 Task: Find connections with filter location Papenburg with filter topic #Thoughtswith filter profile language Potuguese with filter current company Soho House & Co with filter school Gulbarga University, Gulbarga with filter industry Retail Appliances, Electrical, and Electronic Equipment with filter service category Real Estate with filter keywords title Taper
Action: Mouse moved to (568, 105)
Screenshot: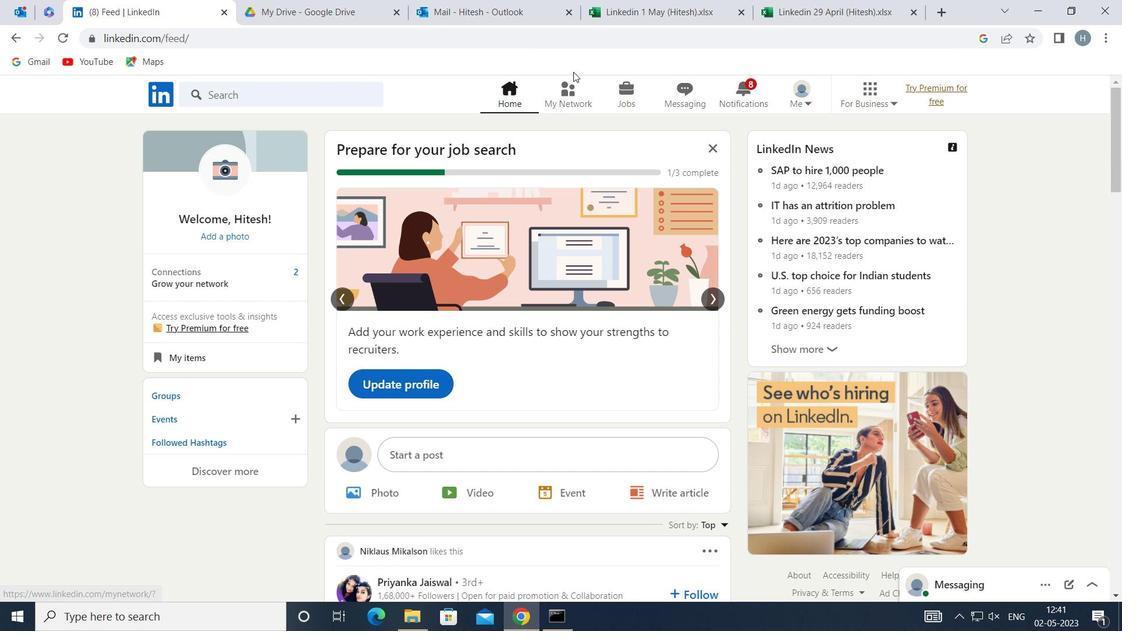 
Action: Mouse pressed left at (568, 105)
Screenshot: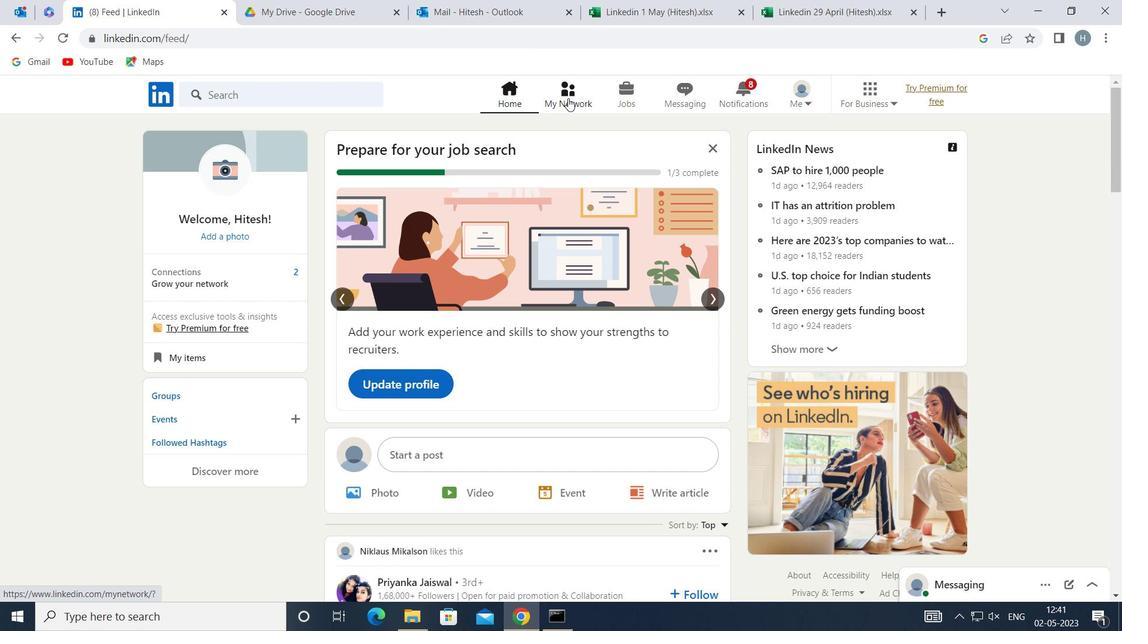 
Action: Mouse moved to (331, 174)
Screenshot: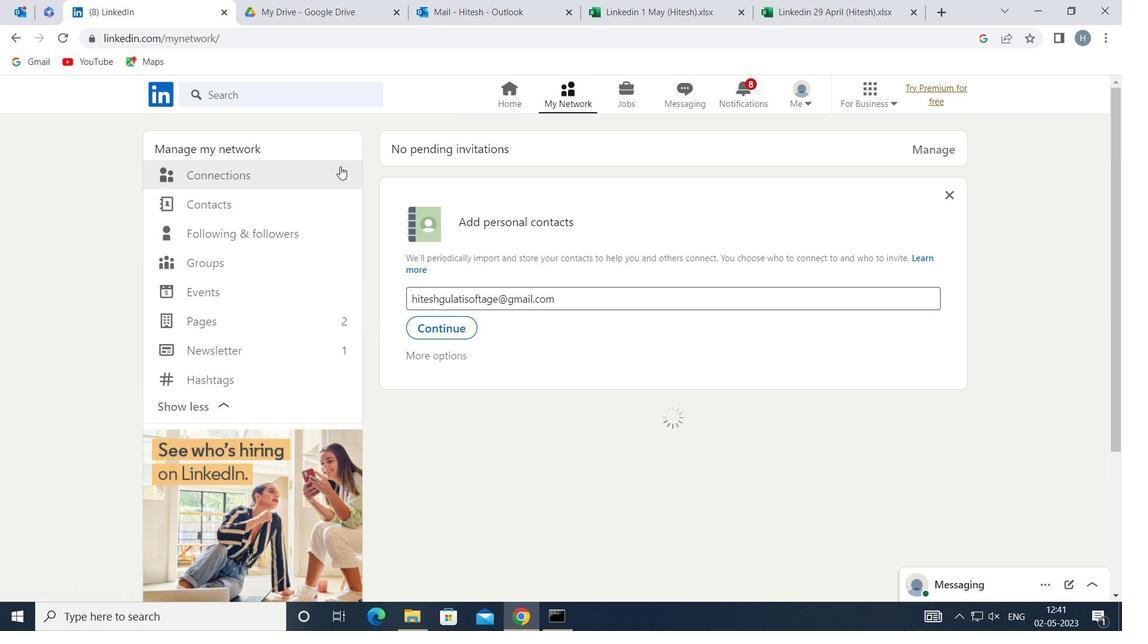
Action: Mouse pressed left at (331, 174)
Screenshot: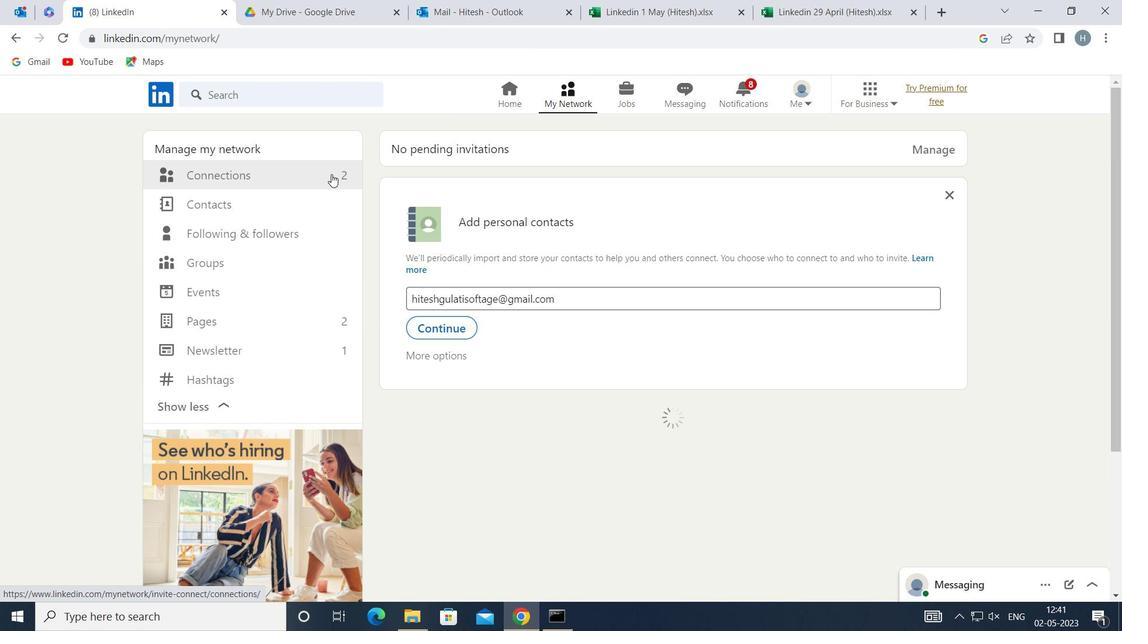 
Action: Mouse moved to (658, 173)
Screenshot: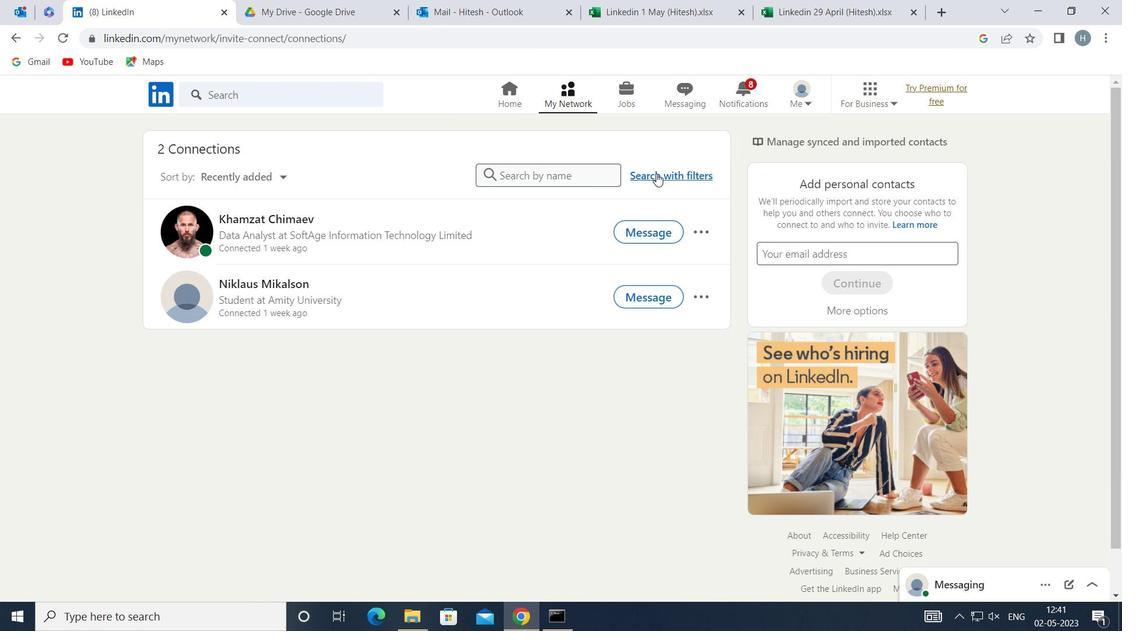 
Action: Mouse pressed left at (658, 173)
Screenshot: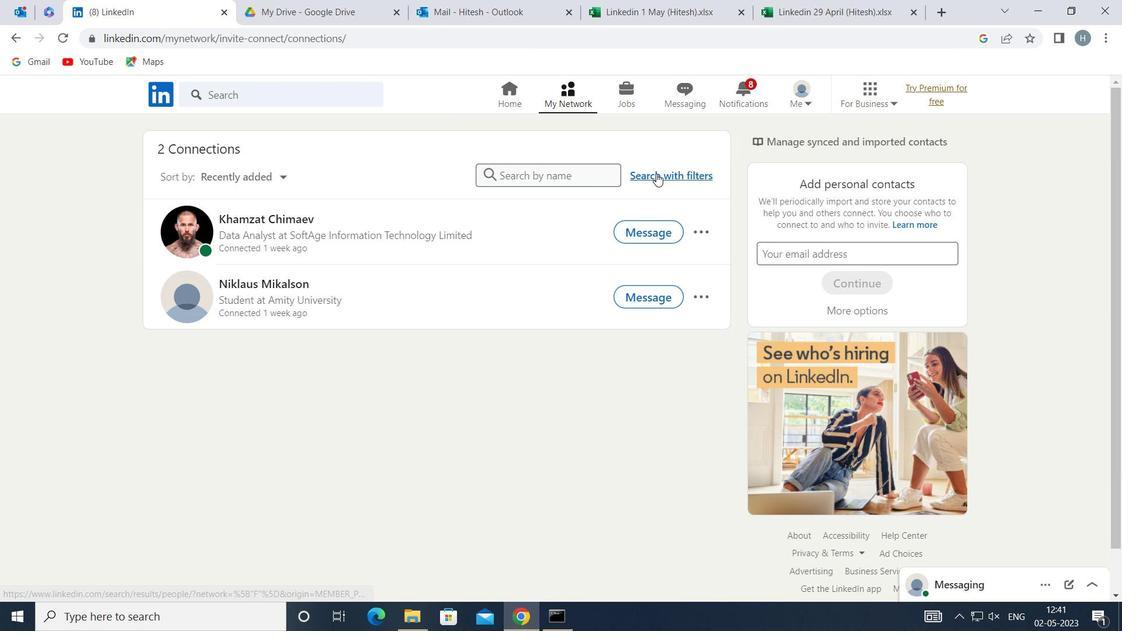 
Action: Mouse moved to (620, 136)
Screenshot: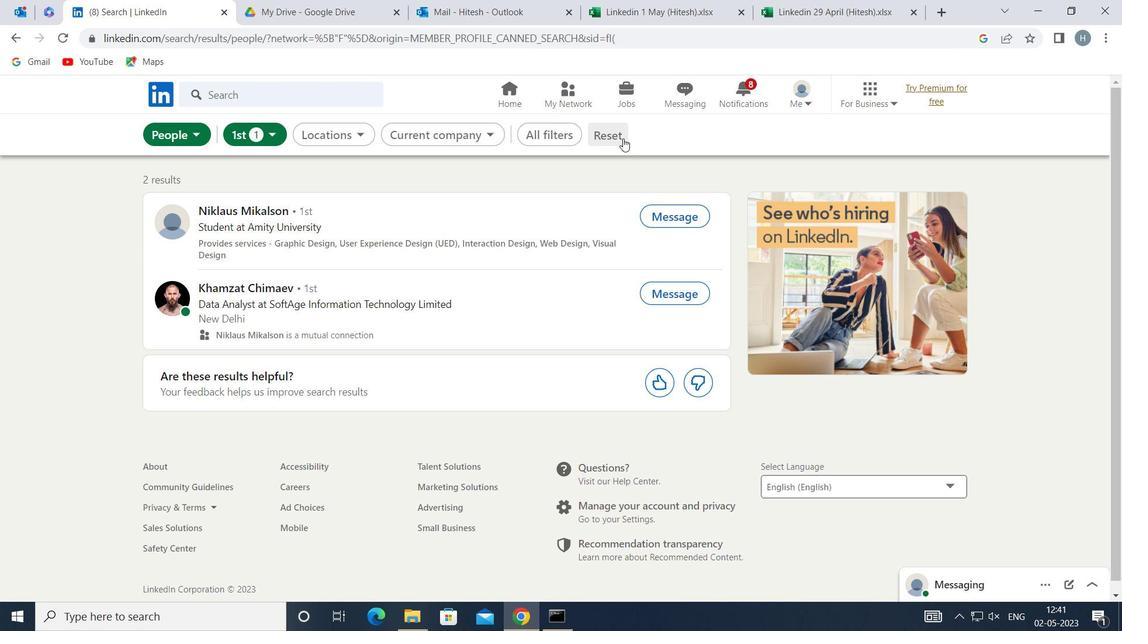 
Action: Mouse pressed left at (620, 136)
Screenshot: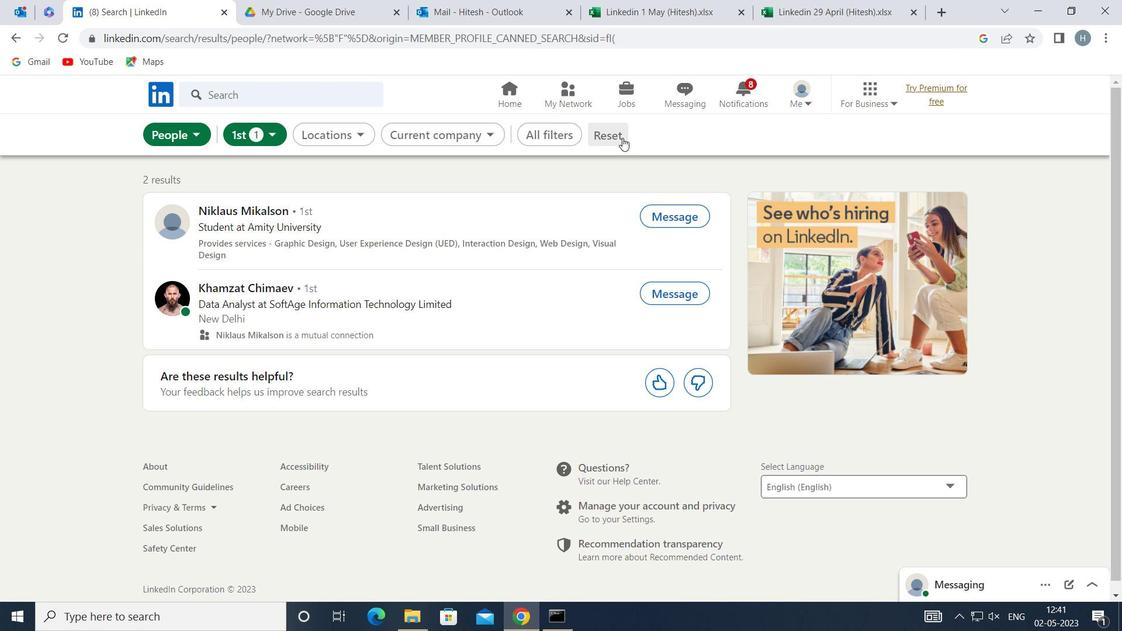 
Action: Mouse moved to (592, 136)
Screenshot: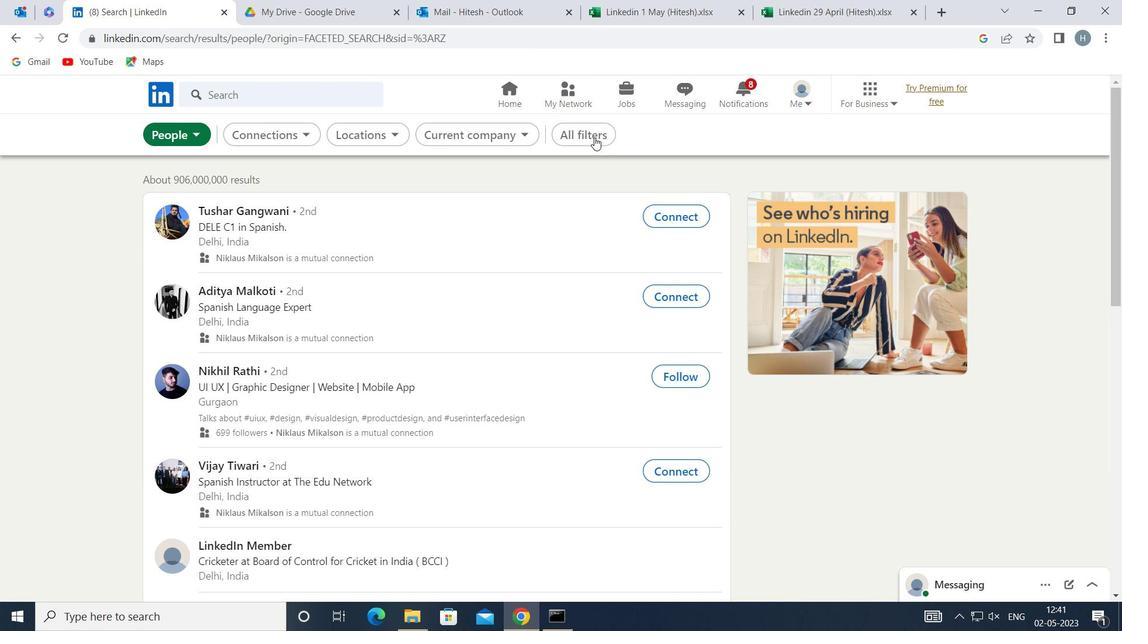 
Action: Mouse pressed left at (592, 136)
Screenshot: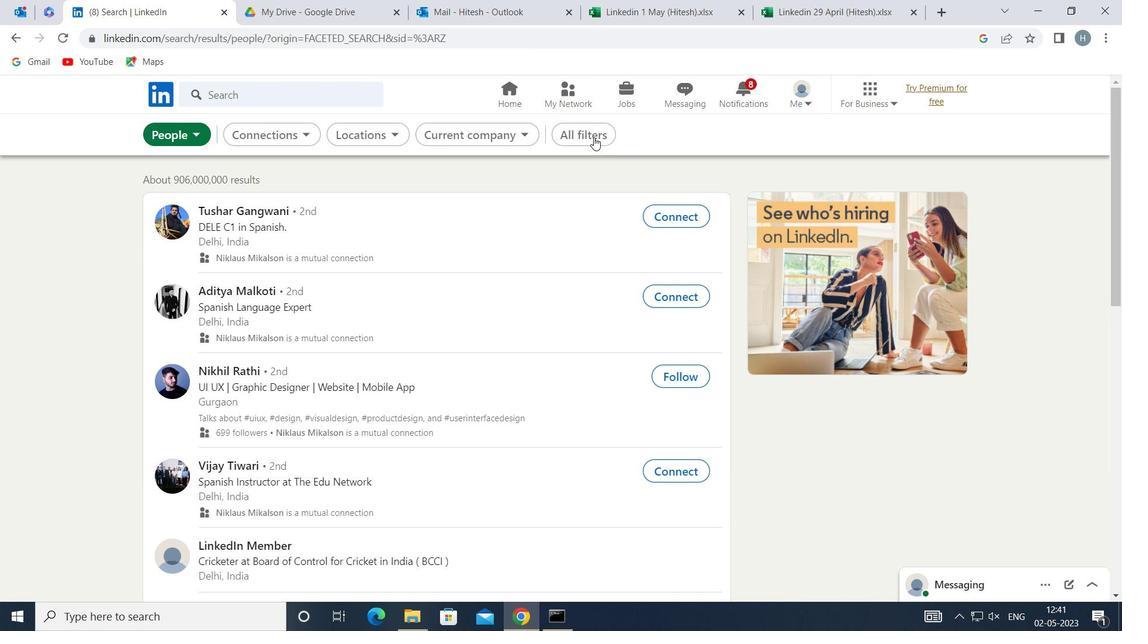 
Action: Mouse moved to (815, 263)
Screenshot: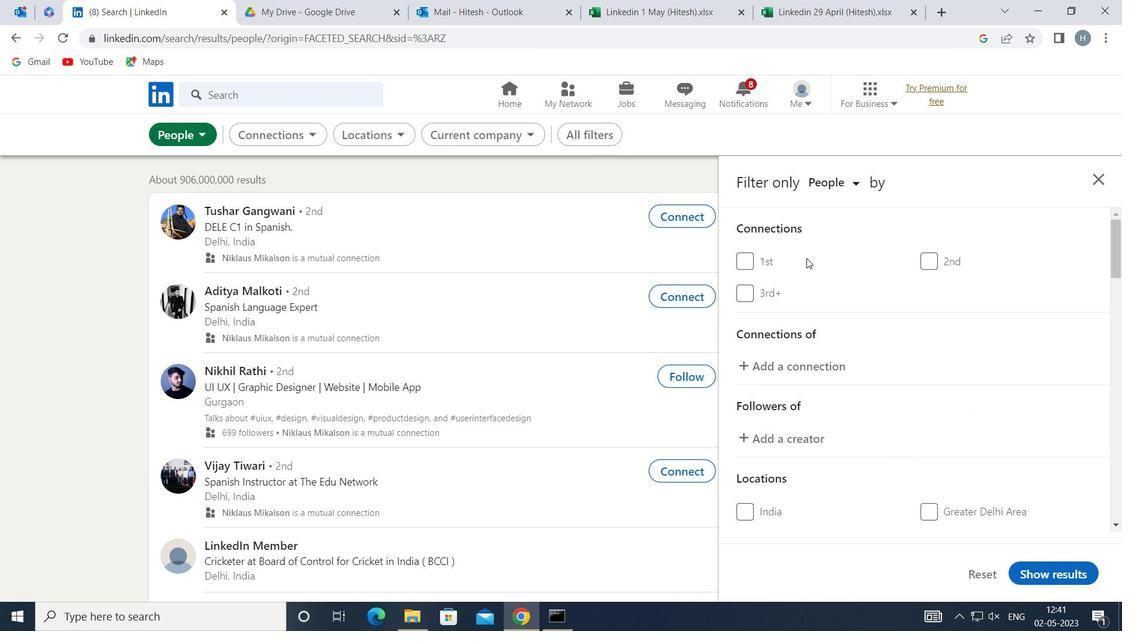 
Action: Mouse scrolled (815, 262) with delta (0, 0)
Screenshot: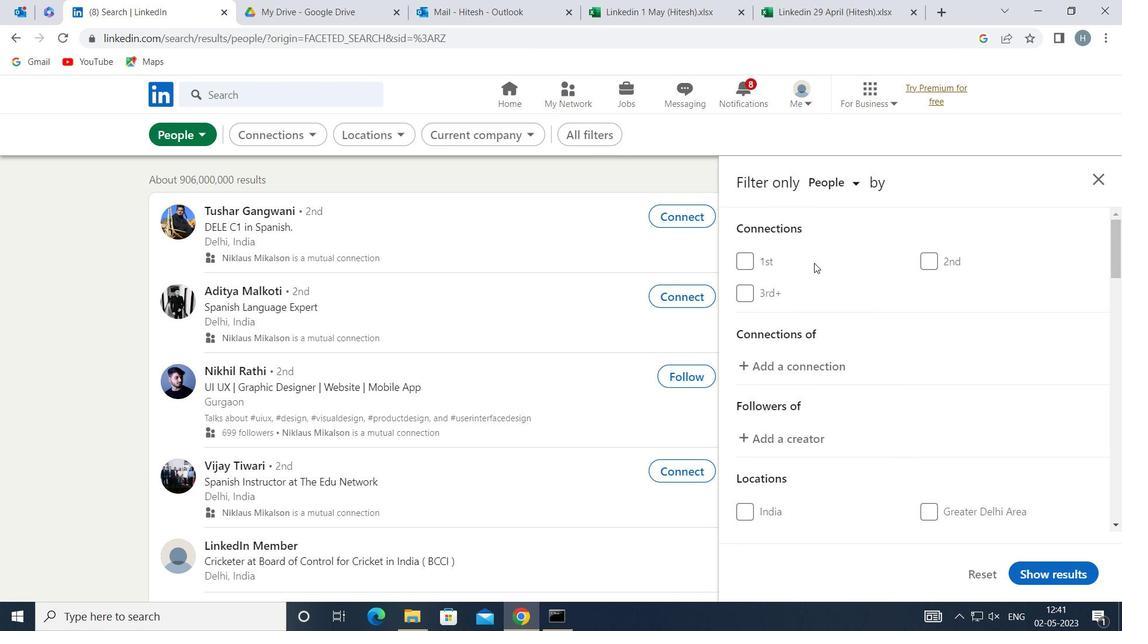 
Action: Mouse scrolled (815, 262) with delta (0, 0)
Screenshot: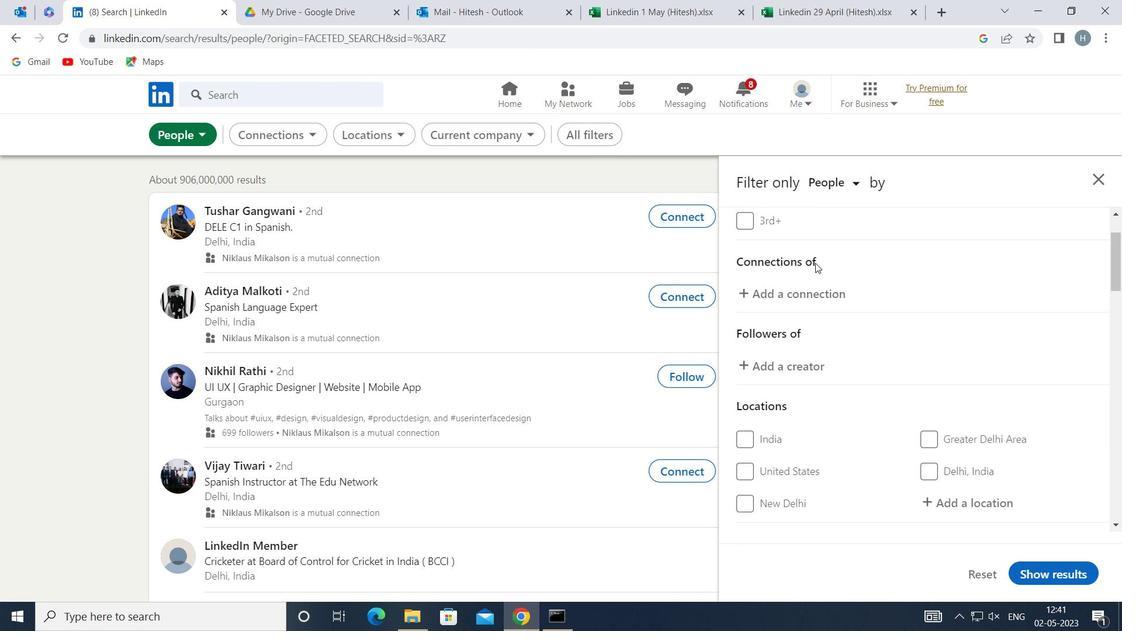 
Action: Mouse scrolled (815, 262) with delta (0, 0)
Screenshot: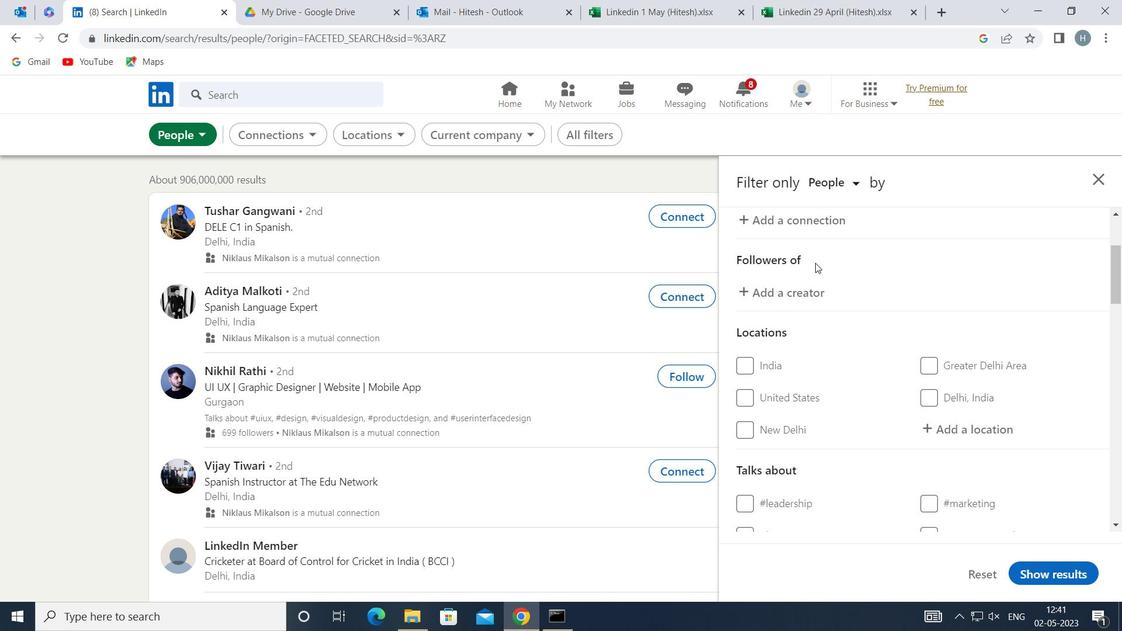 
Action: Mouse moved to (926, 348)
Screenshot: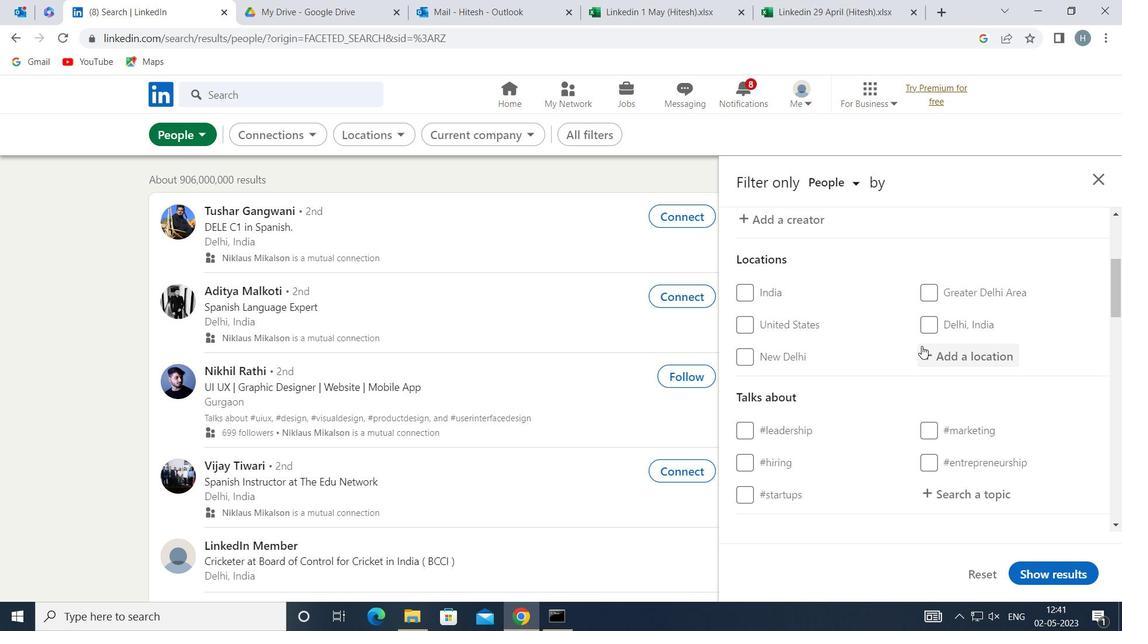 
Action: Mouse pressed left at (926, 348)
Screenshot: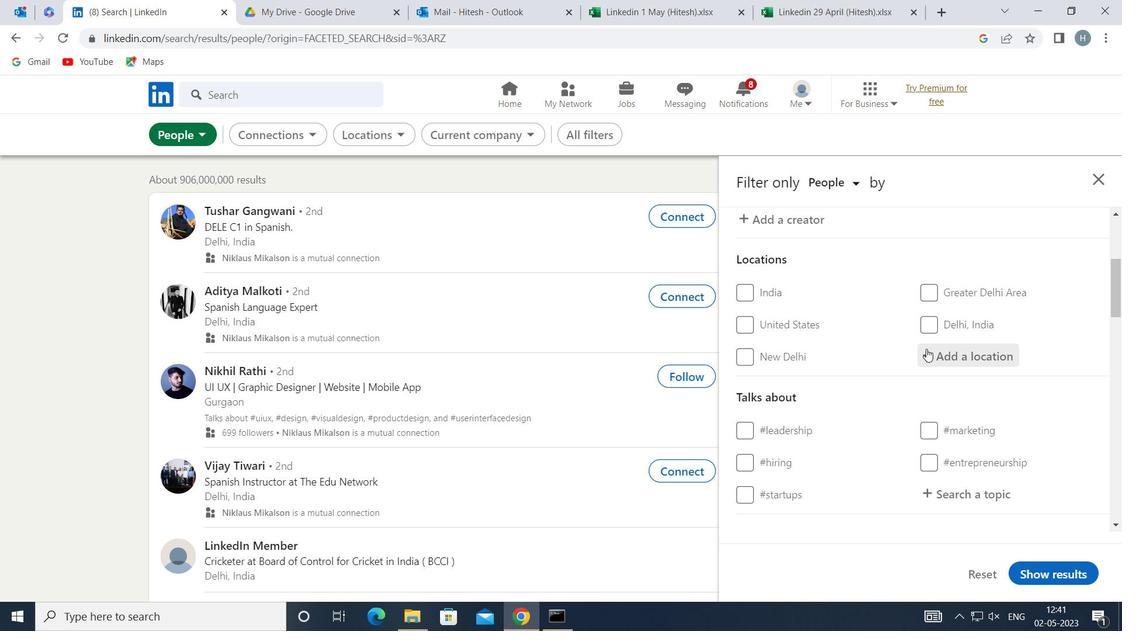 
Action: Key pressed <Key.shift>PAPENBURG
Screenshot: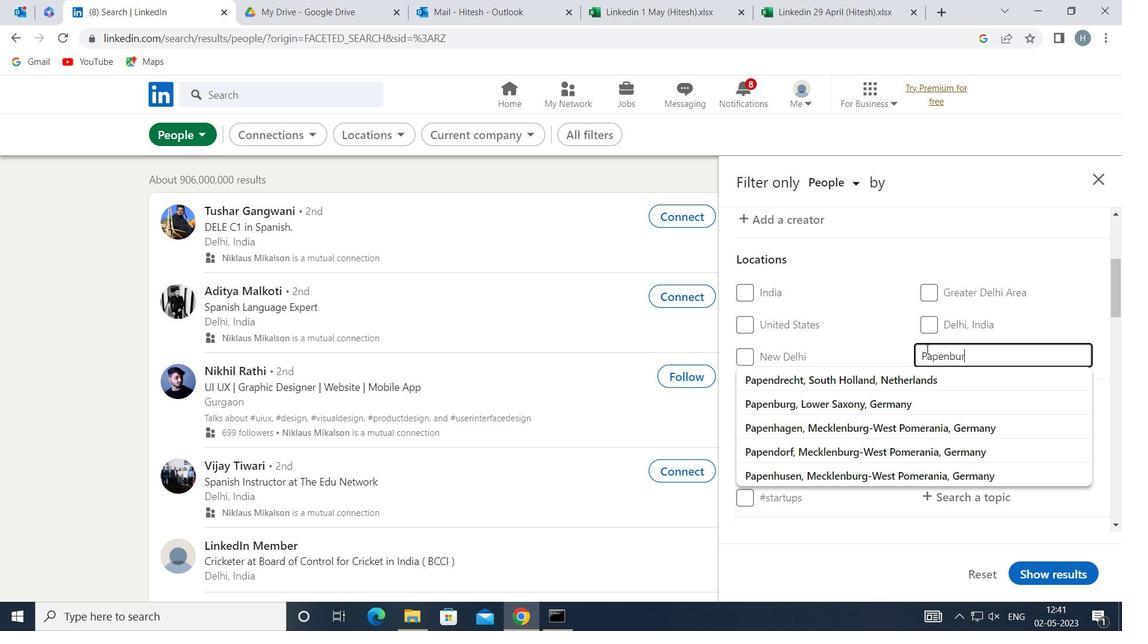 
Action: Mouse moved to (902, 380)
Screenshot: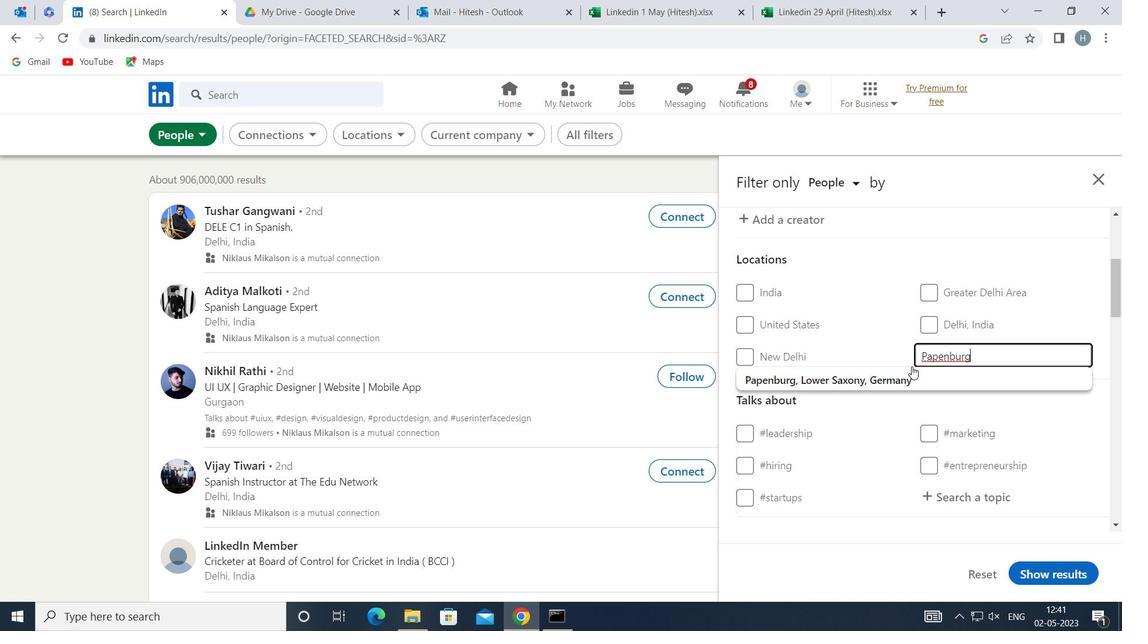 
Action: Mouse pressed left at (902, 380)
Screenshot: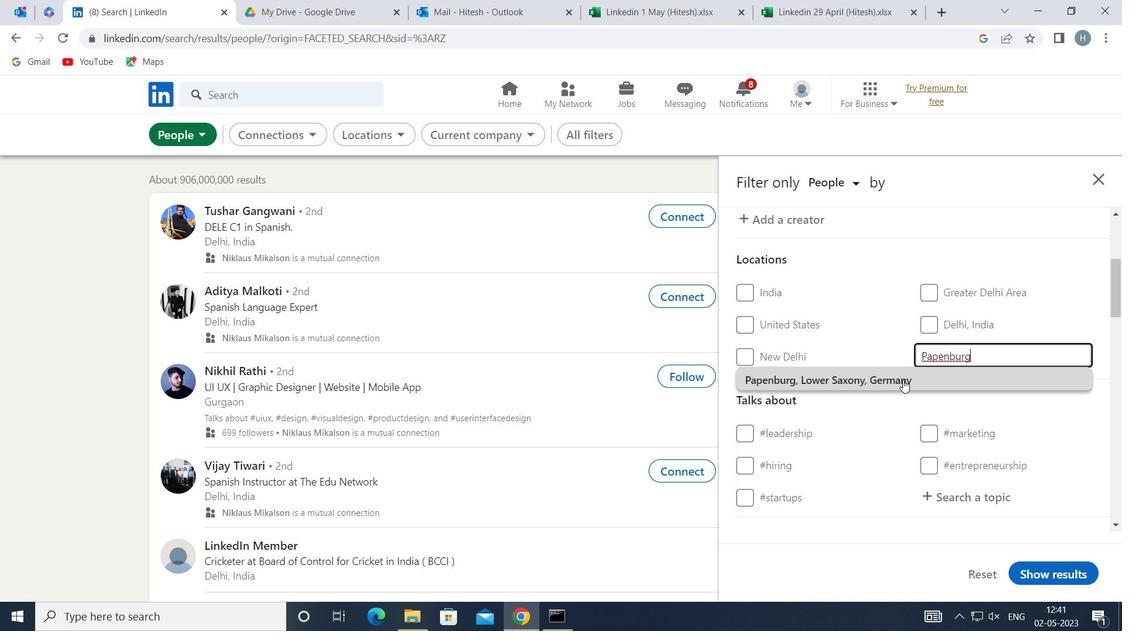 
Action: Mouse scrolled (902, 379) with delta (0, 0)
Screenshot: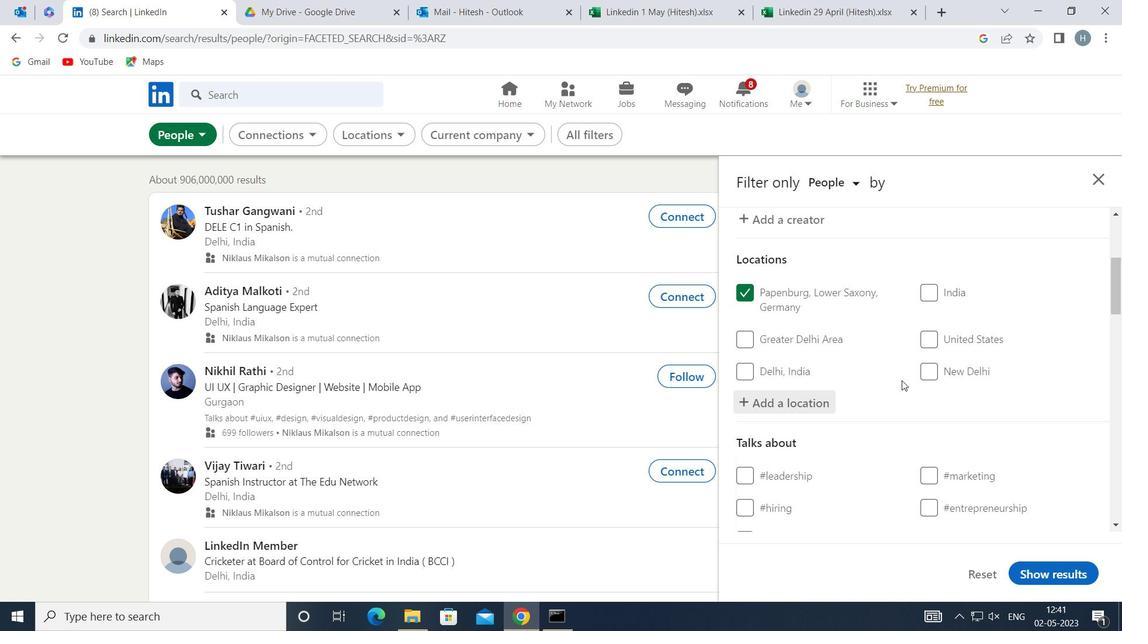 
Action: Mouse scrolled (902, 379) with delta (0, 0)
Screenshot: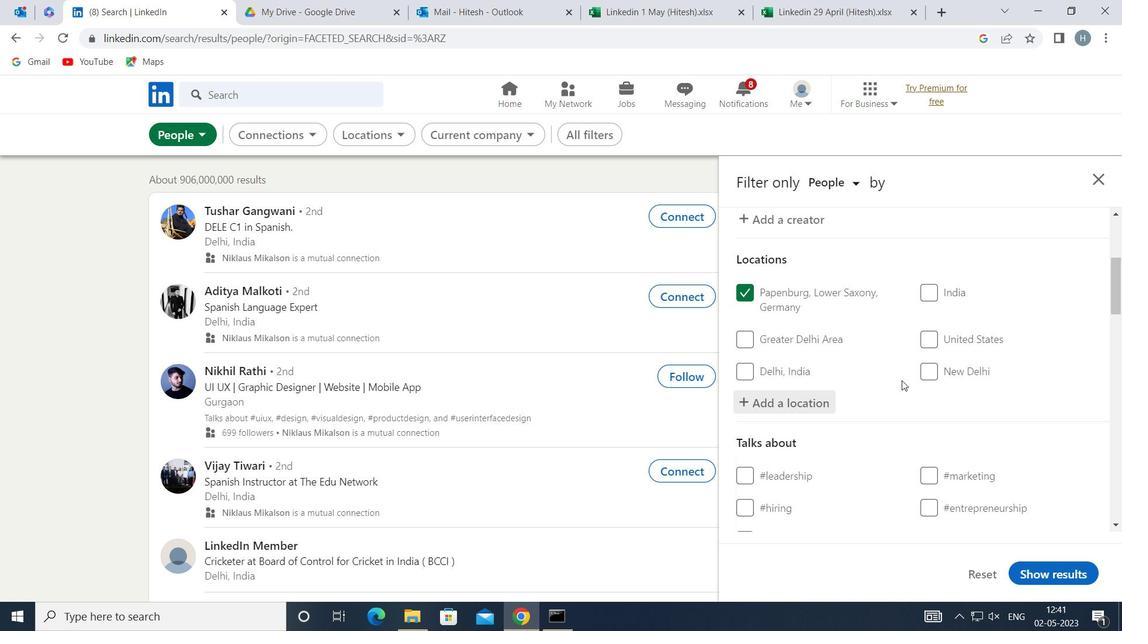 
Action: Mouse moved to (957, 387)
Screenshot: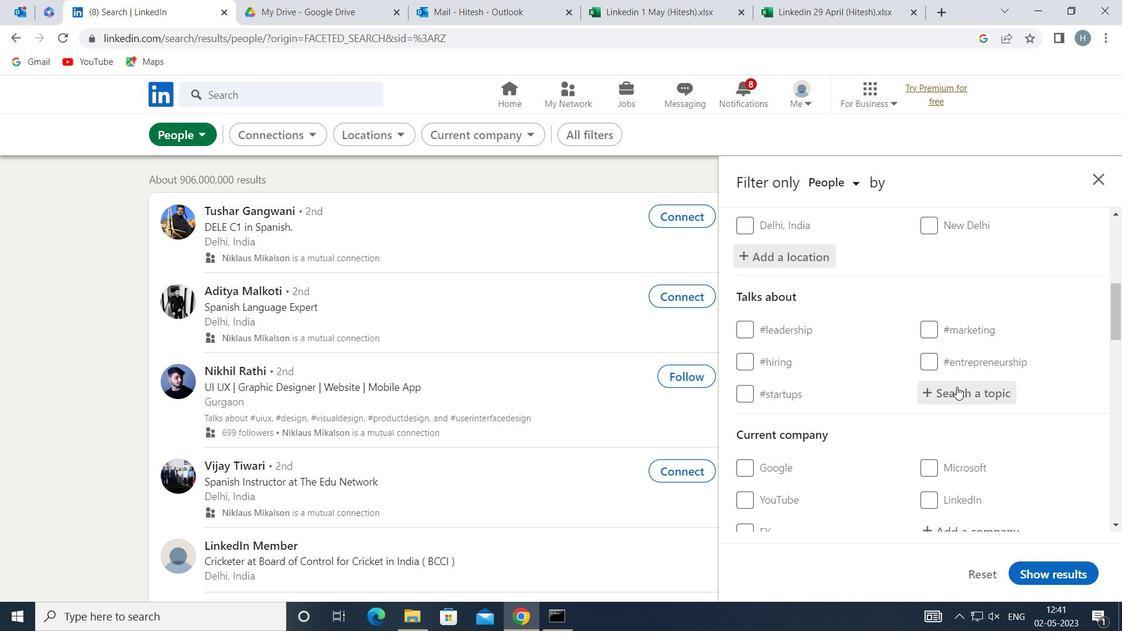 
Action: Mouse pressed left at (957, 387)
Screenshot: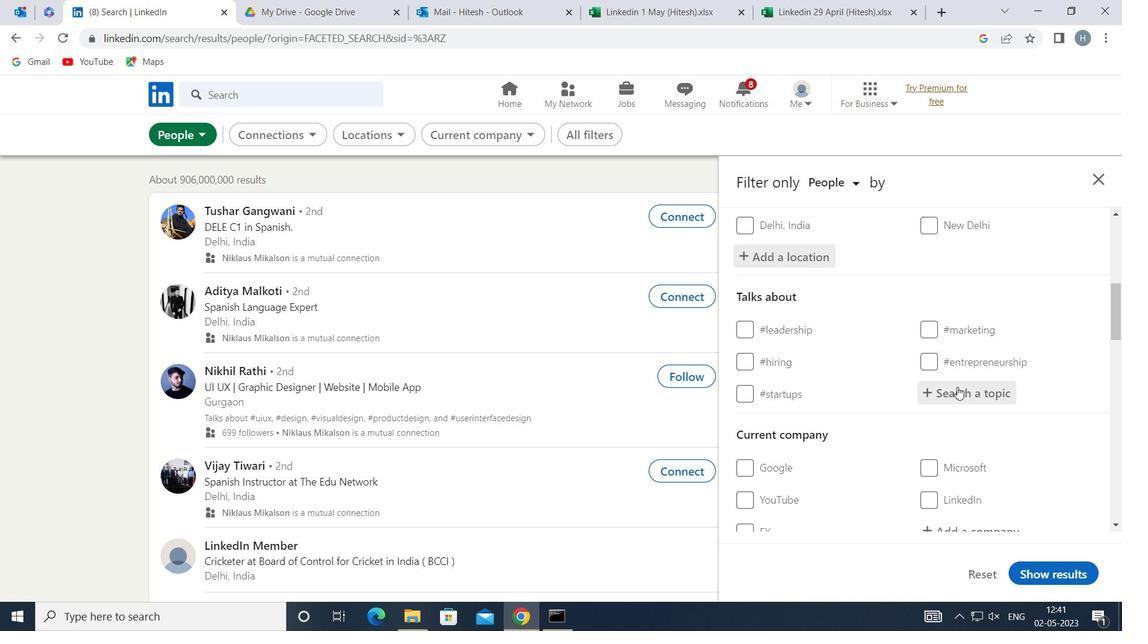 
Action: Key pressed <Key.shift>THOUGHTS
Screenshot: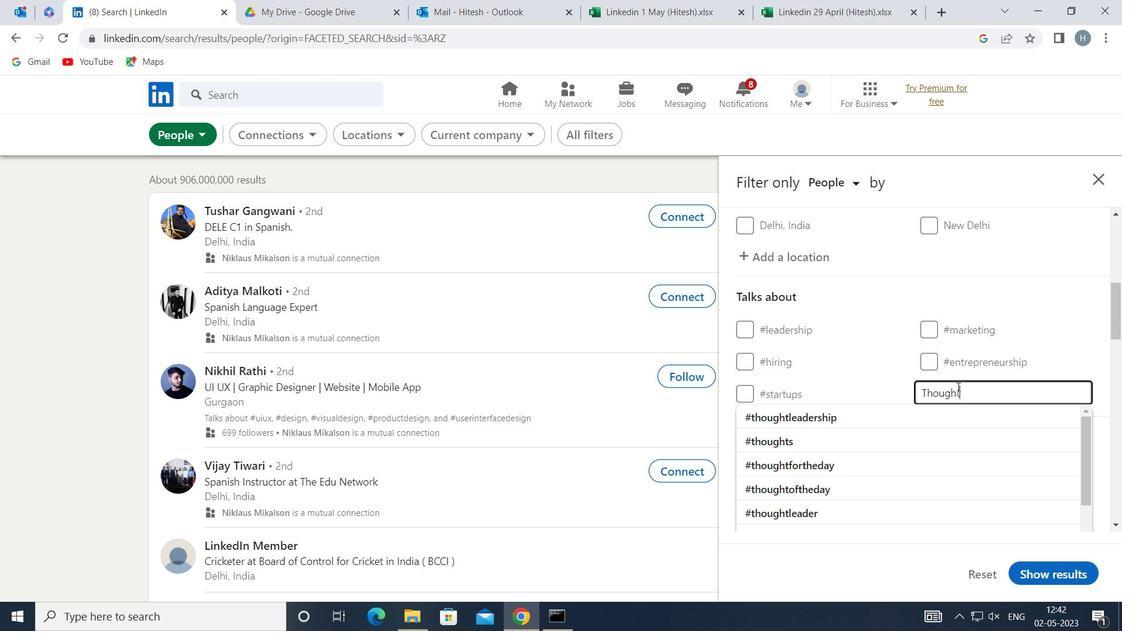 
Action: Mouse moved to (904, 415)
Screenshot: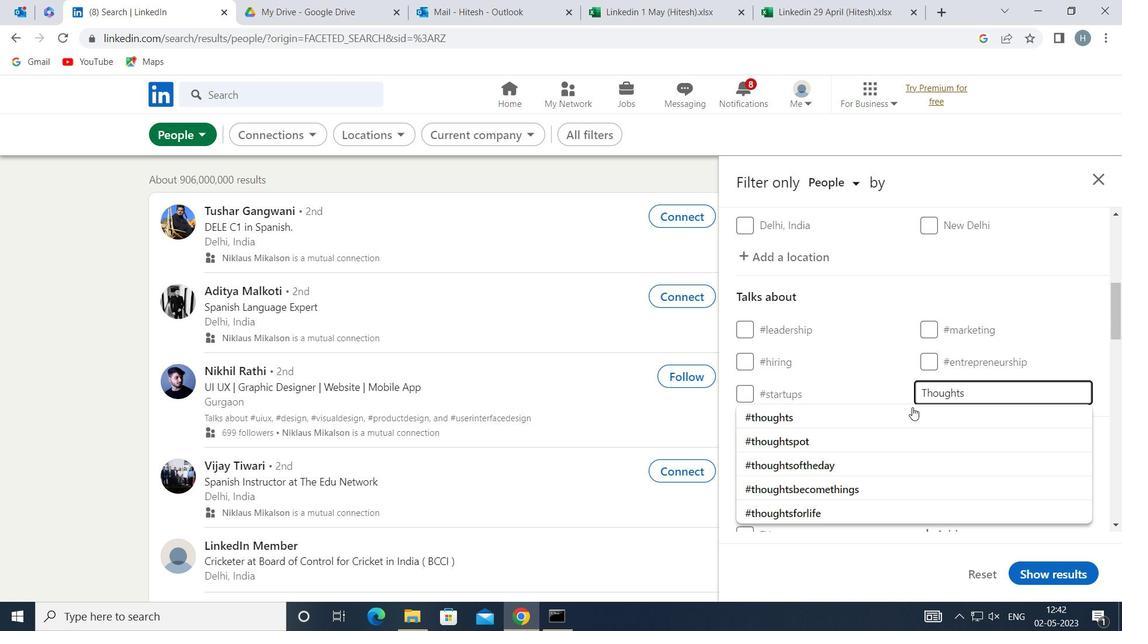 
Action: Mouse pressed left at (904, 415)
Screenshot: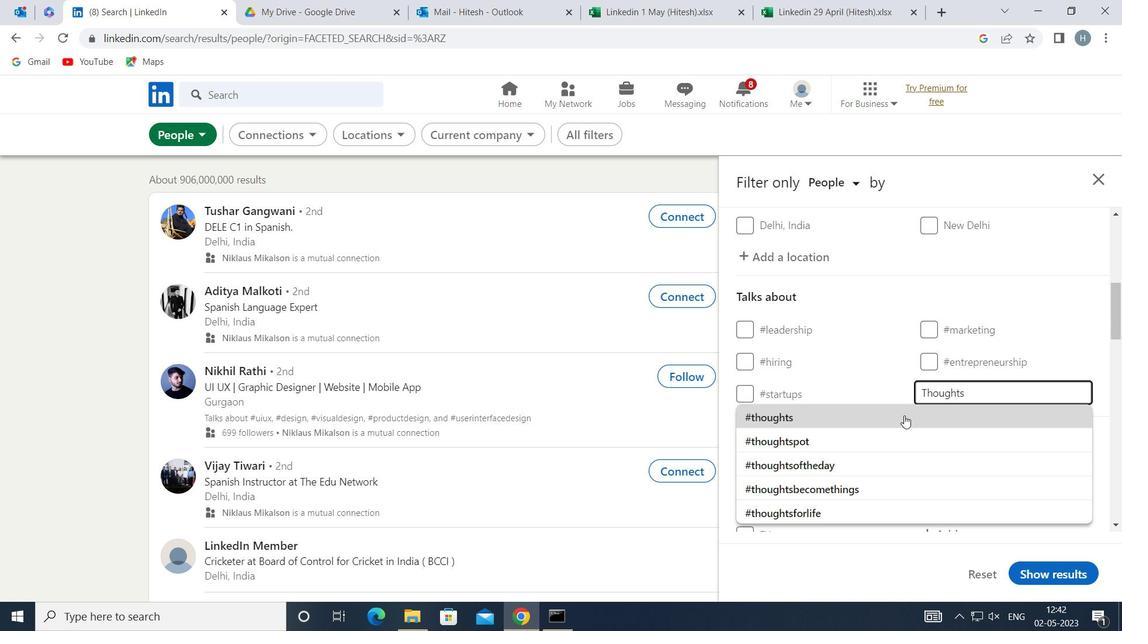
Action: Mouse scrolled (904, 414) with delta (0, 0)
Screenshot: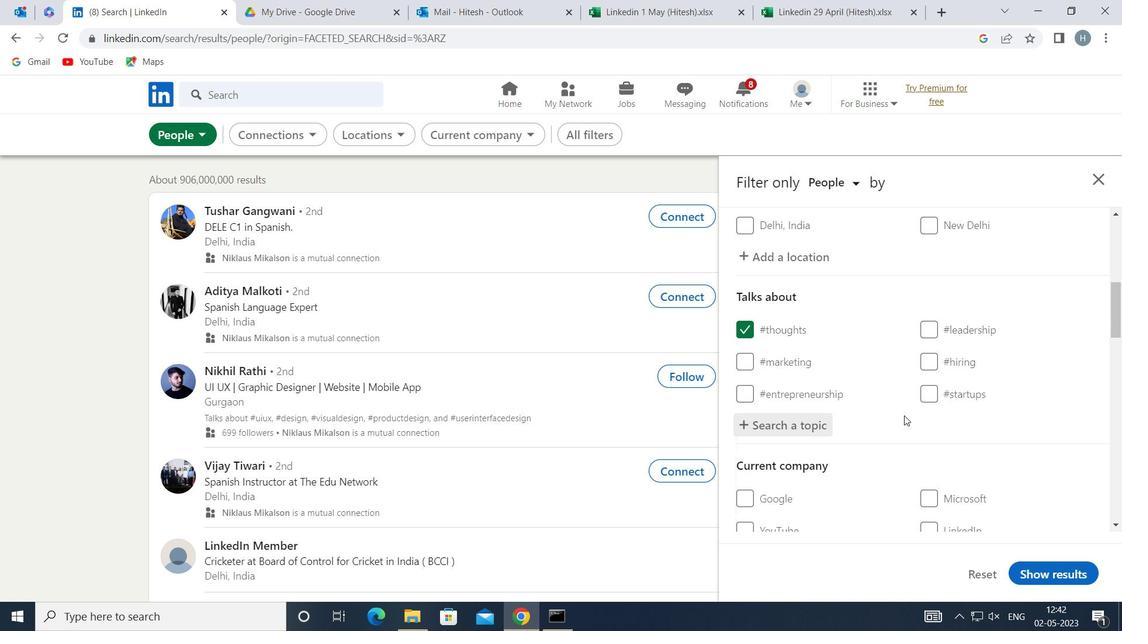 
Action: Mouse scrolled (904, 414) with delta (0, 0)
Screenshot: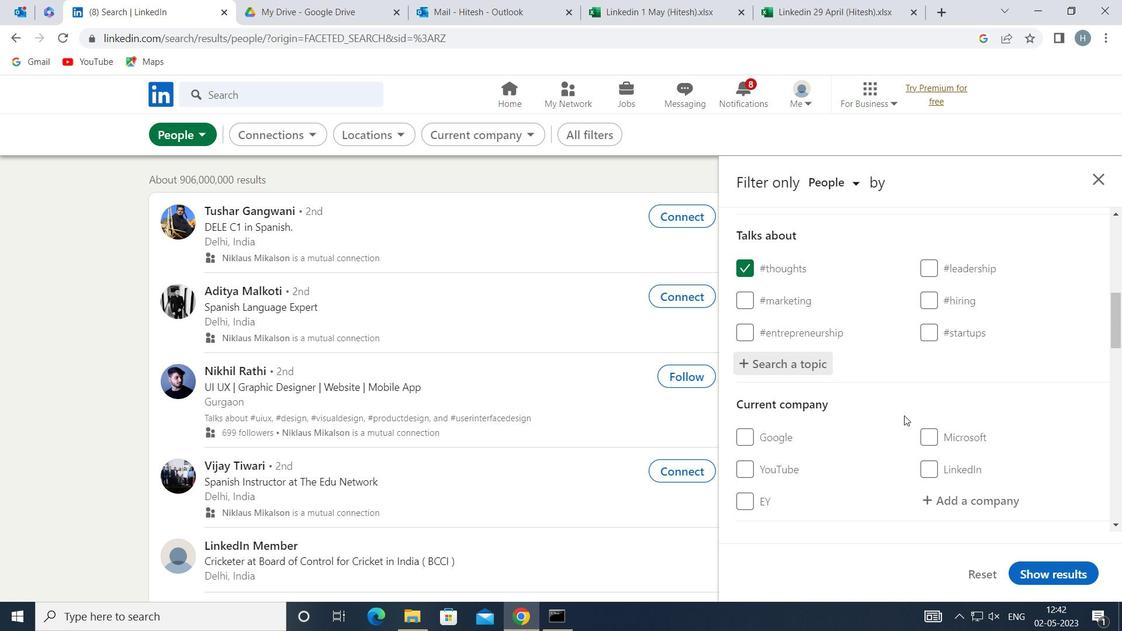 
Action: Mouse scrolled (904, 414) with delta (0, 0)
Screenshot: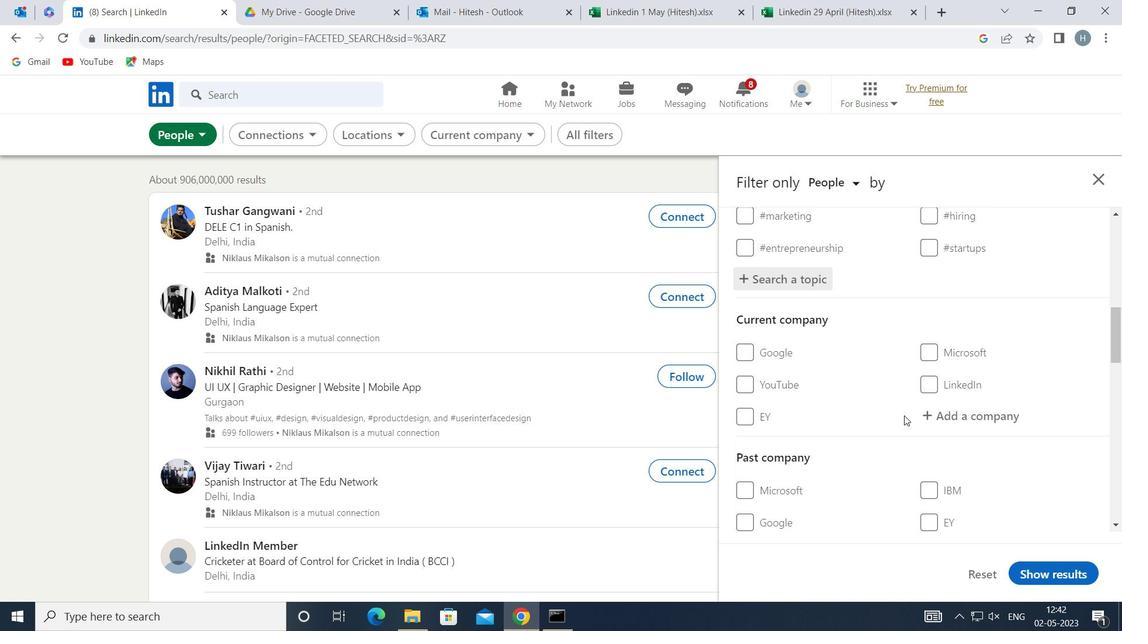 
Action: Mouse scrolled (904, 414) with delta (0, 0)
Screenshot: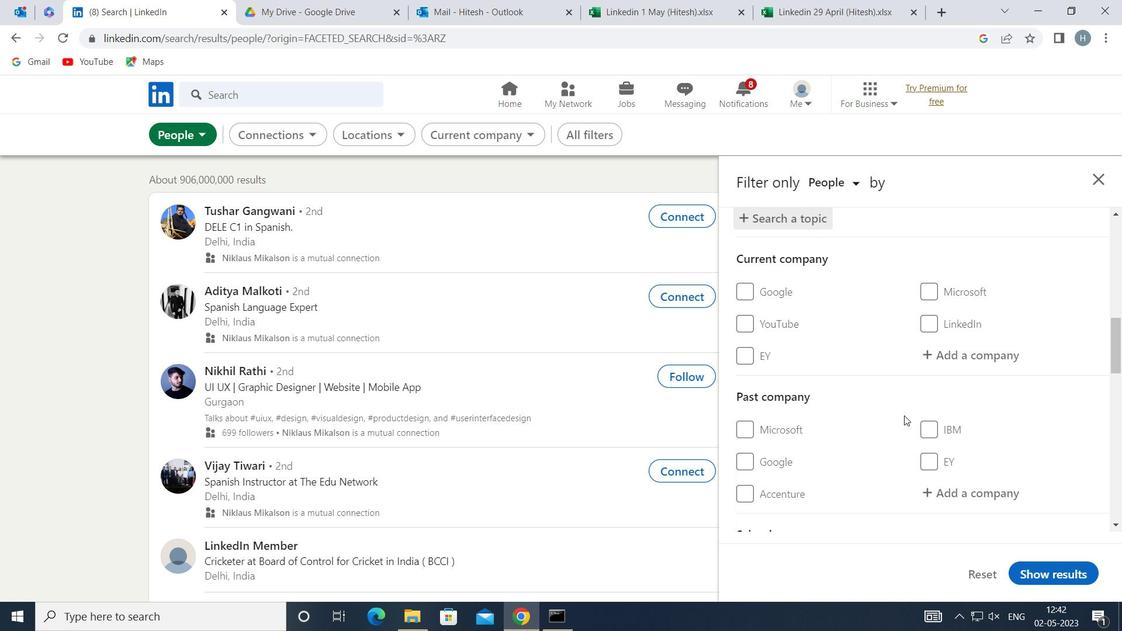 
Action: Mouse scrolled (904, 414) with delta (0, 0)
Screenshot: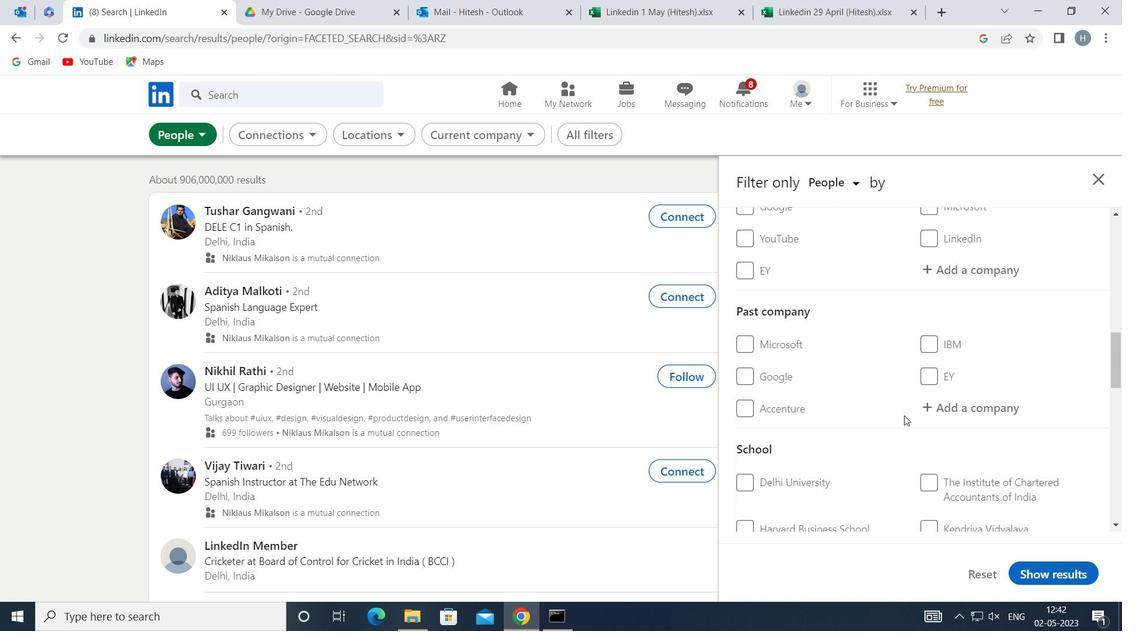 
Action: Mouse scrolled (904, 414) with delta (0, 0)
Screenshot: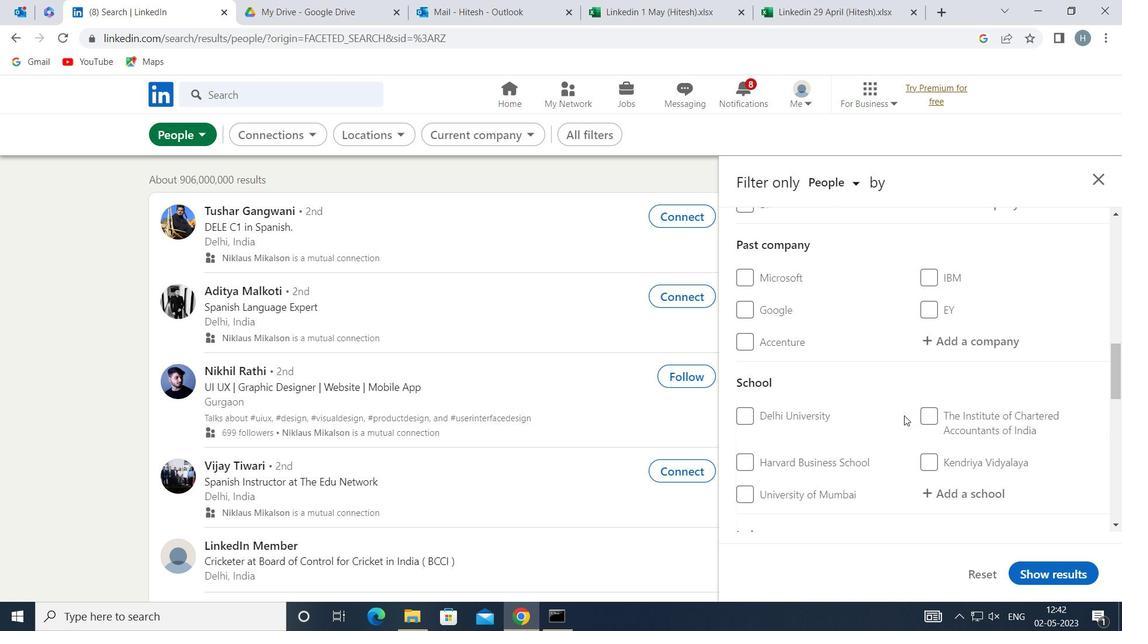 
Action: Mouse scrolled (904, 414) with delta (0, 0)
Screenshot: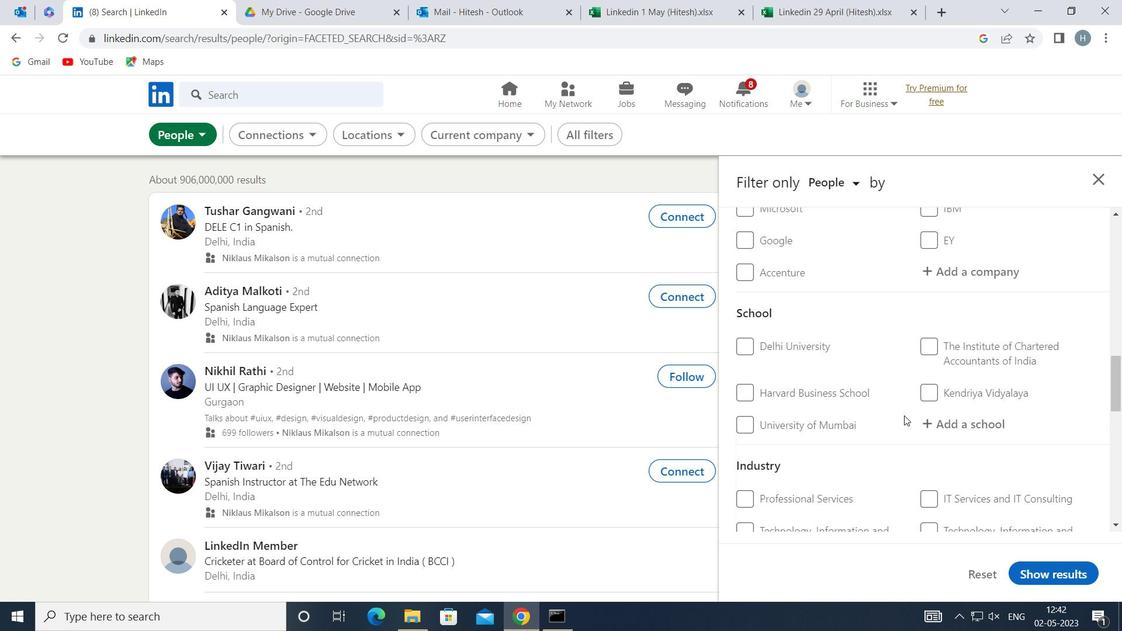
Action: Mouse scrolled (904, 414) with delta (0, 0)
Screenshot: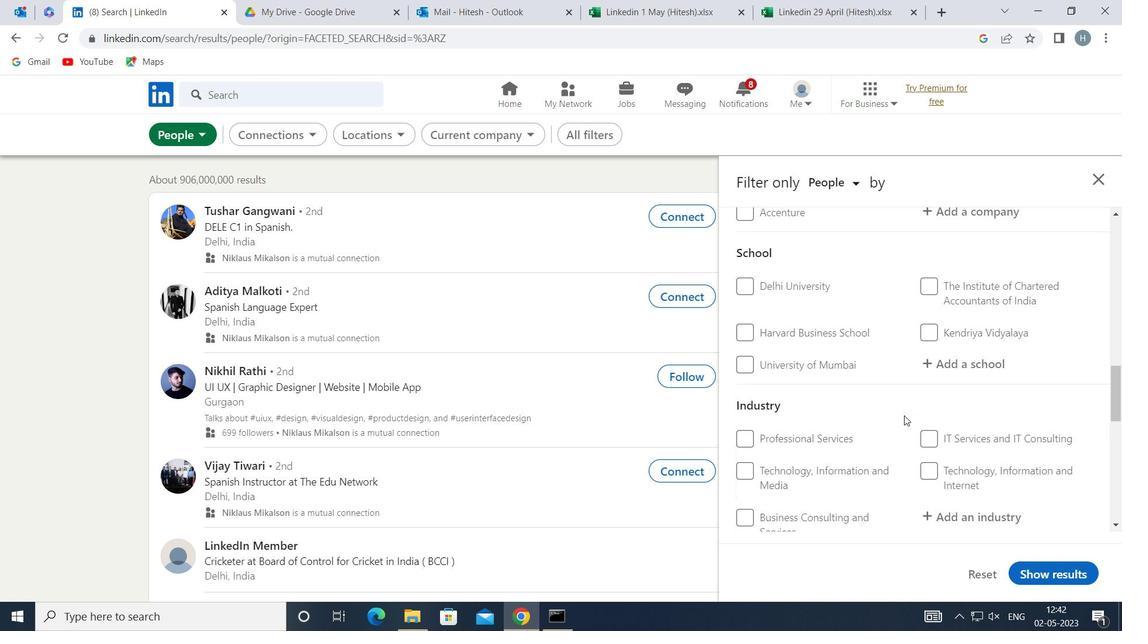 
Action: Mouse scrolled (904, 414) with delta (0, 0)
Screenshot: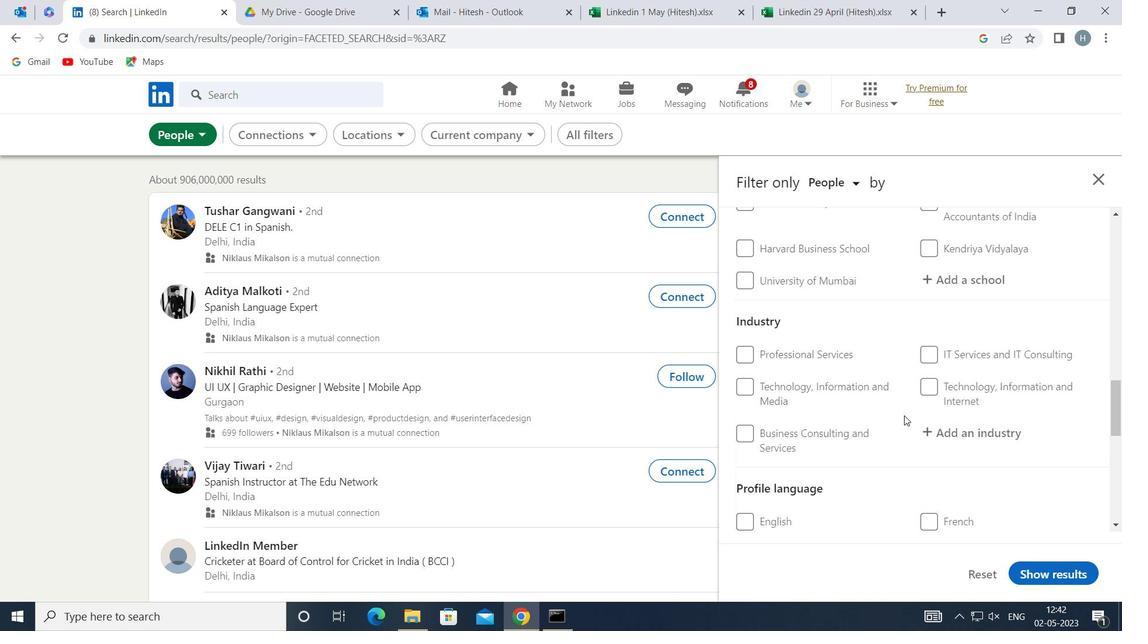 
Action: Mouse scrolled (904, 414) with delta (0, 0)
Screenshot: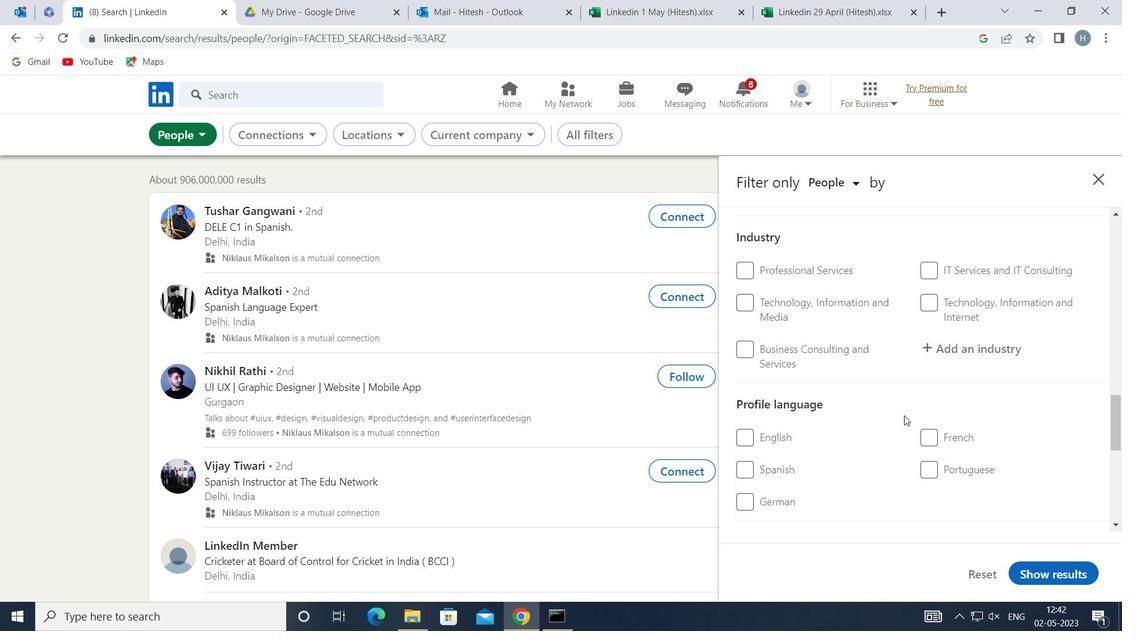 
Action: Mouse moved to (939, 400)
Screenshot: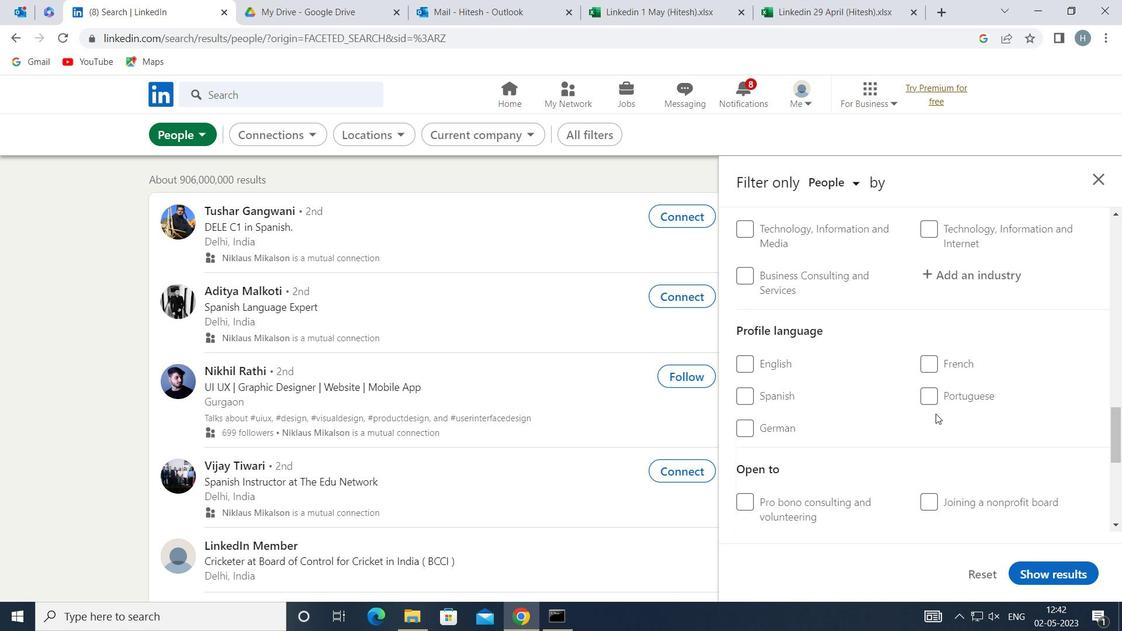 
Action: Mouse pressed left at (939, 400)
Screenshot: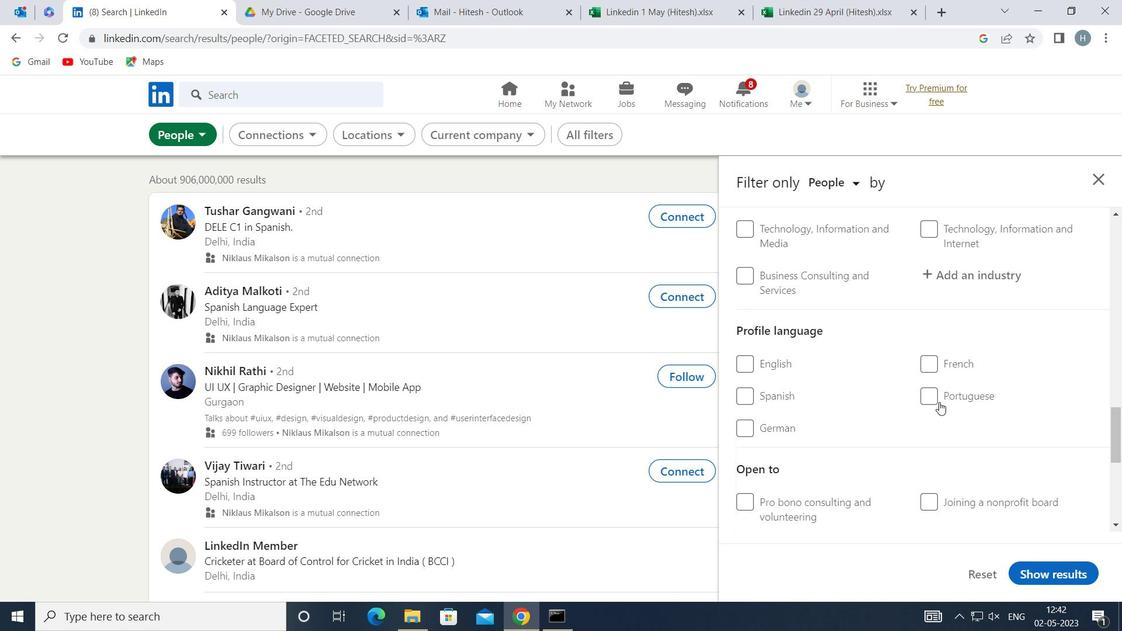 
Action: Mouse moved to (873, 412)
Screenshot: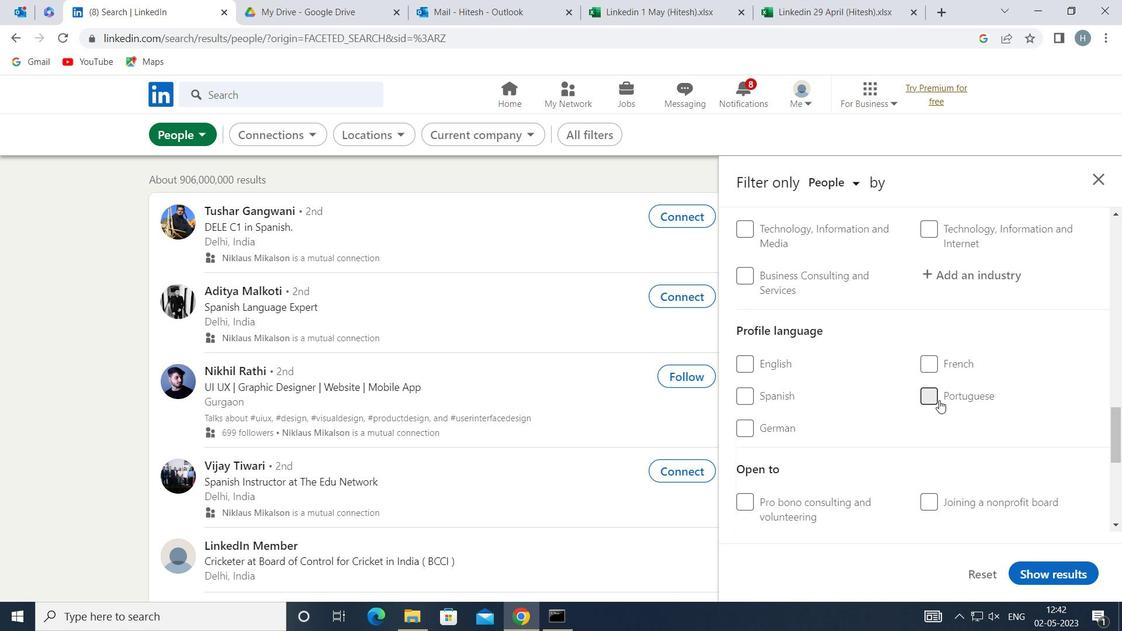 
Action: Mouse scrolled (873, 413) with delta (0, 0)
Screenshot: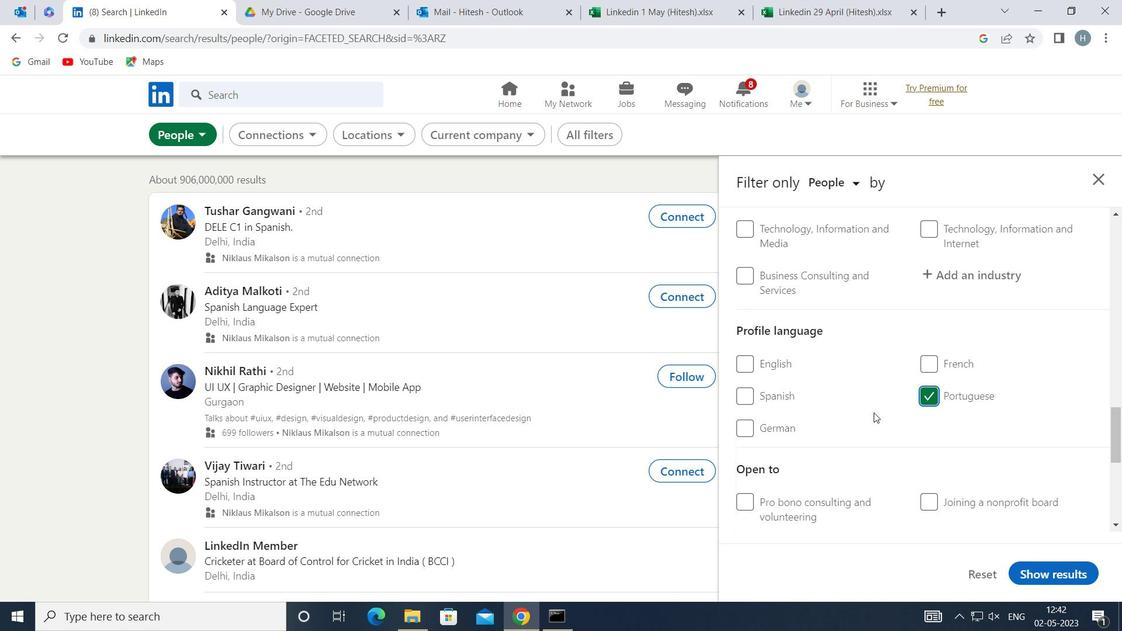 
Action: Mouse moved to (873, 412)
Screenshot: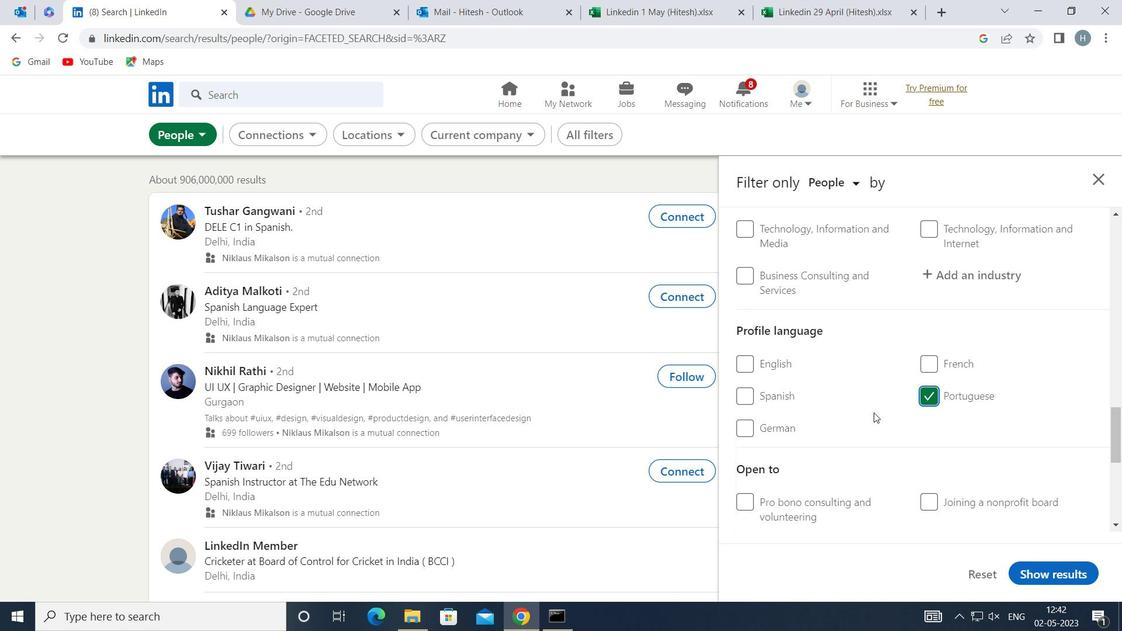
Action: Mouse scrolled (873, 413) with delta (0, 0)
Screenshot: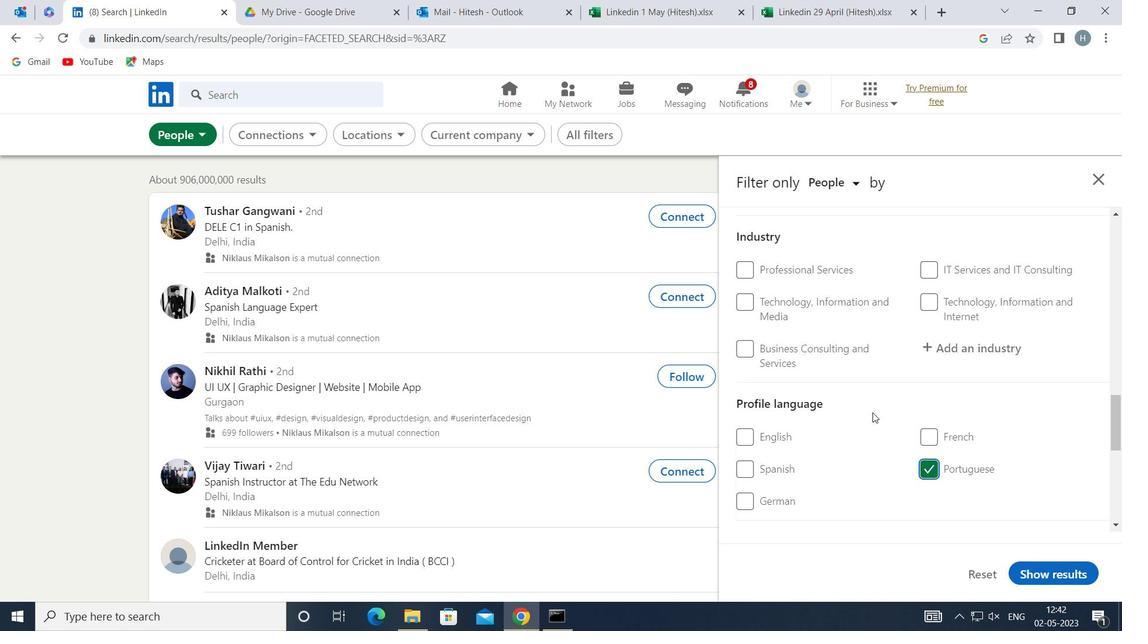 
Action: Mouse scrolled (873, 413) with delta (0, 0)
Screenshot: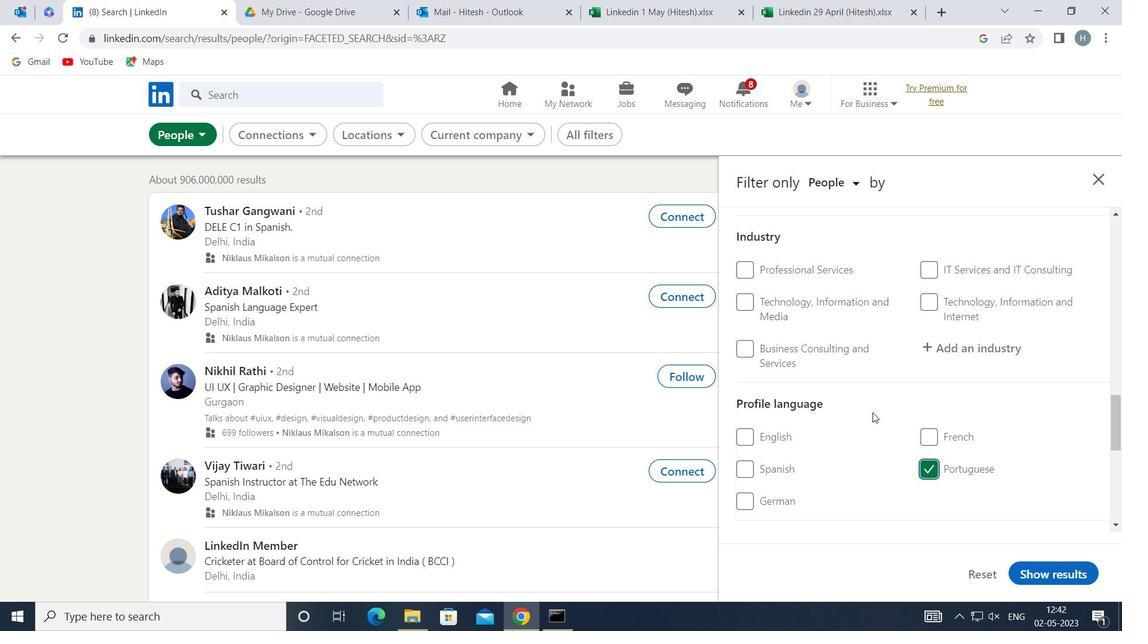 
Action: Mouse scrolled (873, 413) with delta (0, 0)
Screenshot: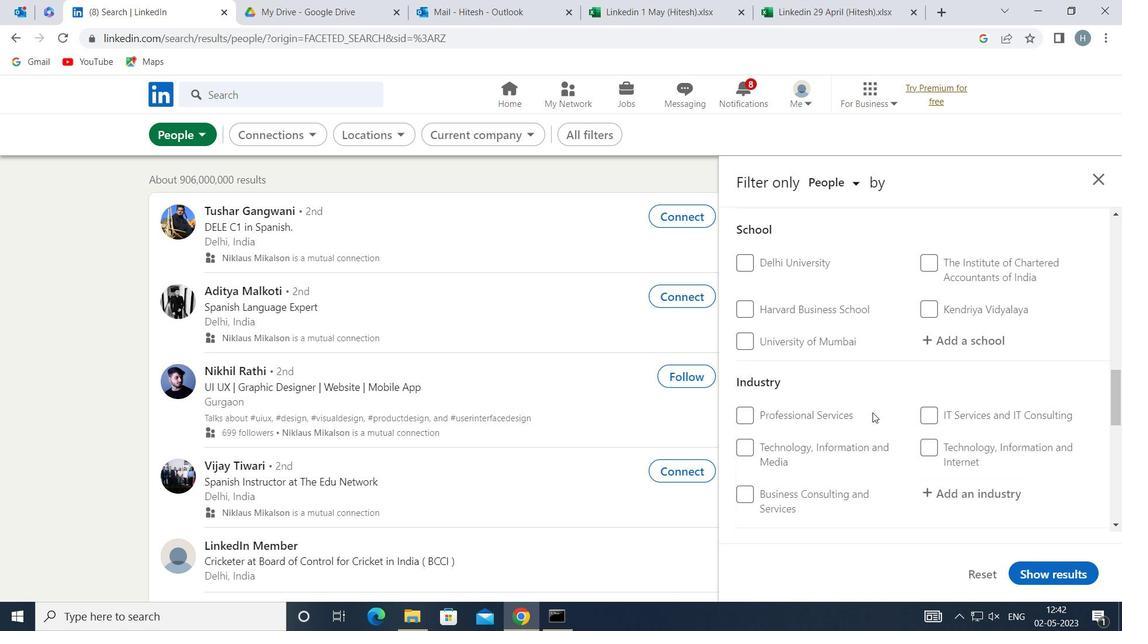 
Action: Mouse scrolled (873, 413) with delta (0, 0)
Screenshot: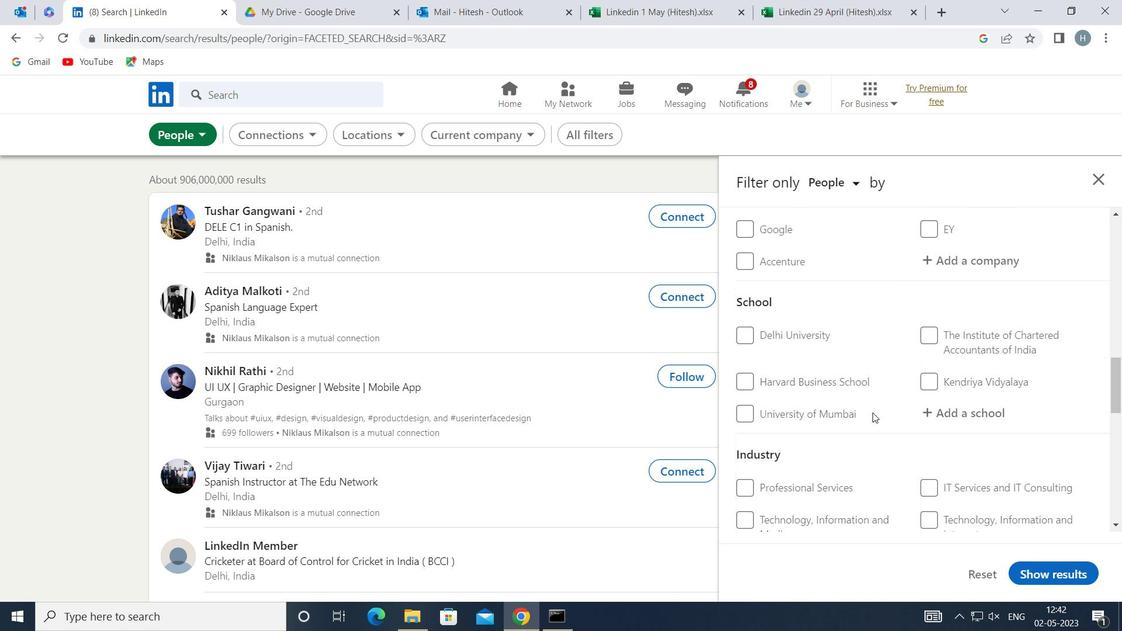 
Action: Mouse scrolled (873, 413) with delta (0, 0)
Screenshot: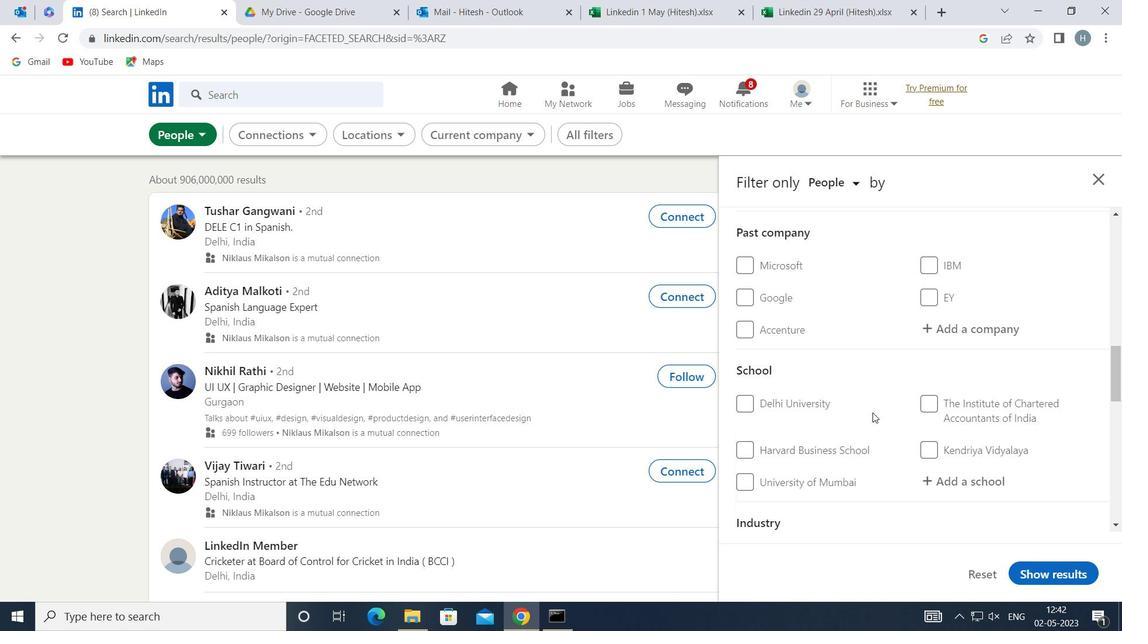 
Action: Mouse scrolled (873, 413) with delta (0, 0)
Screenshot: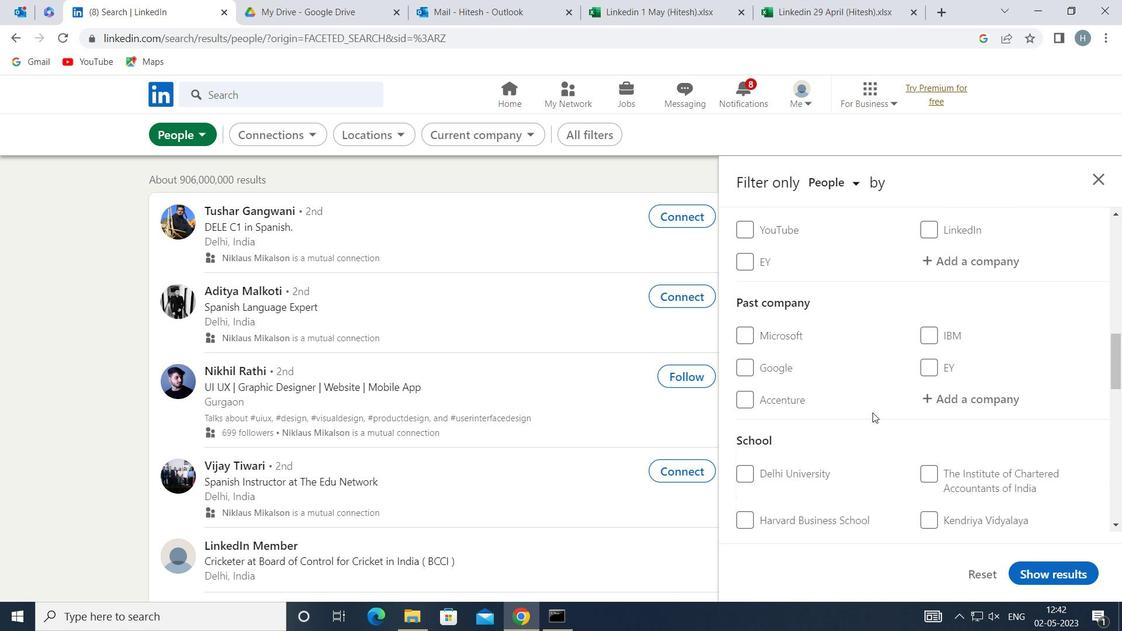 
Action: Mouse scrolled (873, 413) with delta (0, 0)
Screenshot: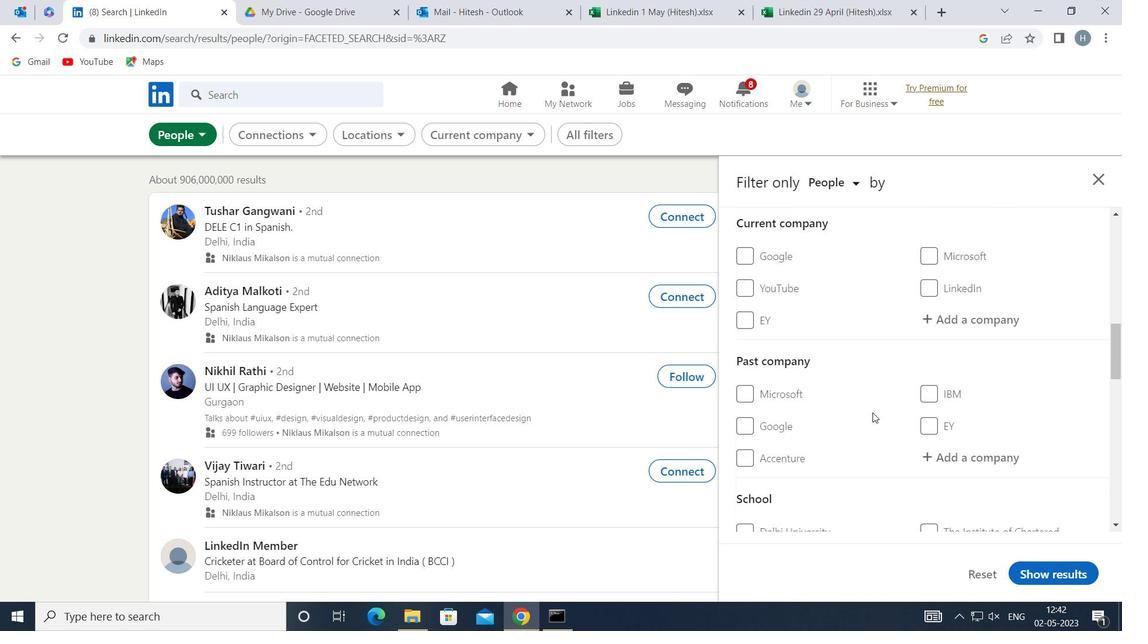 
Action: Mouse moved to (932, 417)
Screenshot: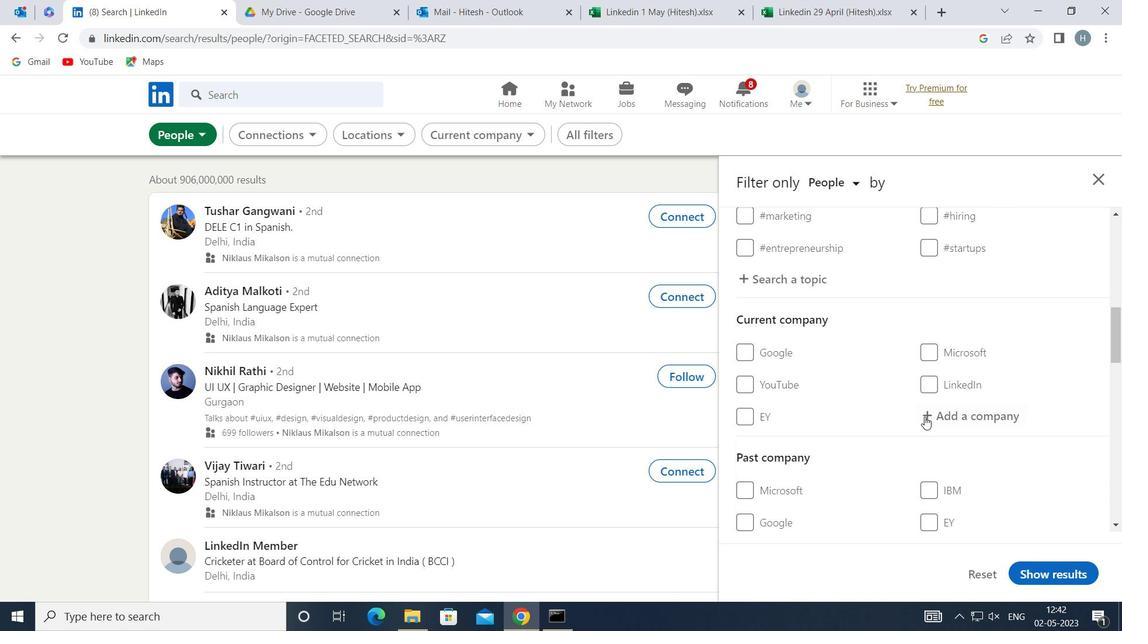 
Action: Mouse pressed left at (932, 417)
Screenshot: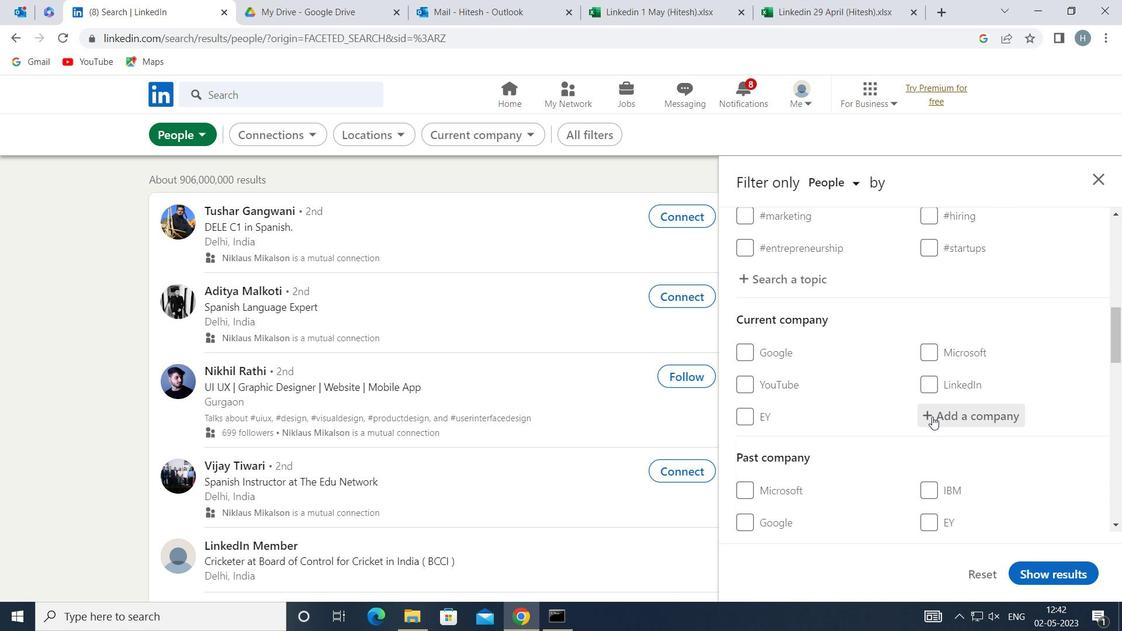 
Action: Key pressed <Key.shift>SOHO<Key.space><Key.shift>HOUSE
Screenshot: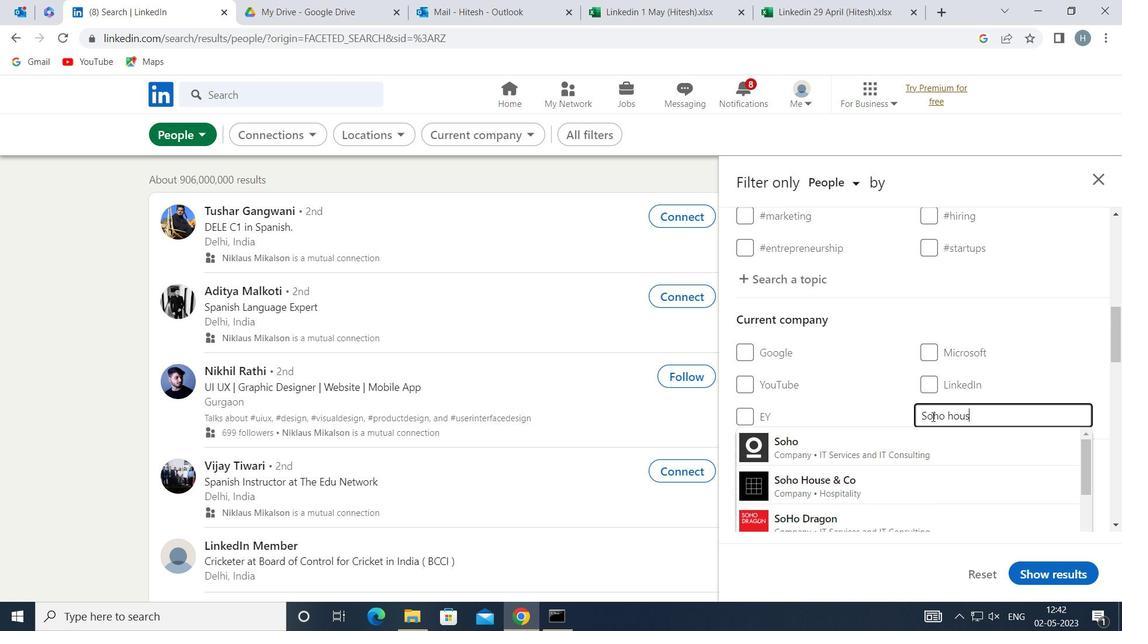 
Action: Mouse moved to (895, 443)
Screenshot: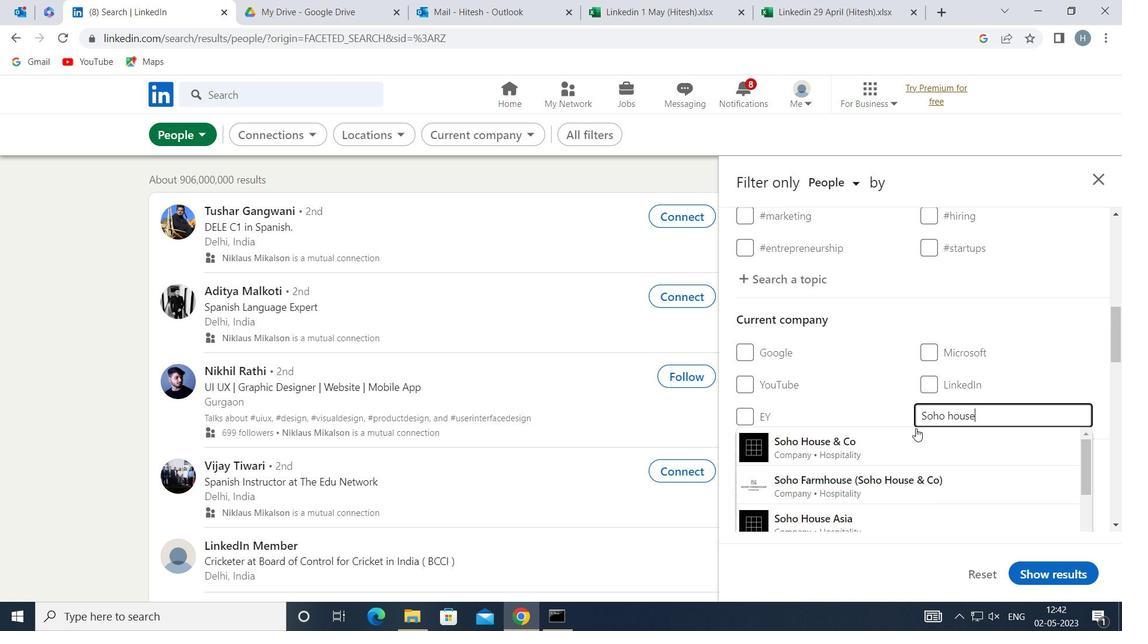 
Action: Mouse pressed left at (895, 443)
Screenshot: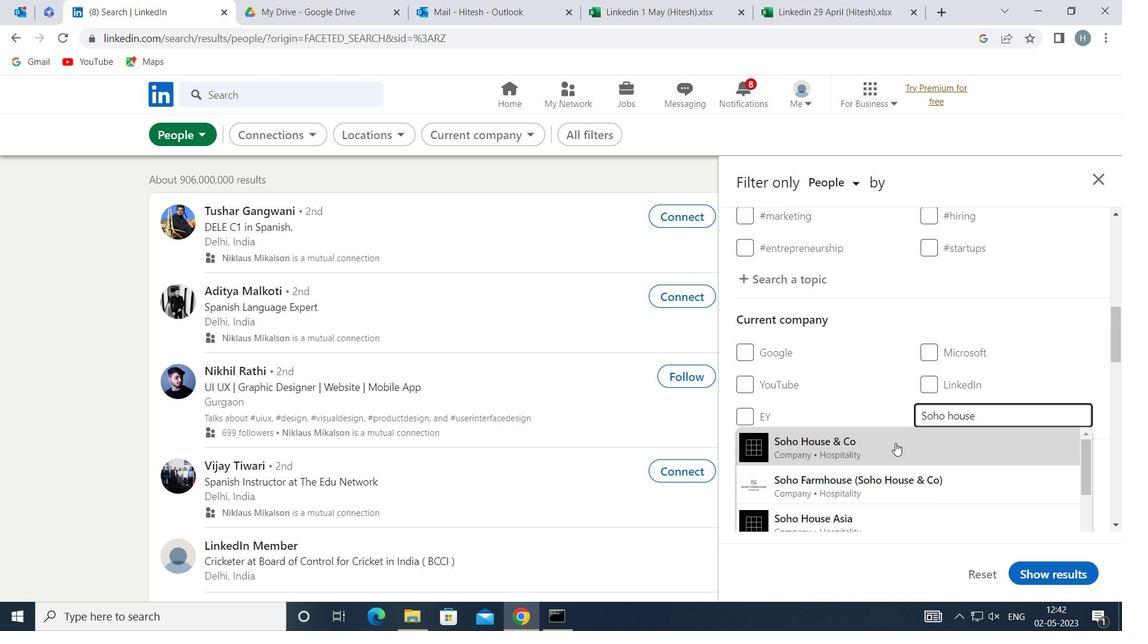 
Action: Mouse moved to (885, 428)
Screenshot: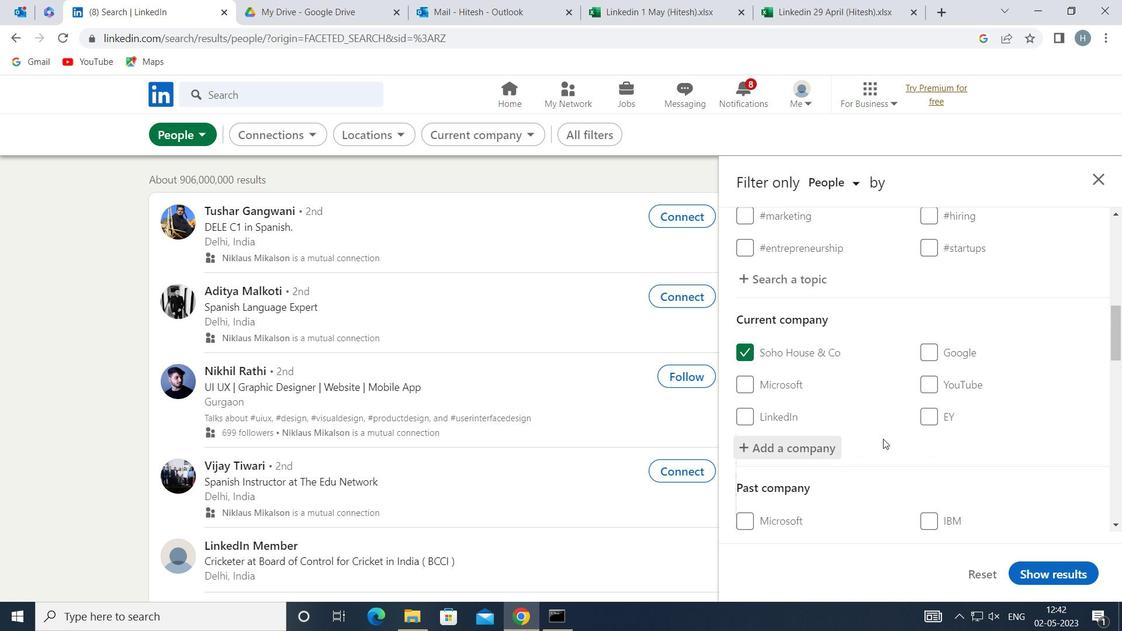 
Action: Mouse scrolled (885, 427) with delta (0, 0)
Screenshot: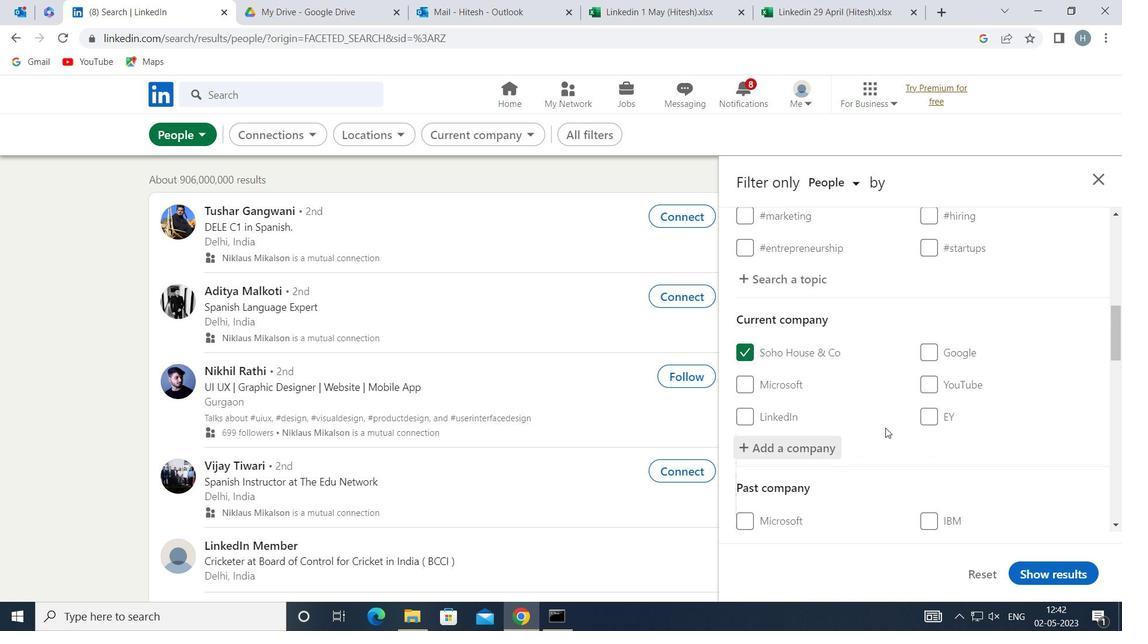 
Action: Mouse moved to (884, 419)
Screenshot: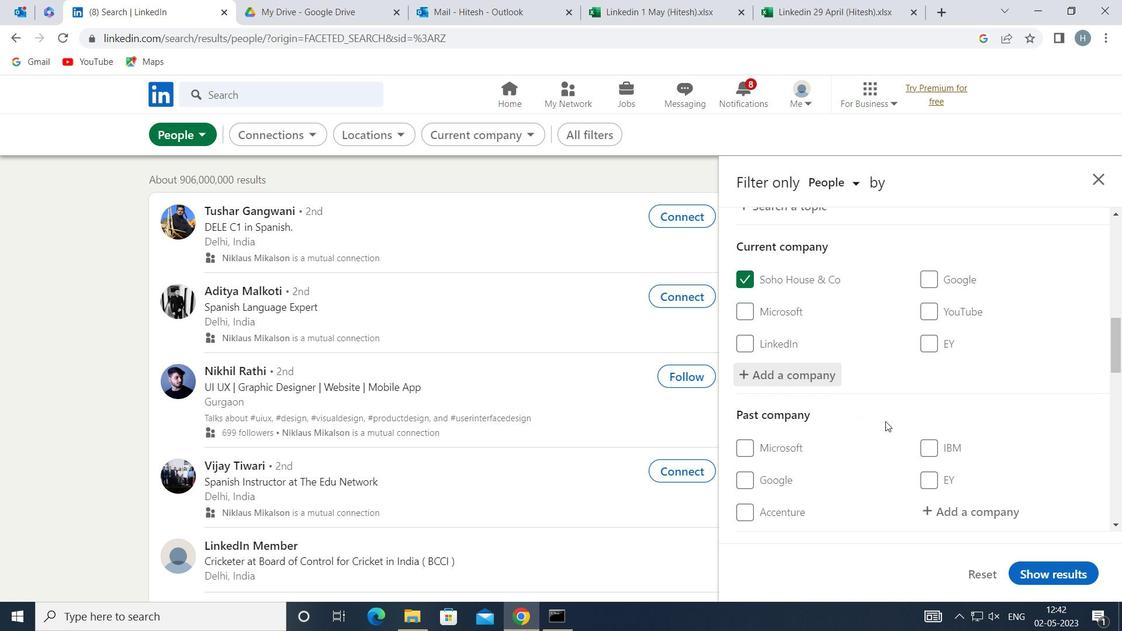 
Action: Mouse scrolled (884, 418) with delta (0, 0)
Screenshot: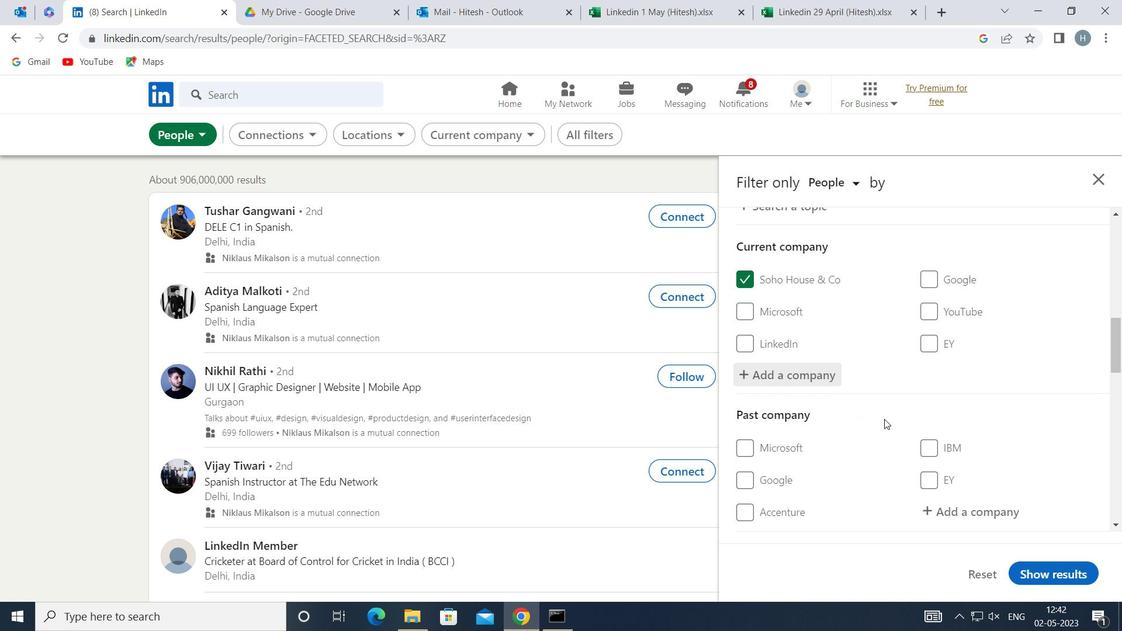 
Action: Mouse moved to (884, 418)
Screenshot: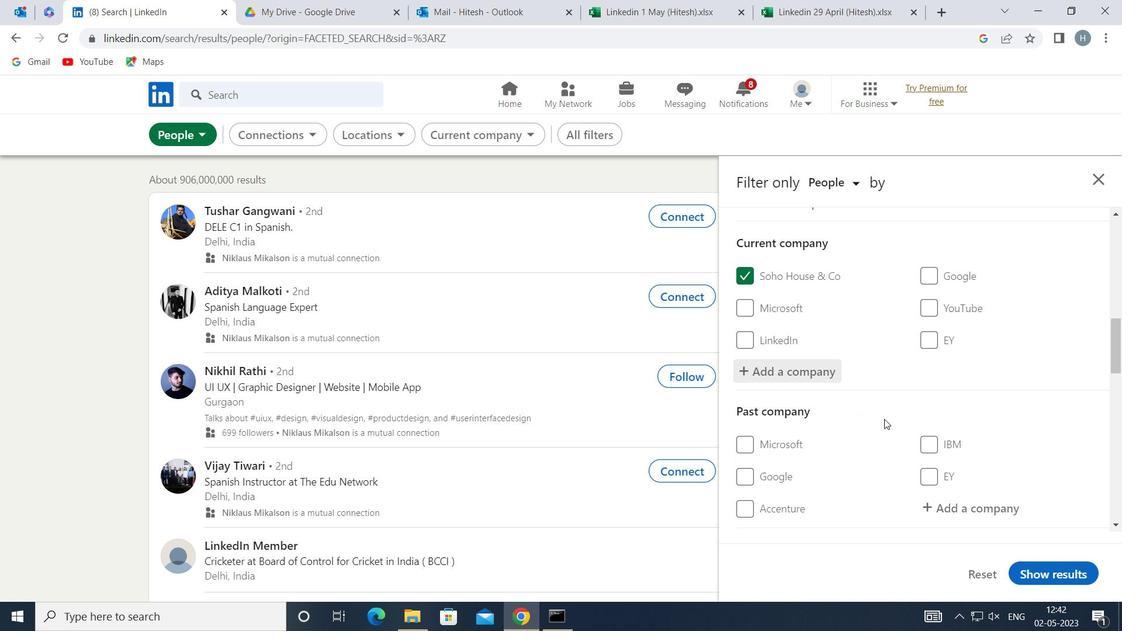 
Action: Mouse scrolled (884, 417) with delta (0, 0)
Screenshot: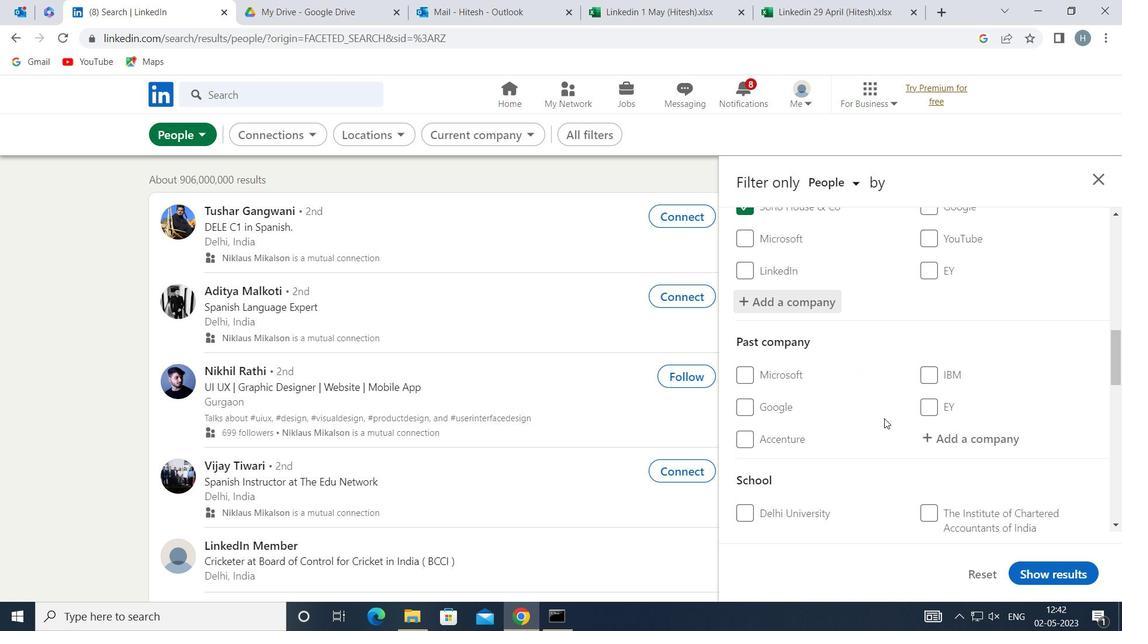
Action: Mouse scrolled (884, 417) with delta (0, 0)
Screenshot: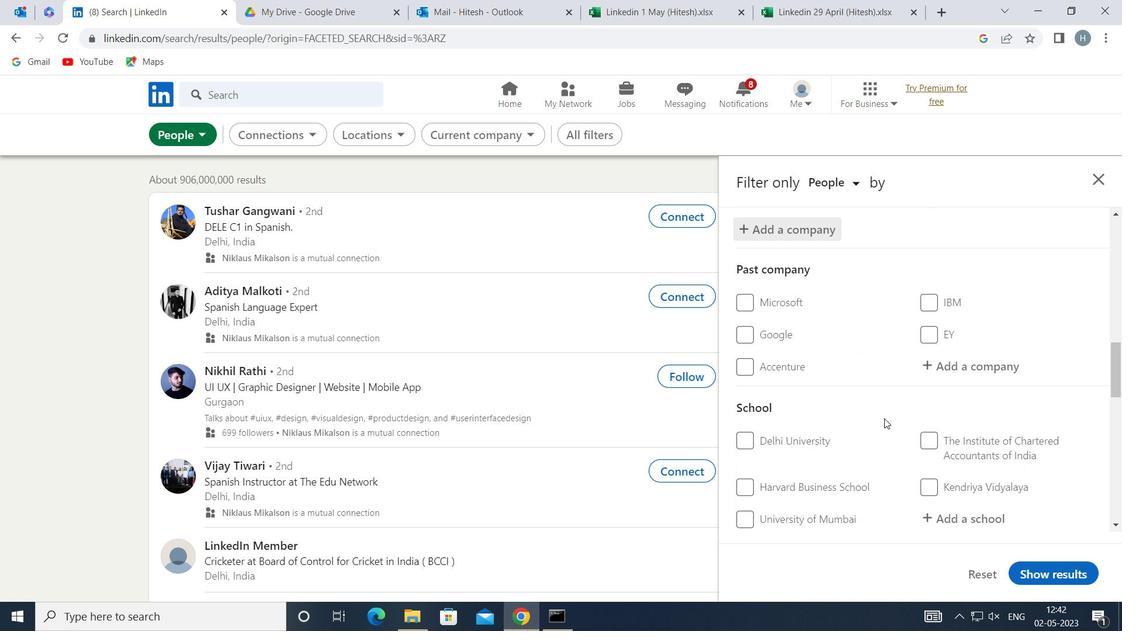 
Action: Mouse moved to (958, 437)
Screenshot: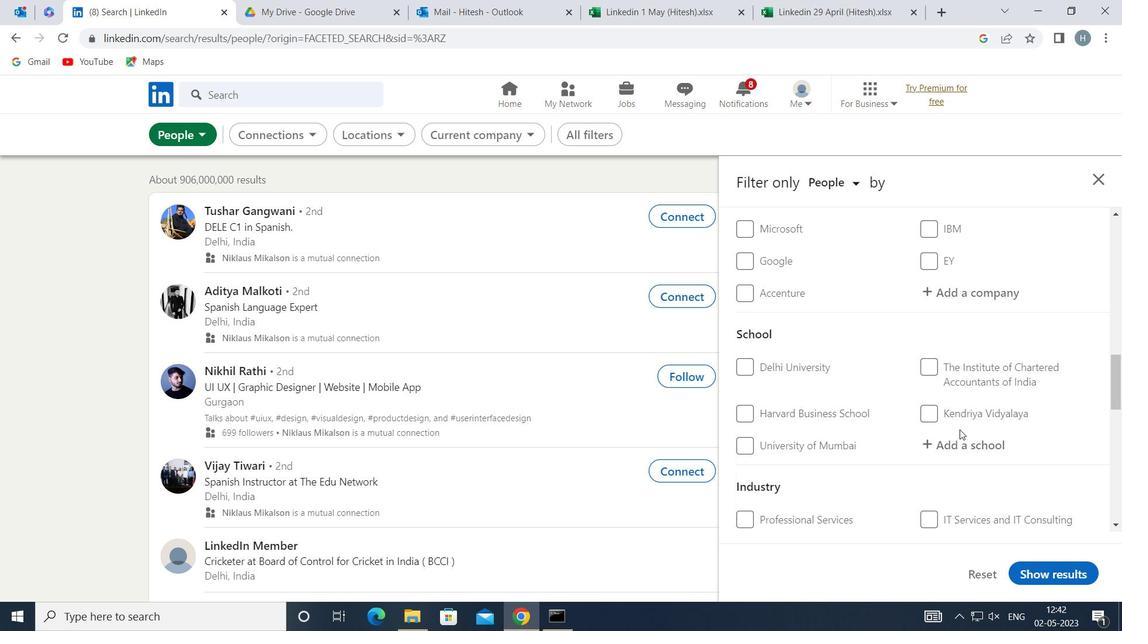 
Action: Mouse scrolled (958, 437) with delta (0, 0)
Screenshot: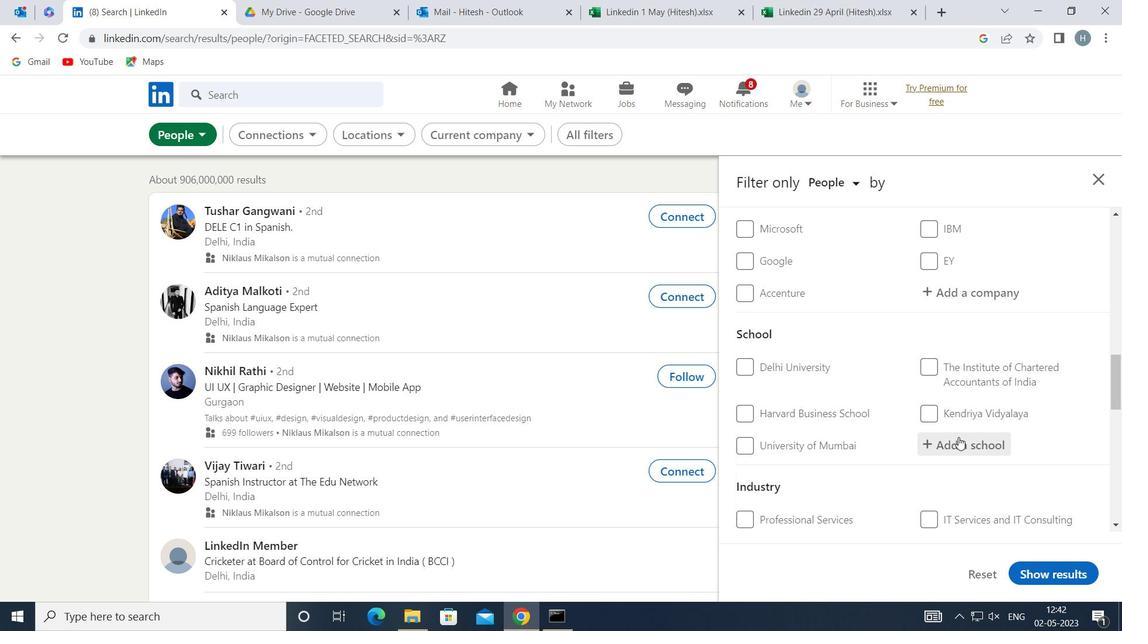 
Action: Mouse moved to (973, 362)
Screenshot: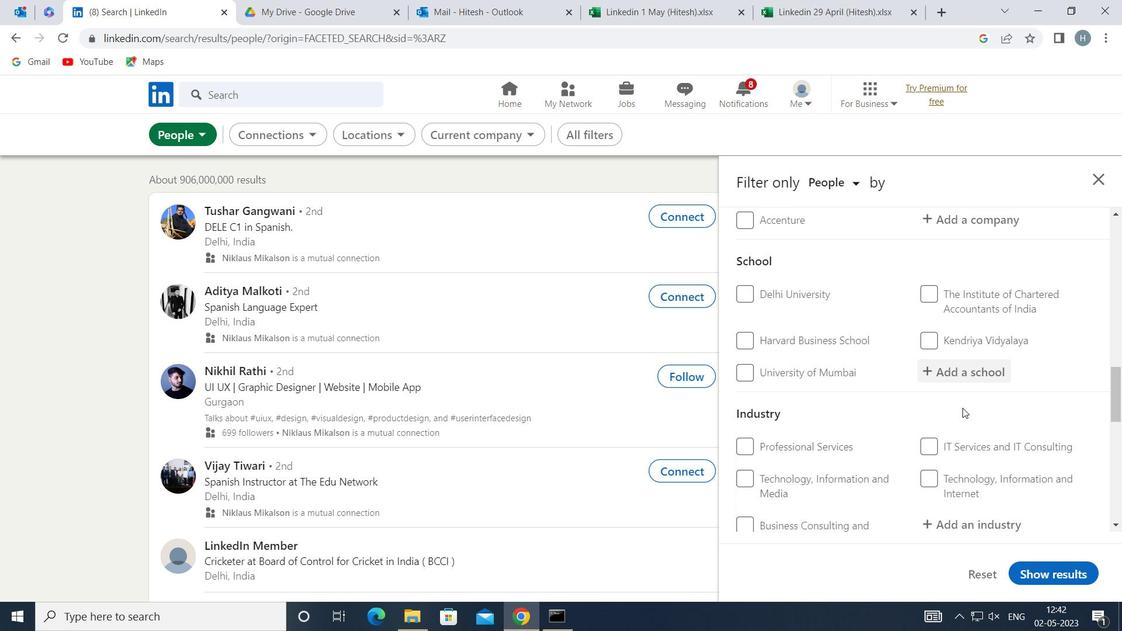 
Action: Mouse pressed left at (973, 362)
Screenshot: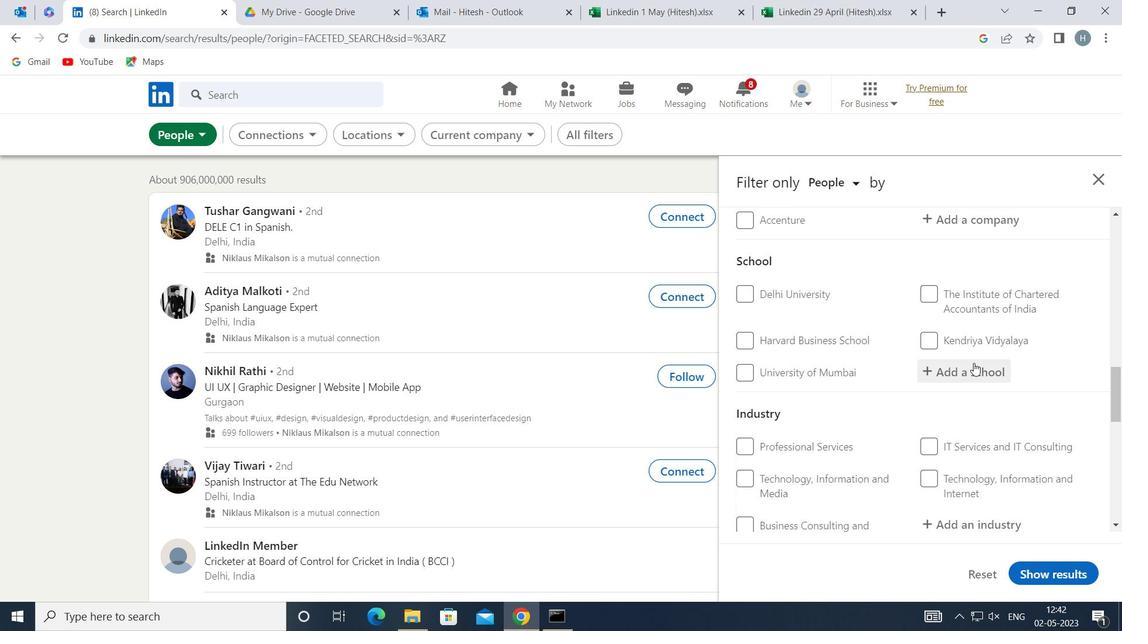
Action: Key pressed <Key.shift>GULBARGA<Key.space><Key.shift>UNI
Screenshot: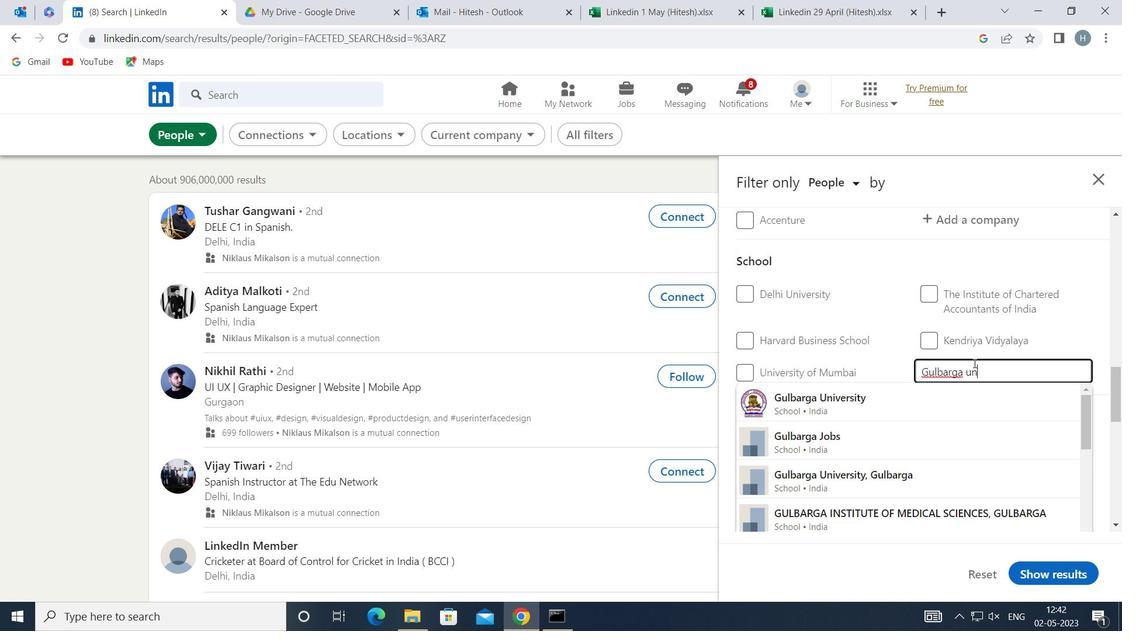 
Action: Mouse moved to (929, 430)
Screenshot: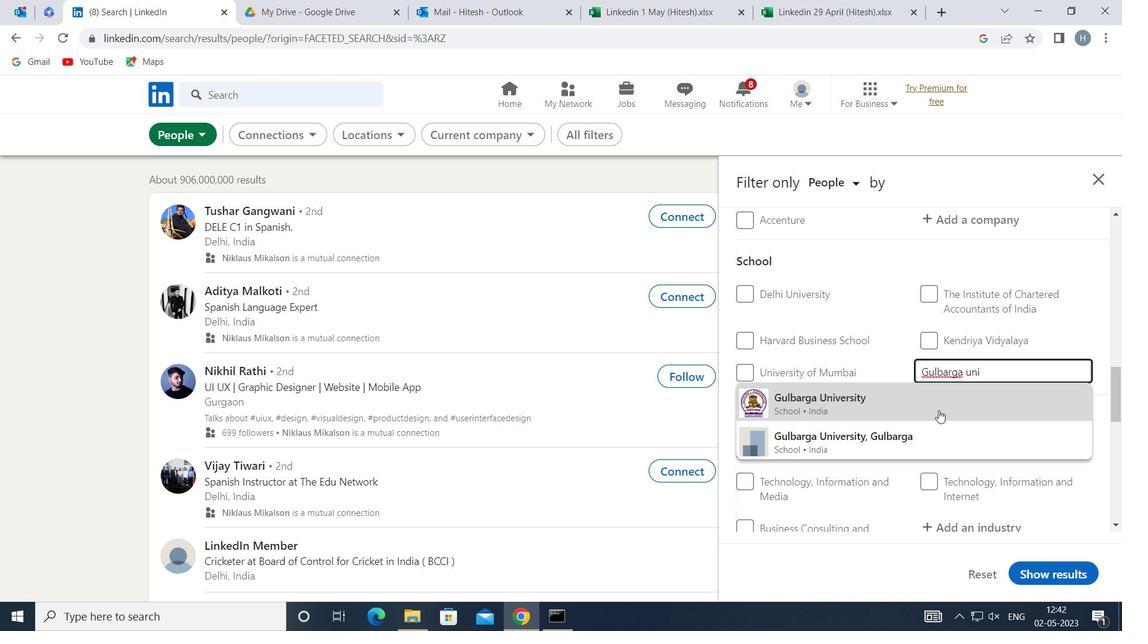 
Action: Mouse pressed left at (929, 430)
Screenshot: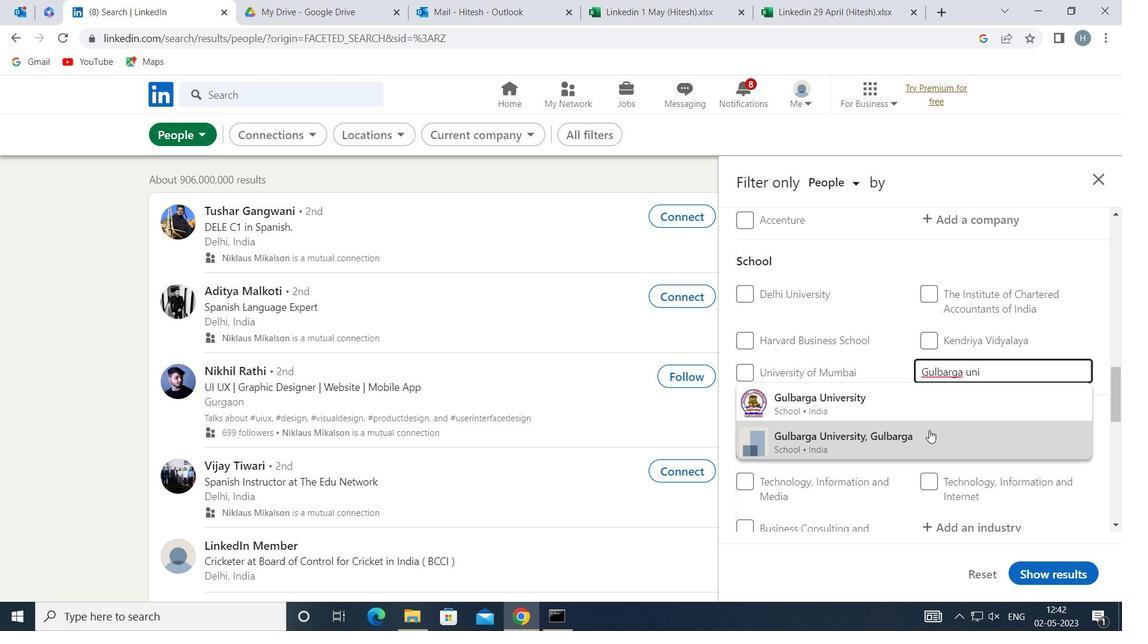 
Action: Mouse moved to (904, 406)
Screenshot: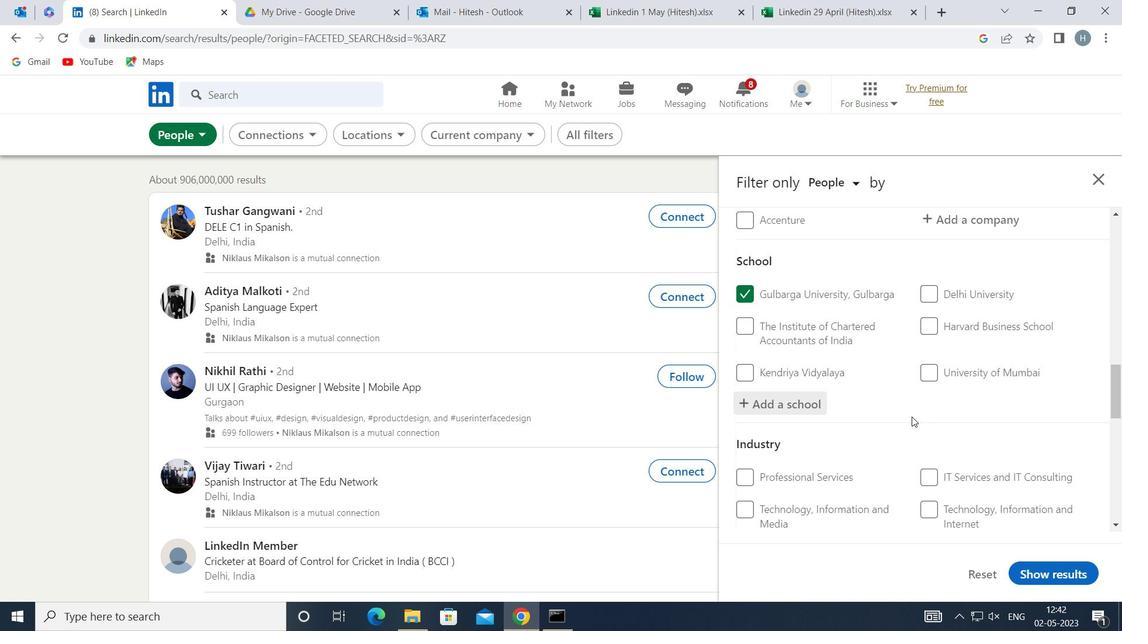 
Action: Mouse scrolled (904, 406) with delta (0, 0)
Screenshot: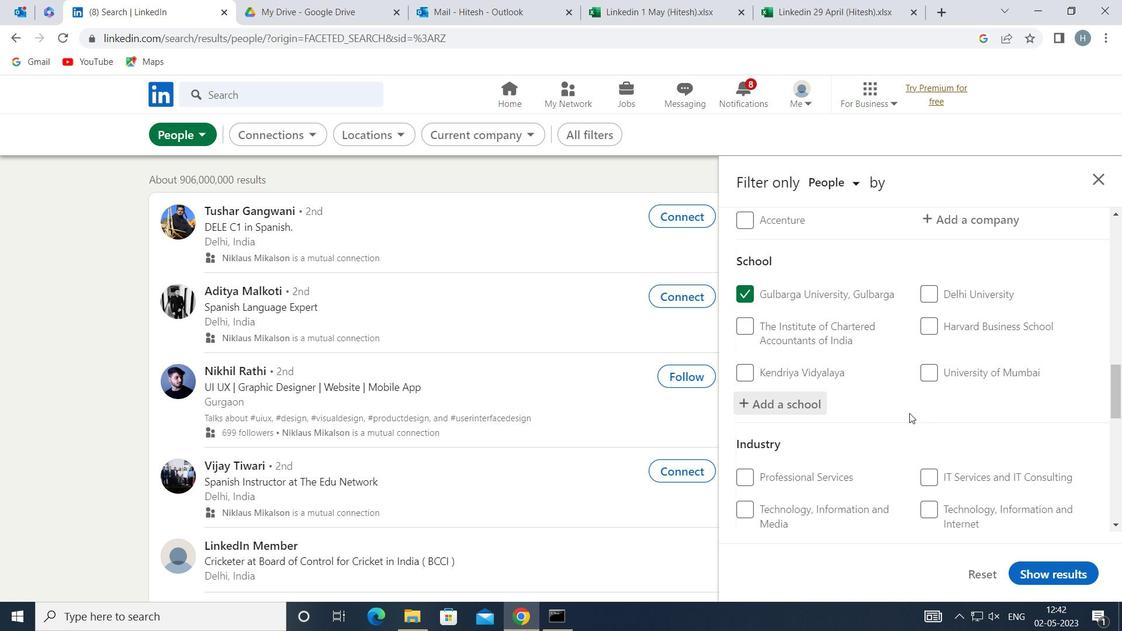
Action: Mouse scrolled (904, 406) with delta (0, 0)
Screenshot: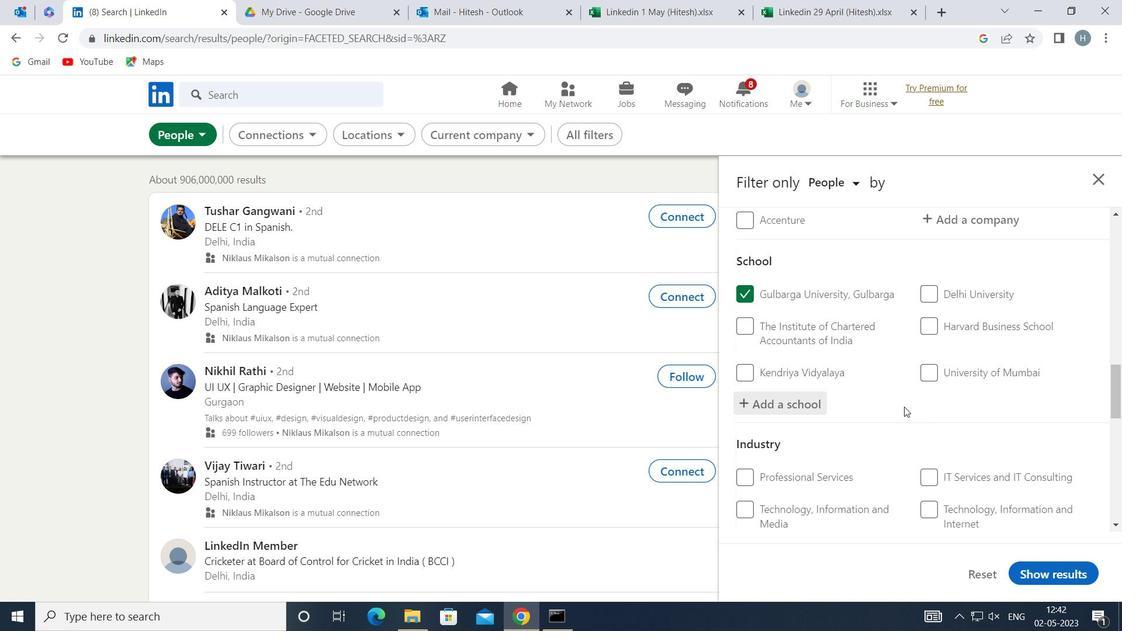 
Action: Mouse moved to (949, 406)
Screenshot: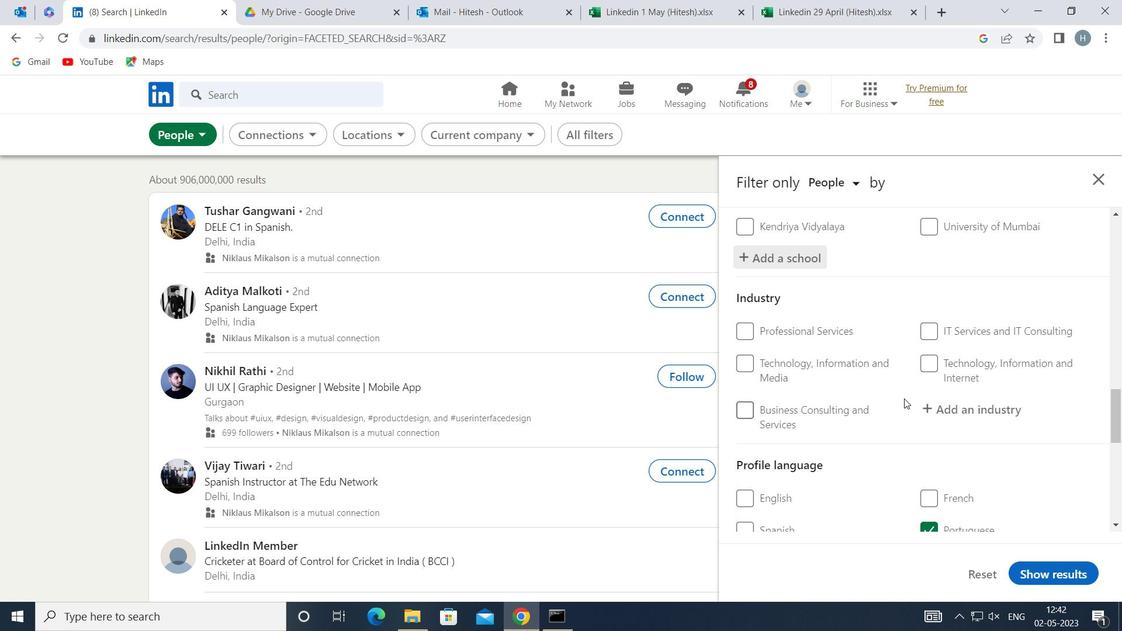 
Action: Mouse pressed left at (949, 406)
Screenshot: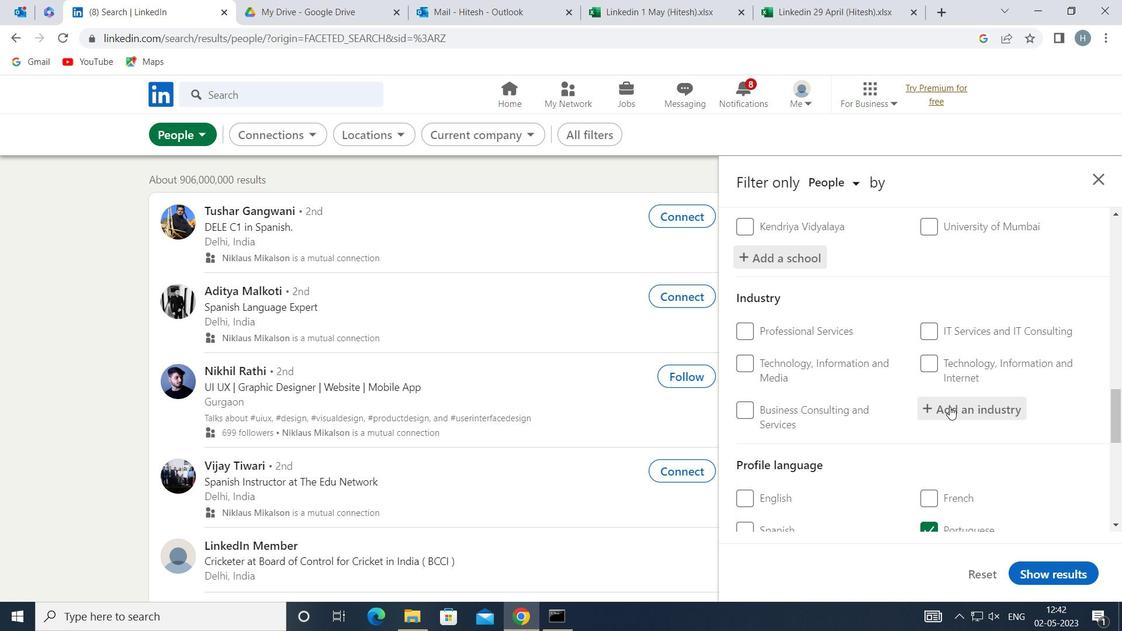 
Action: Key pressed <Key.shift>RETAIL<Key.space><Key.shift>APP
Screenshot: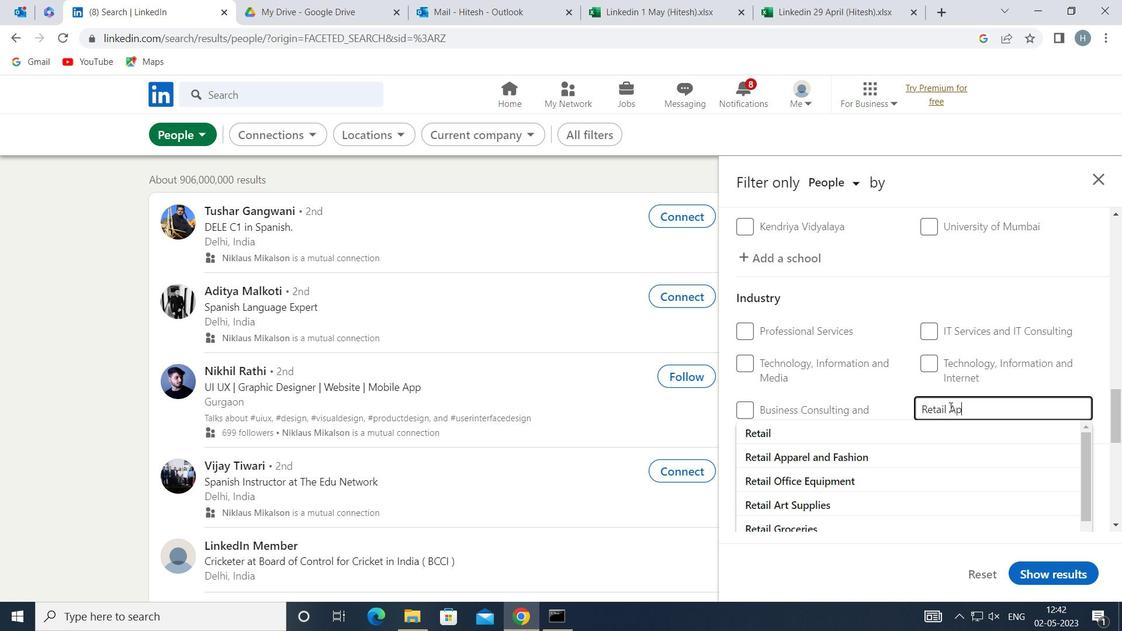 
Action: Mouse moved to (908, 448)
Screenshot: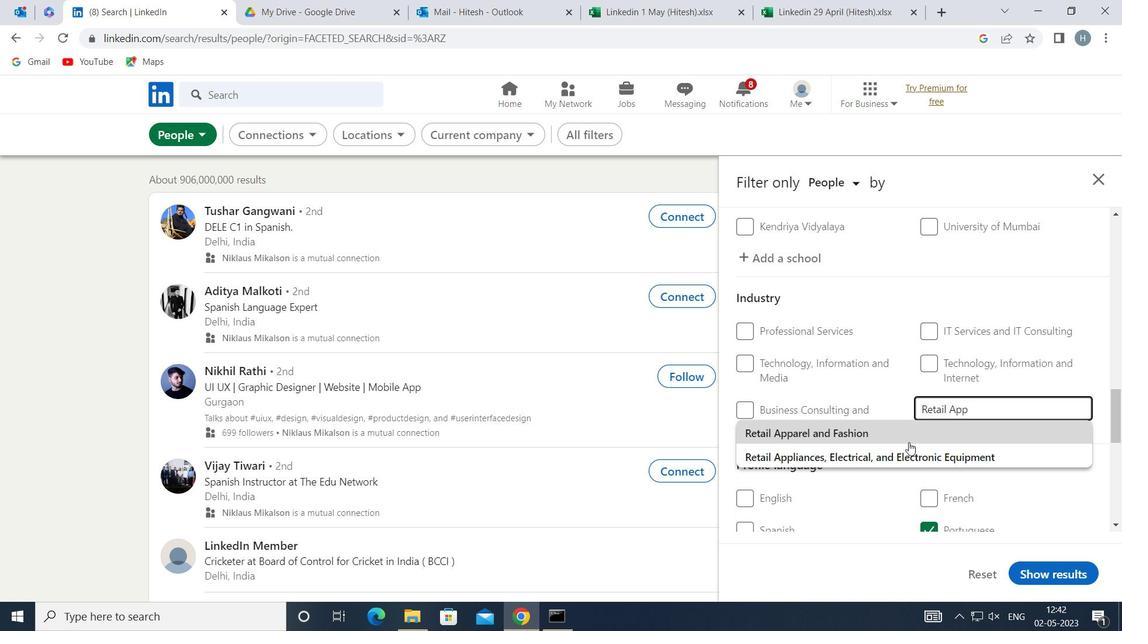 
Action: Mouse pressed left at (908, 448)
Screenshot: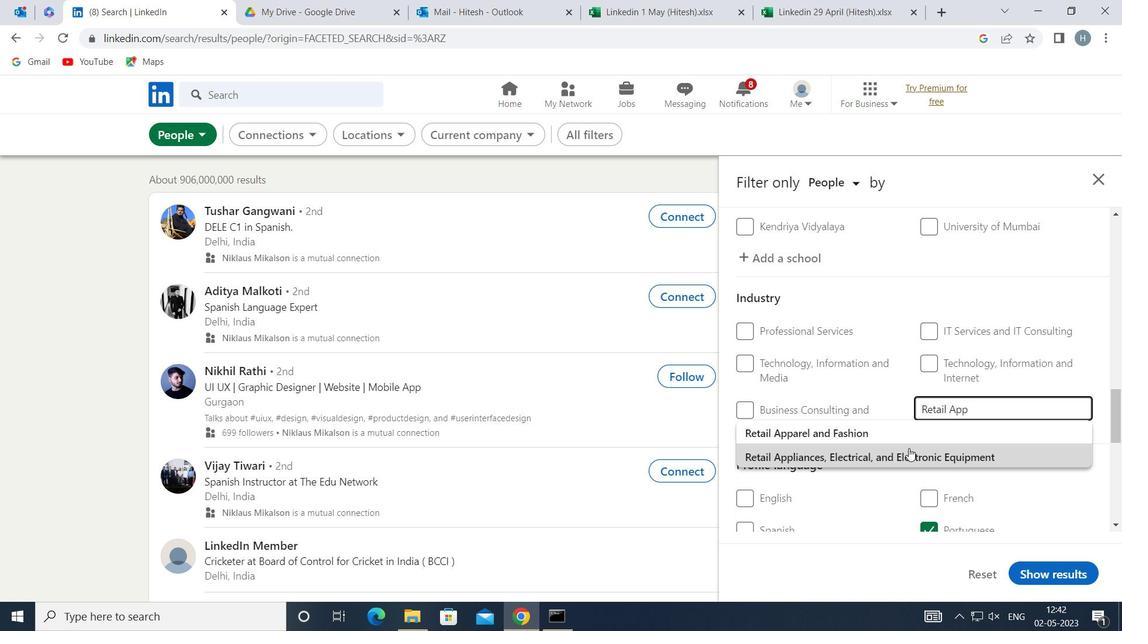 
Action: Mouse moved to (892, 410)
Screenshot: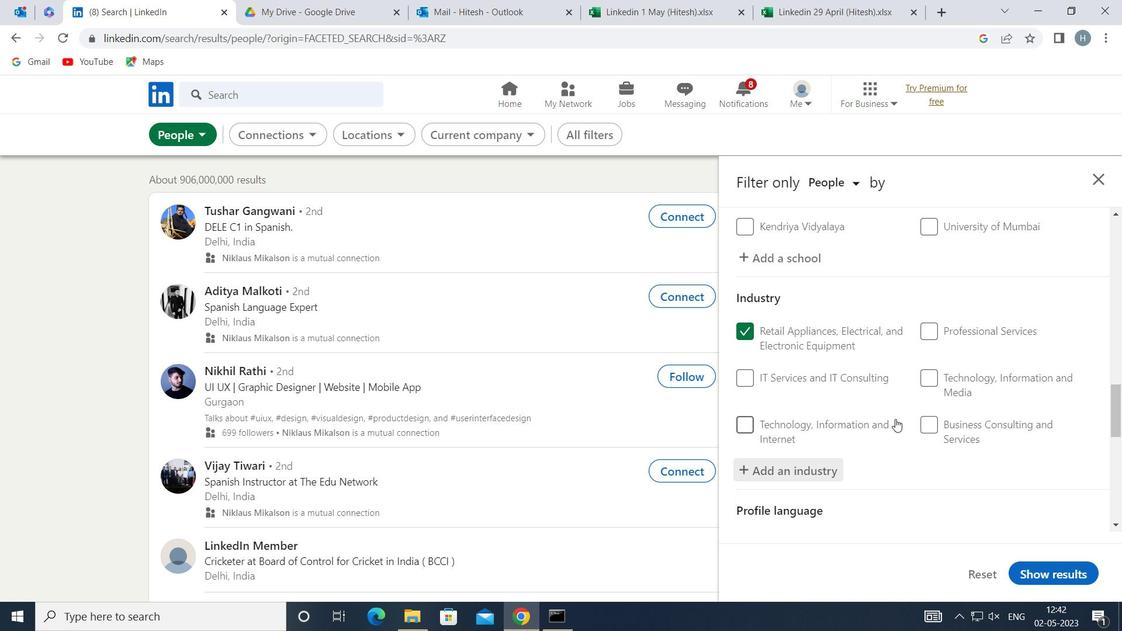 
Action: Mouse scrolled (892, 409) with delta (0, 0)
Screenshot: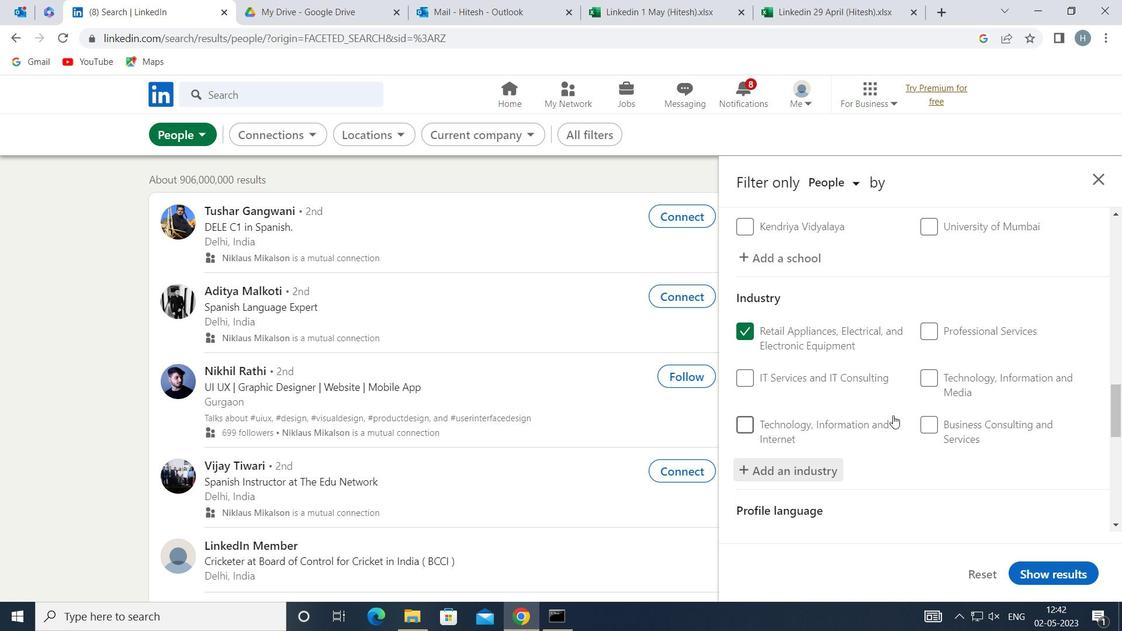 
Action: Mouse scrolled (892, 409) with delta (0, 0)
Screenshot: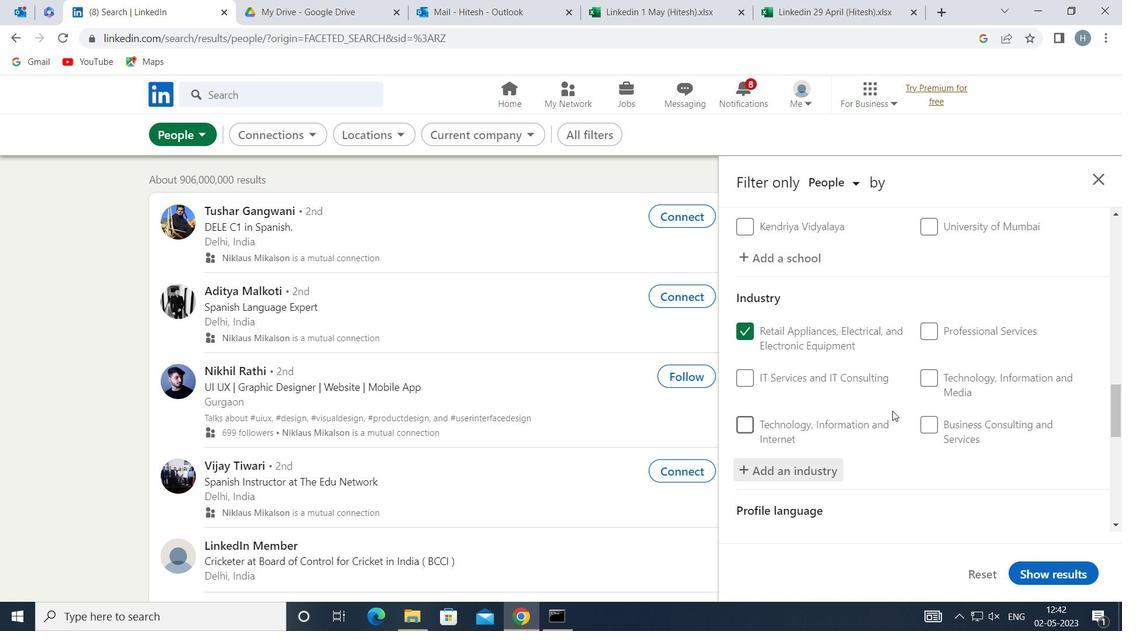 
Action: Mouse moved to (892, 408)
Screenshot: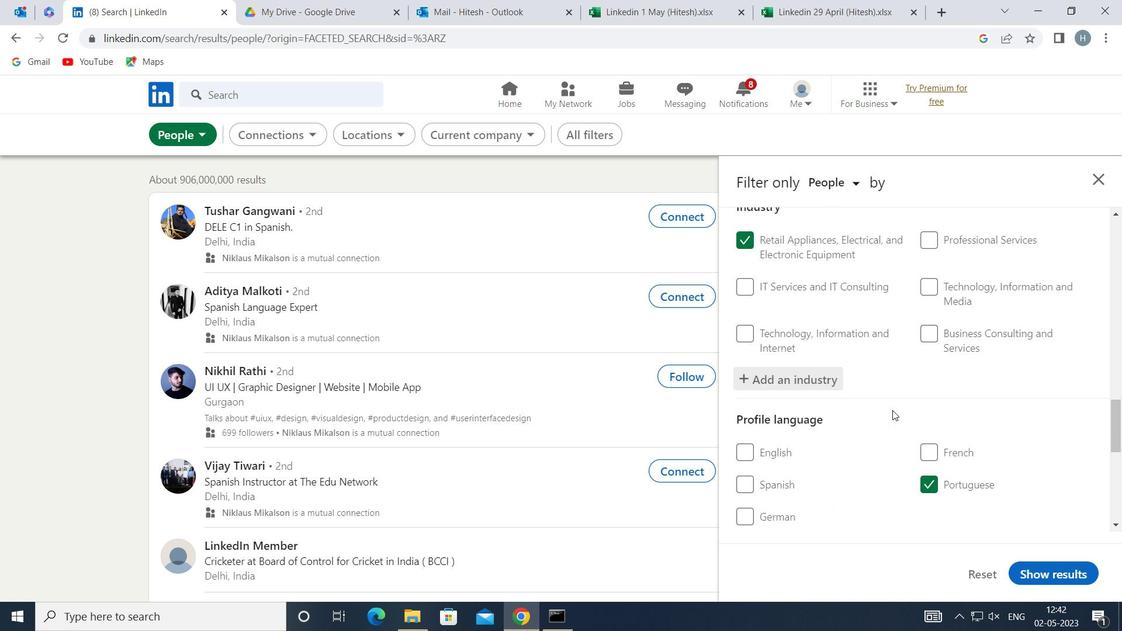 
Action: Mouse scrolled (892, 407) with delta (0, 0)
Screenshot: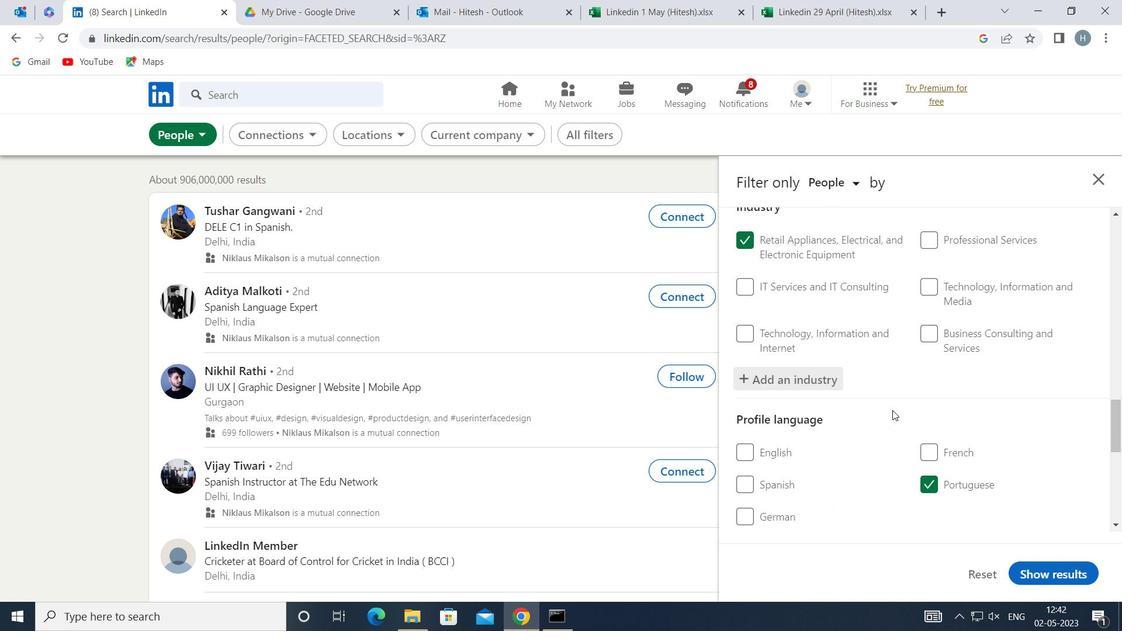 
Action: Mouse scrolled (892, 407) with delta (0, 0)
Screenshot: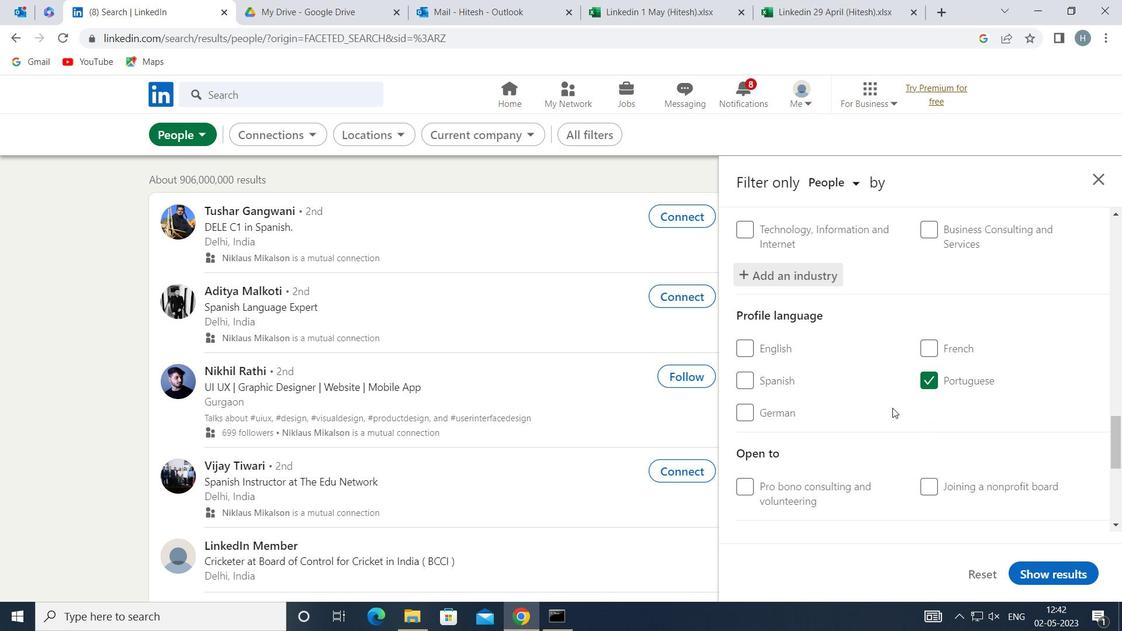 
Action: Mouse scrolled (892, 407) with delta (0, 0)
Screenshot: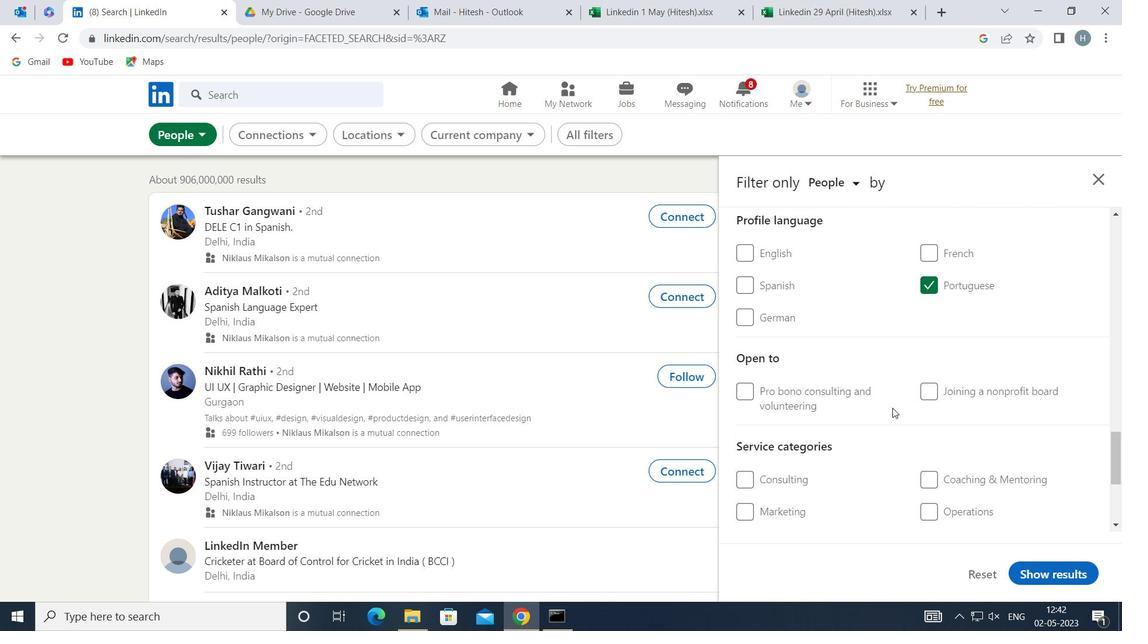 
Action: Mouse scrolled (892, 407) with delta (0, 0)
Screenshot: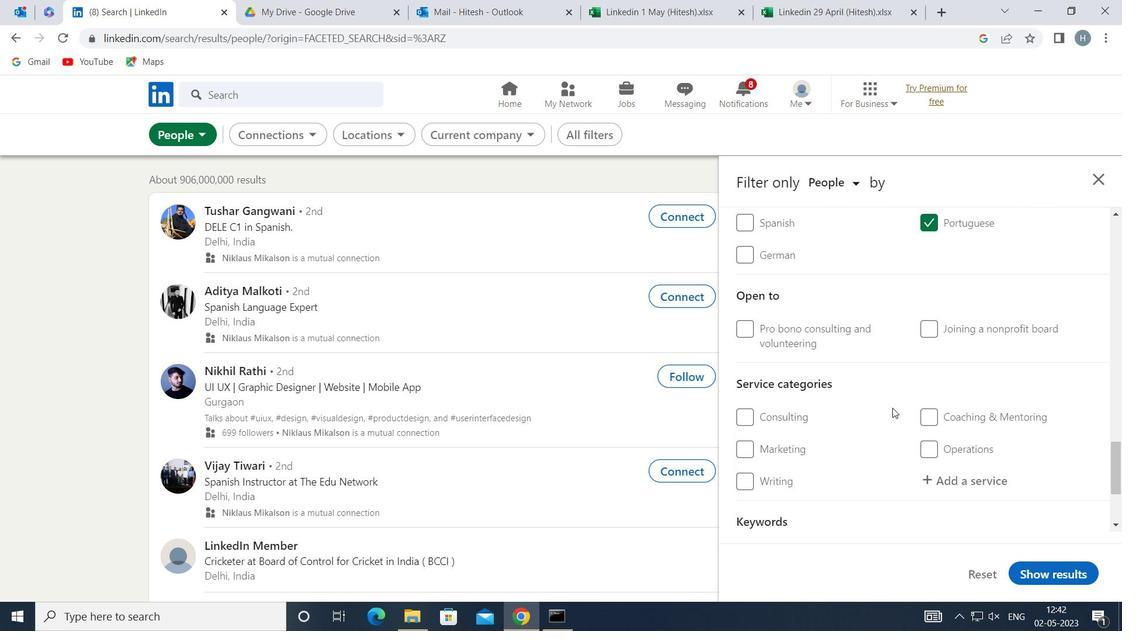 
Action: Mouse moved to (980, 399)
Screenshot: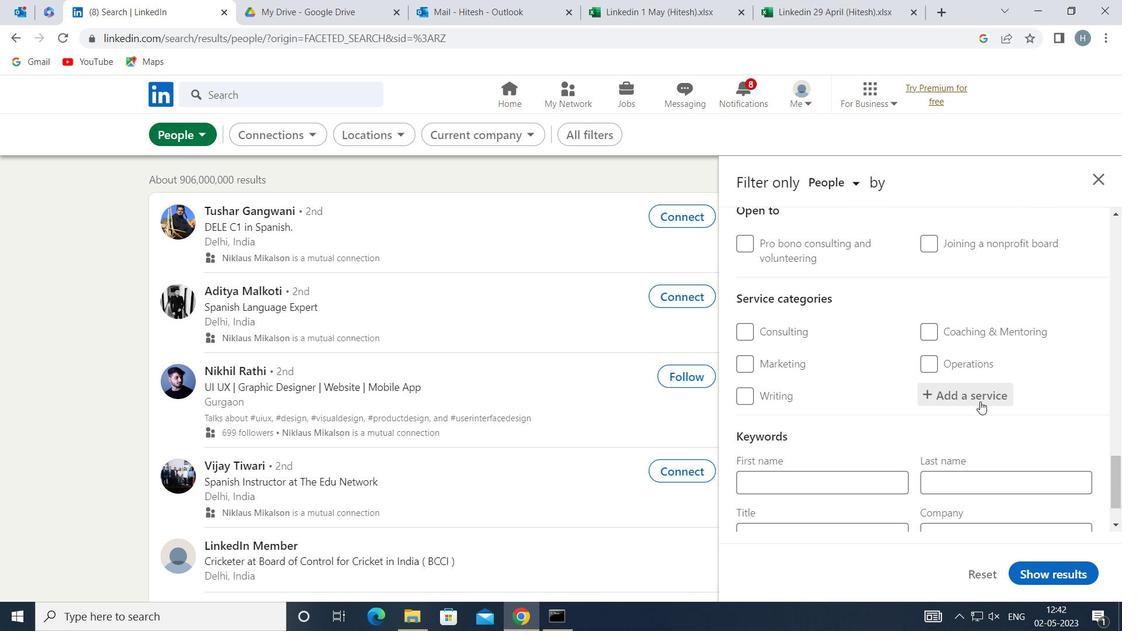 
Action: Mouse pressed left at (980, 399)
Screenshot: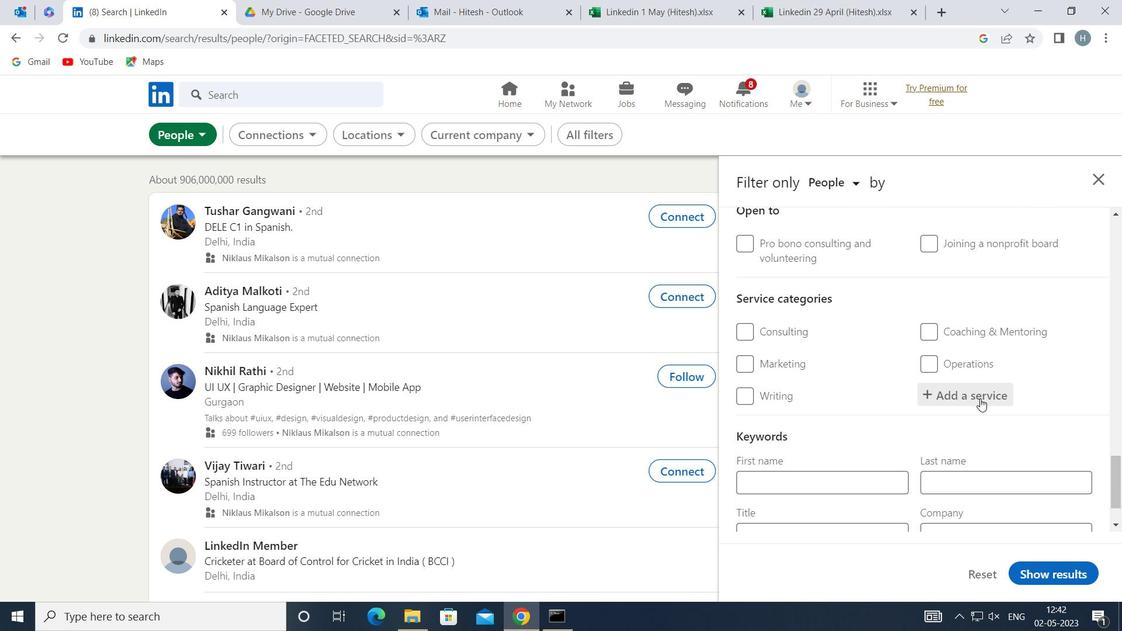 
Action: Key pressed <Key.shift>REAL<Key.space><Key.shift><Key.shift>ESTATE
Screenshot: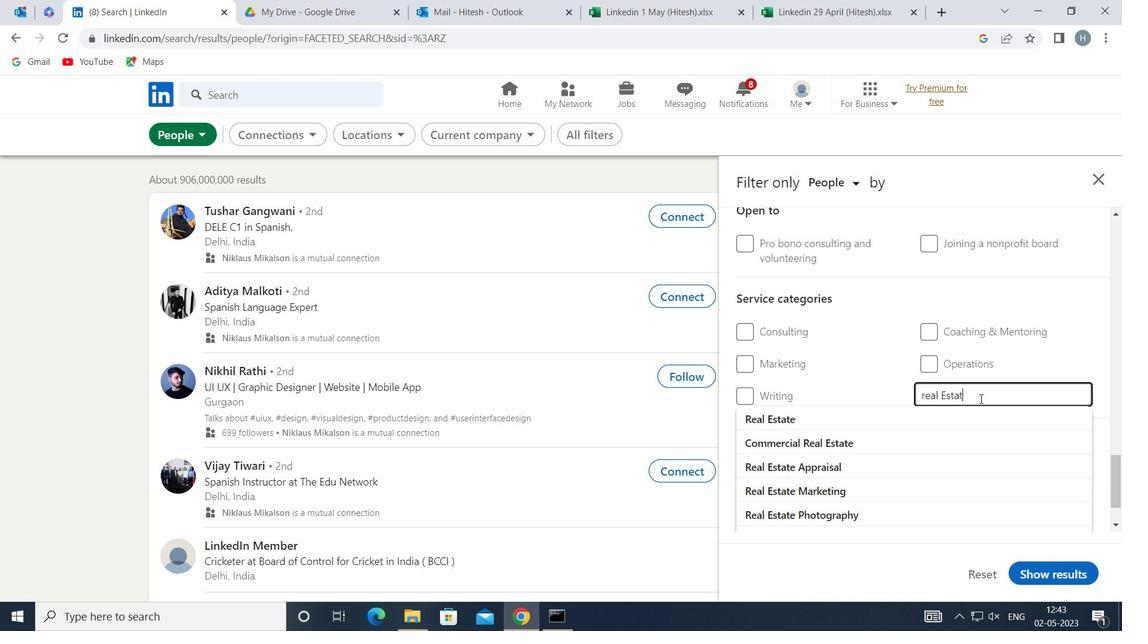 
Action: Mouse moved to (934, 417)
Screenshot: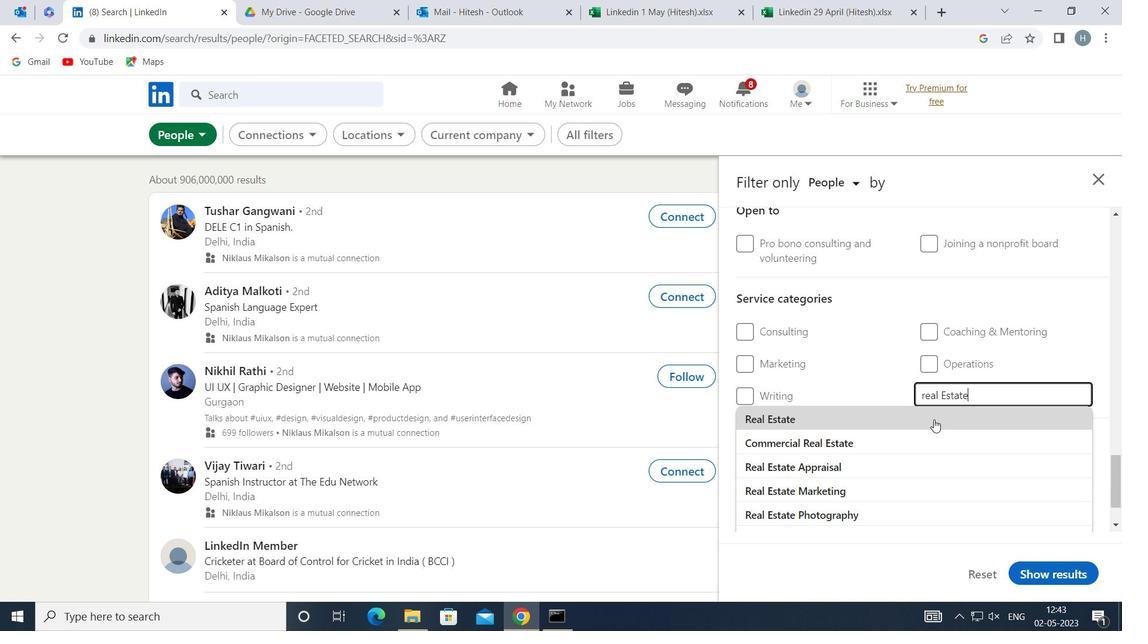 
Action: Mouse pressed left at (934, 417)
Screenshot: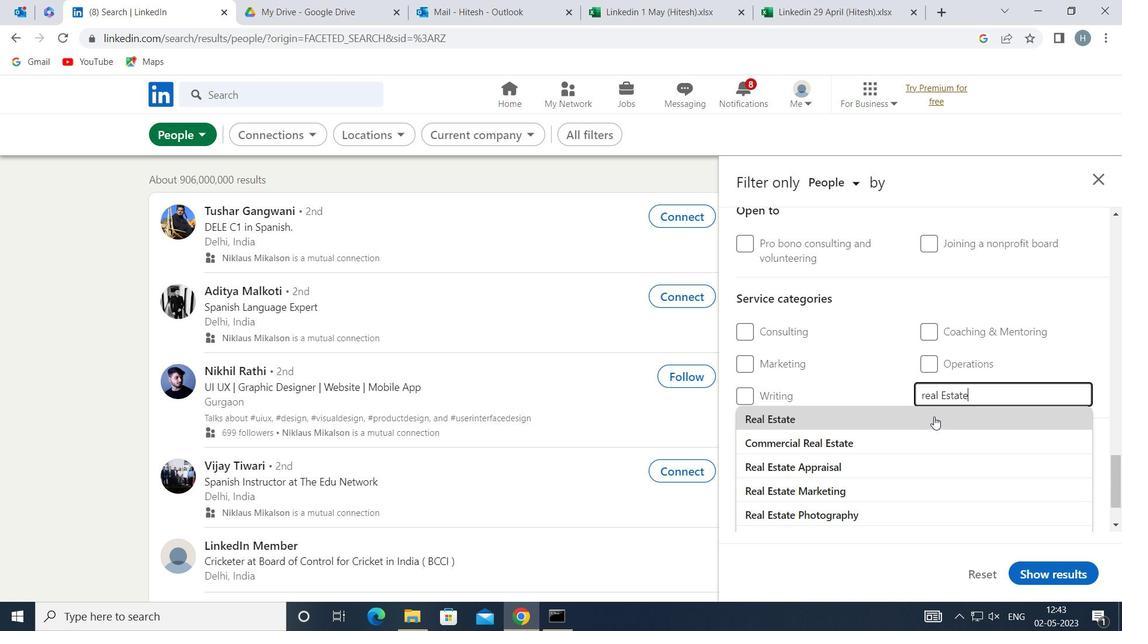 
Action: Mouse moved to (915, 413)
Screenshot: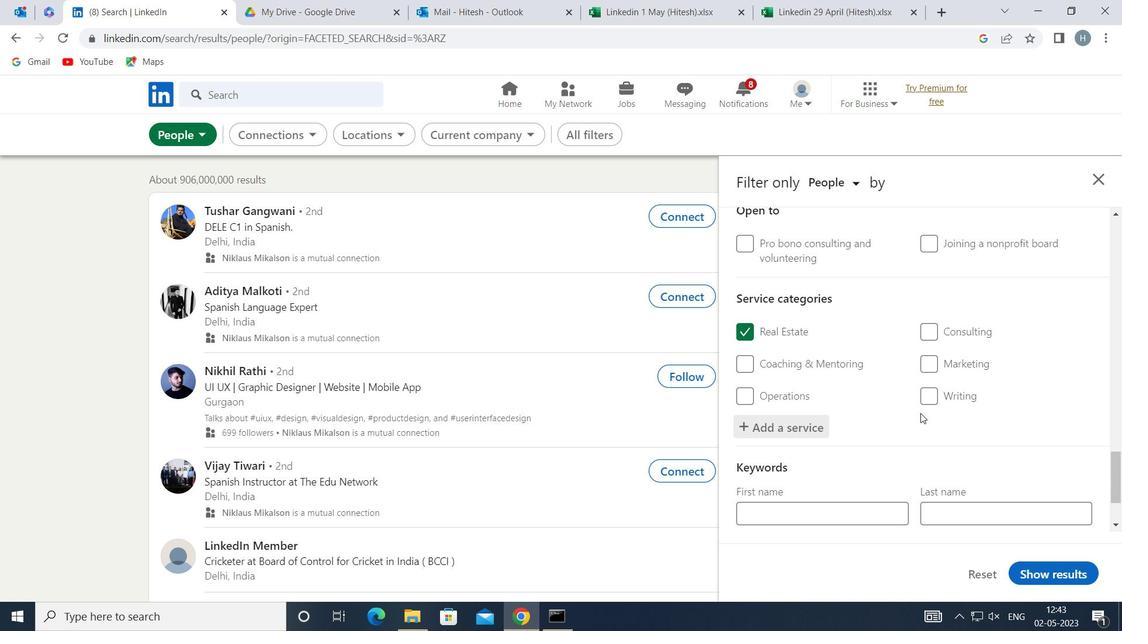 
Action: Mouse scrolled (915, 412) with delta (0, 0)
Screenshot: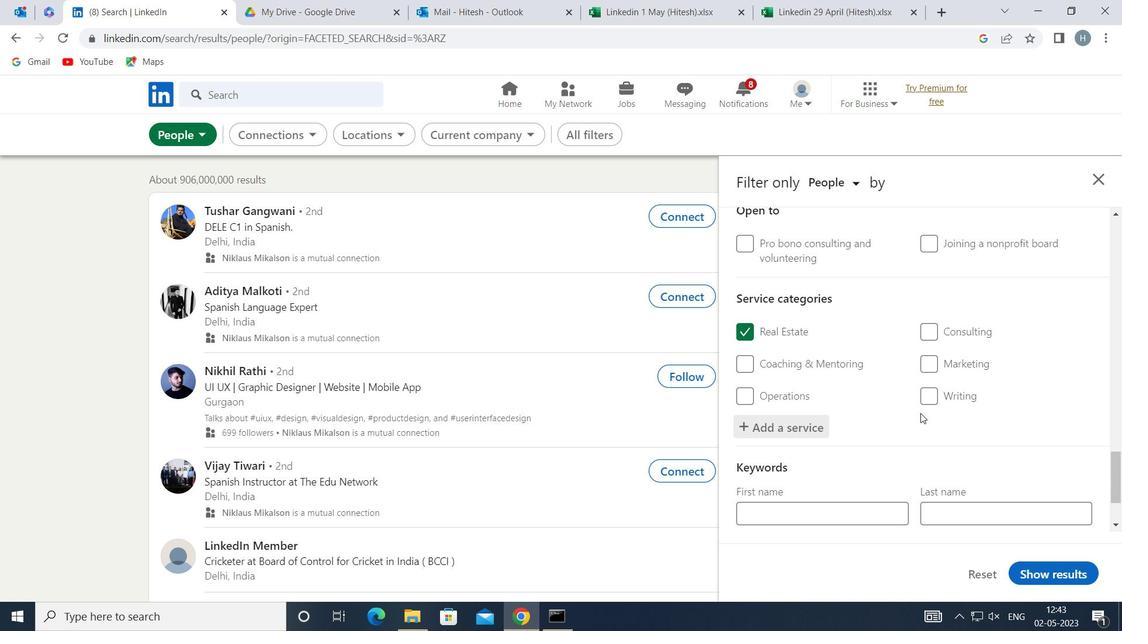 
Action: Mouse moved to (909, 414)
Screenshot: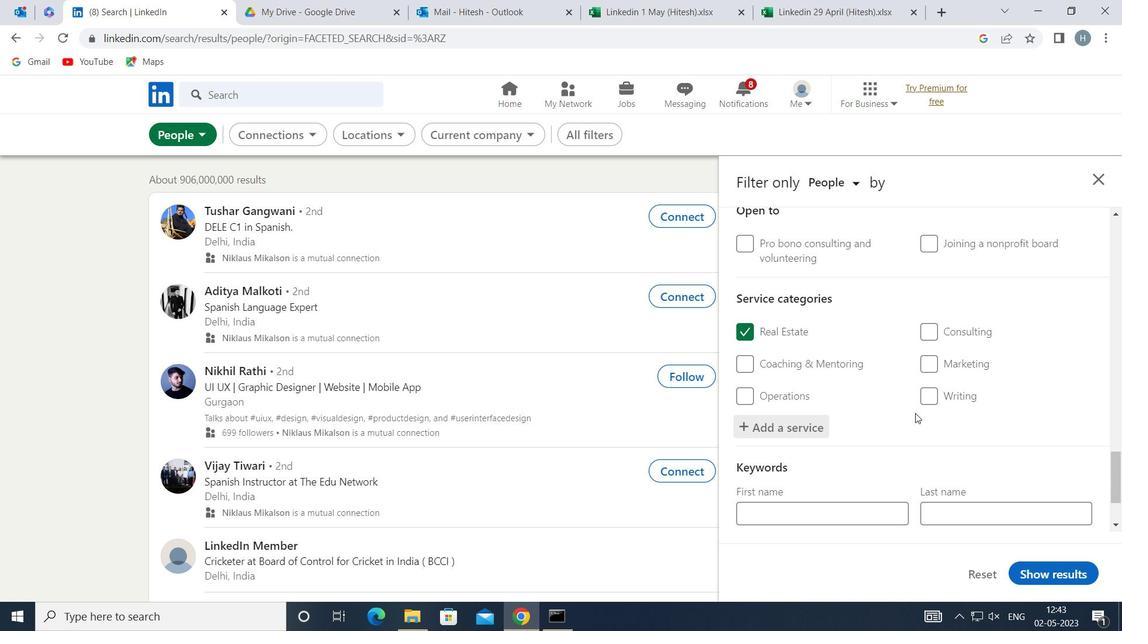 
Action: Mouse scrolled (909, 414) with delta (0, 0)
Screenshot: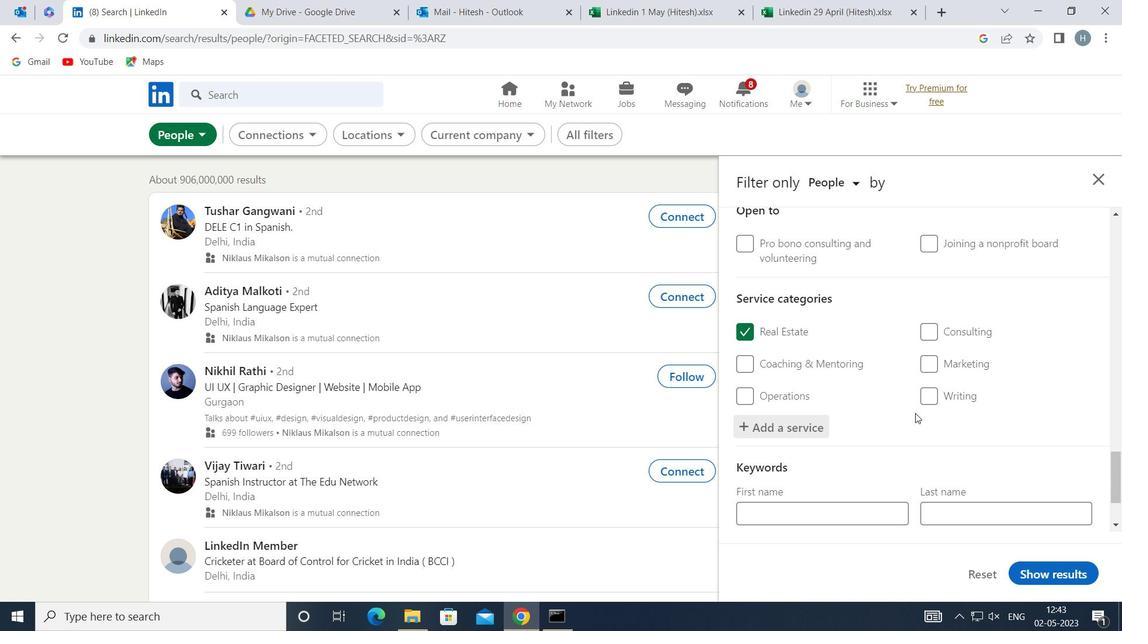 
Action: Mouse moved to (908, 415)
Screenshot: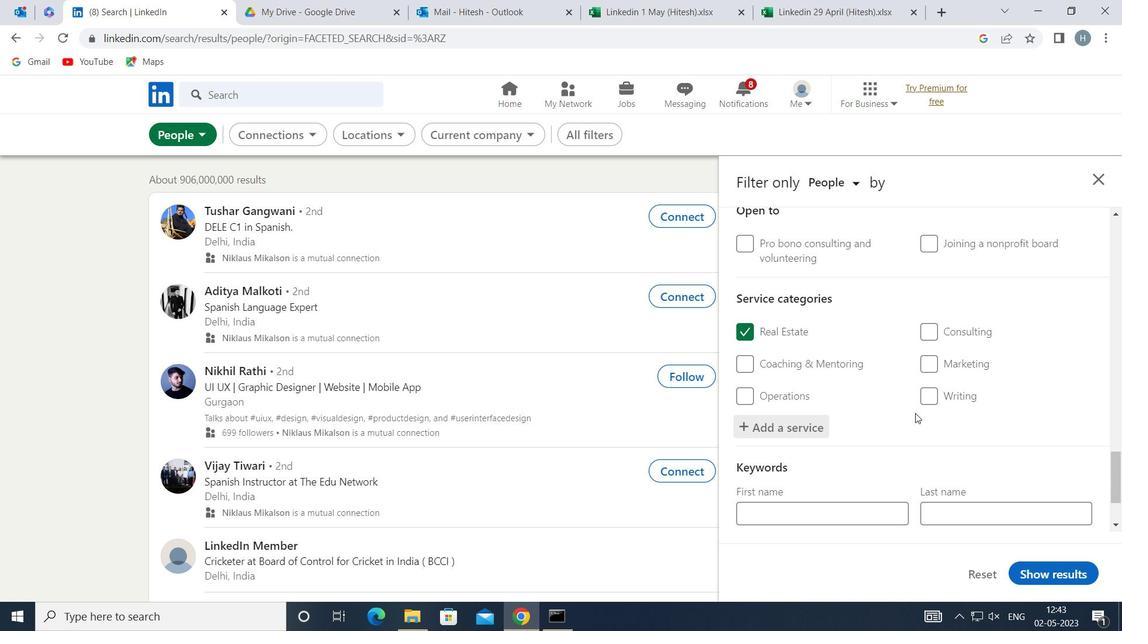 
Action: Mouse scrolled (908, 414) with delta (0, 0)
Screenshot: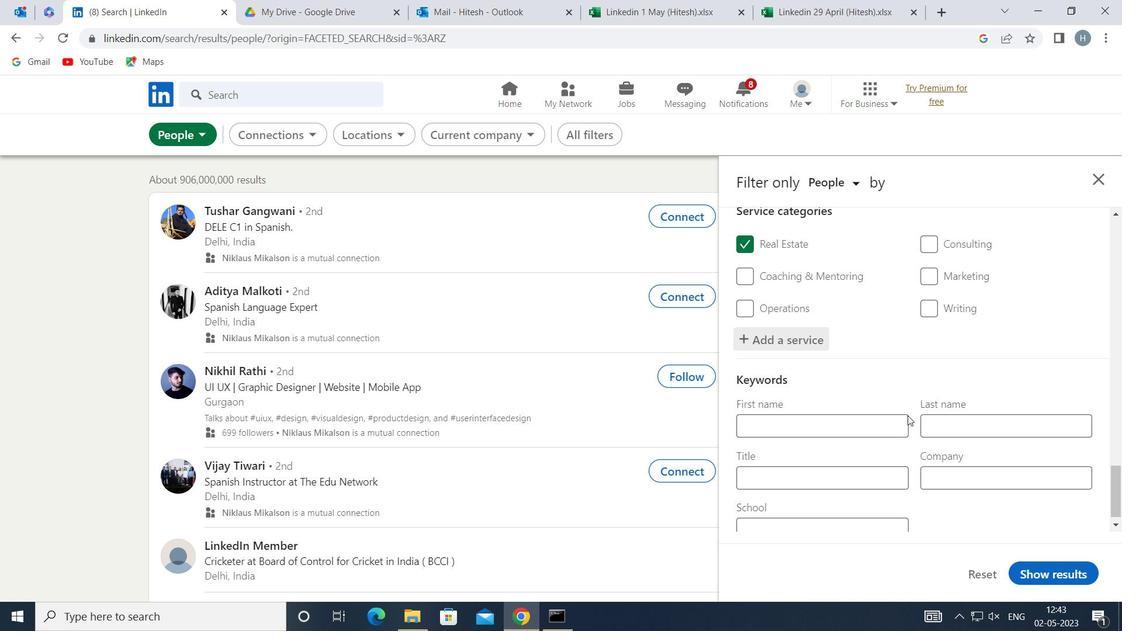 
Action: Mouse moved to (855, 464)
Screenshot: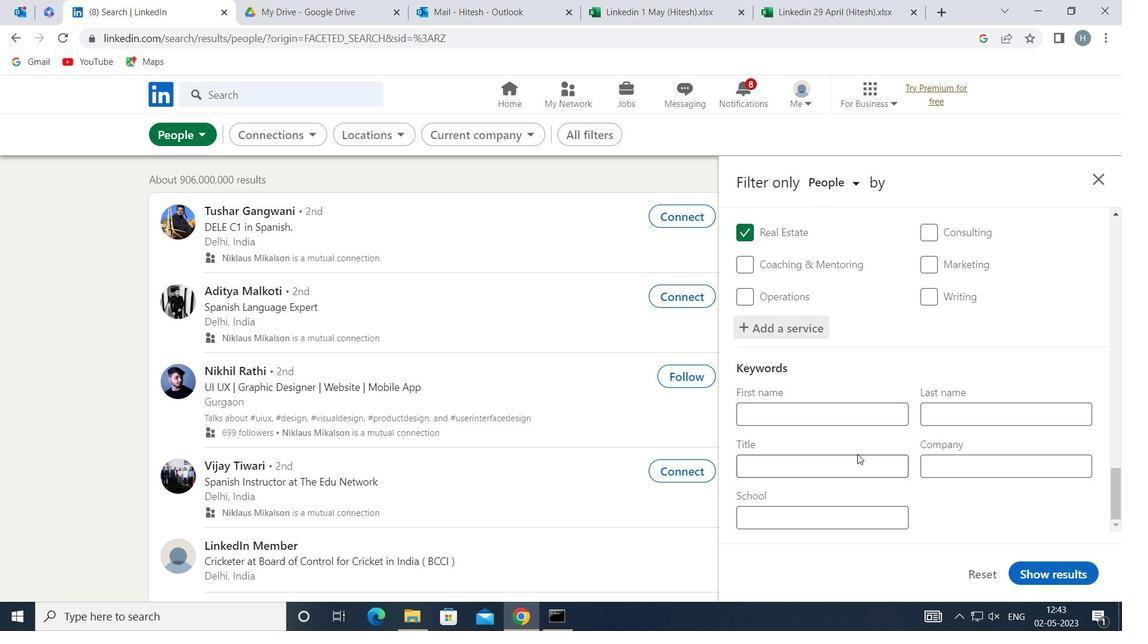 
Action: Mouse pressed left at (855, 464)
Screenshot: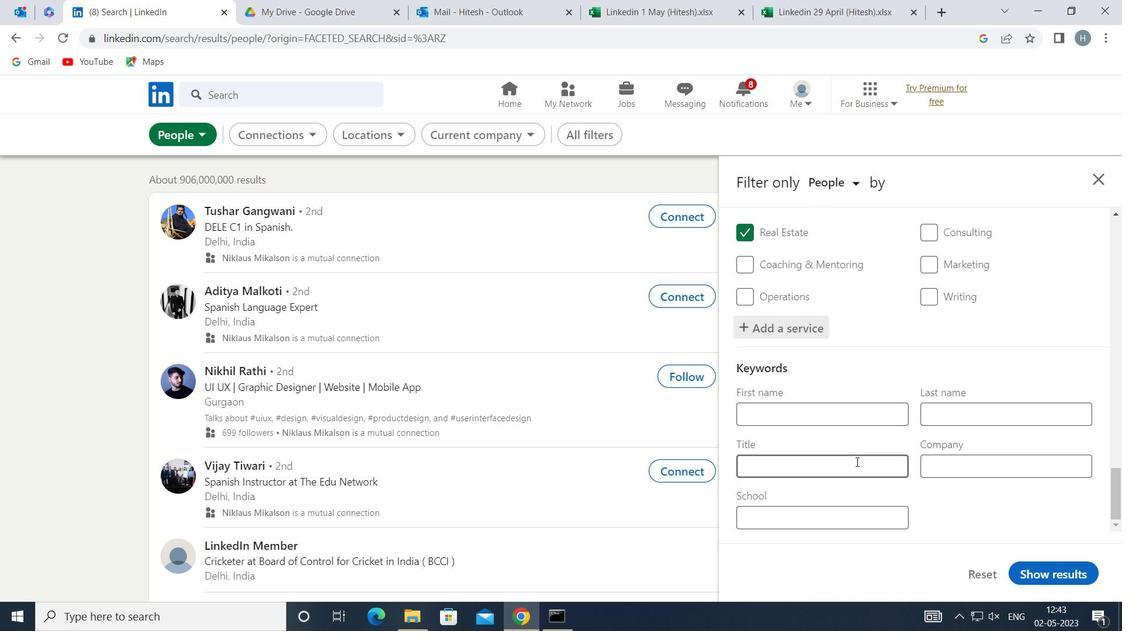 
Action: Key pressed T<Key.backspace>\<Key.shift>T<Key.backspace><Key.backspace><Key.shift>TAPER
Screenshot: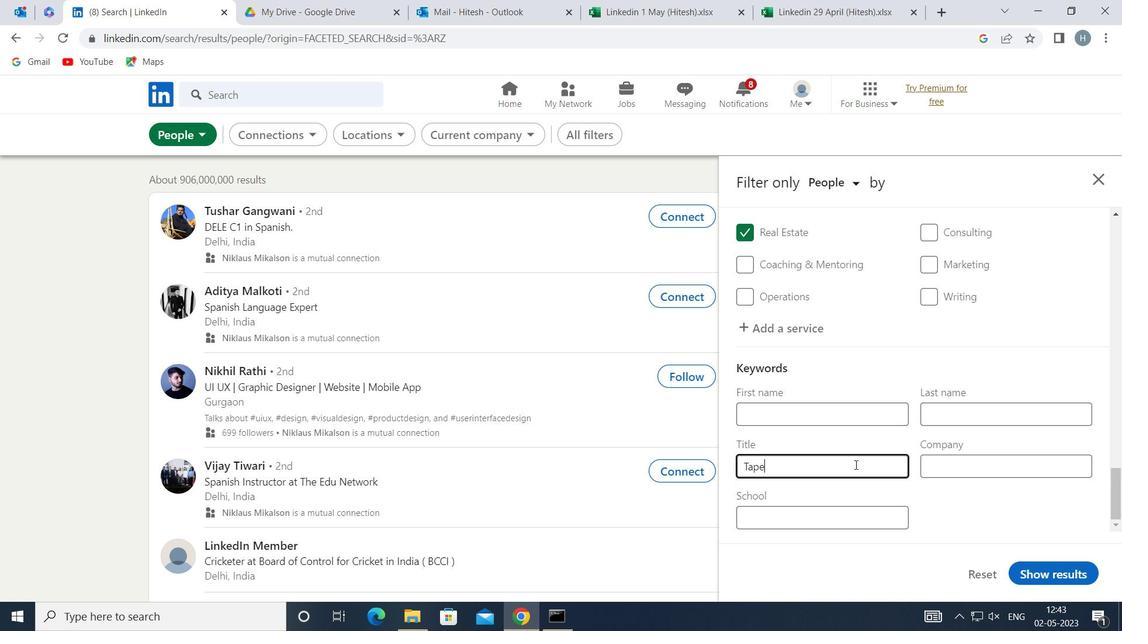 
Action: Mouse moved to (1075, 574)
Screenshot: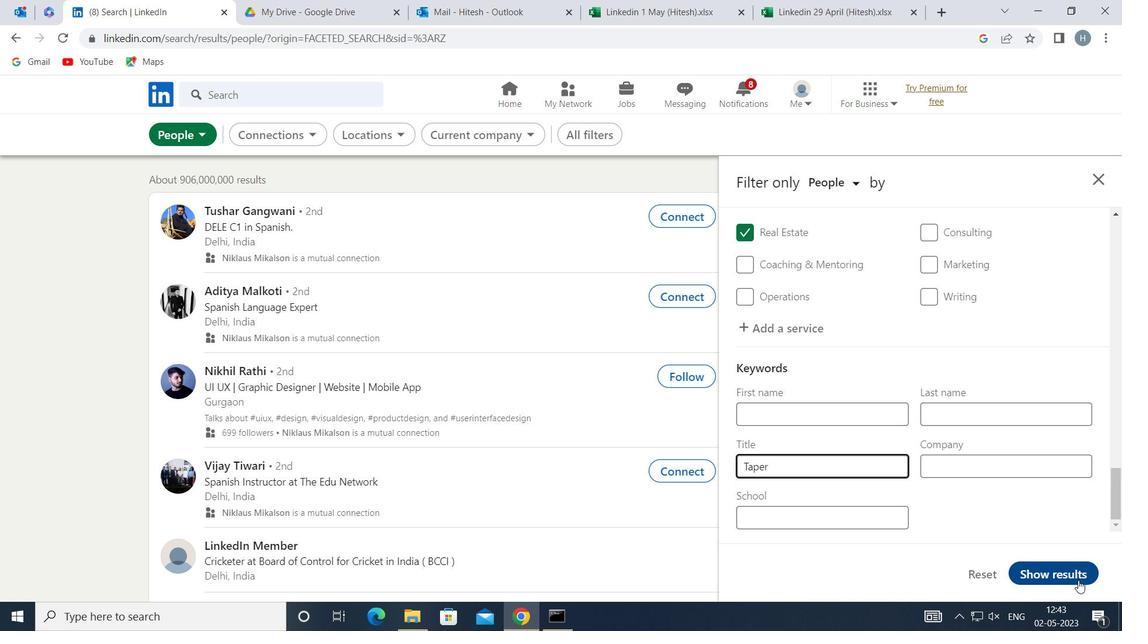 
Action: Mouse pressed left at (1075, 574)
Screenshot: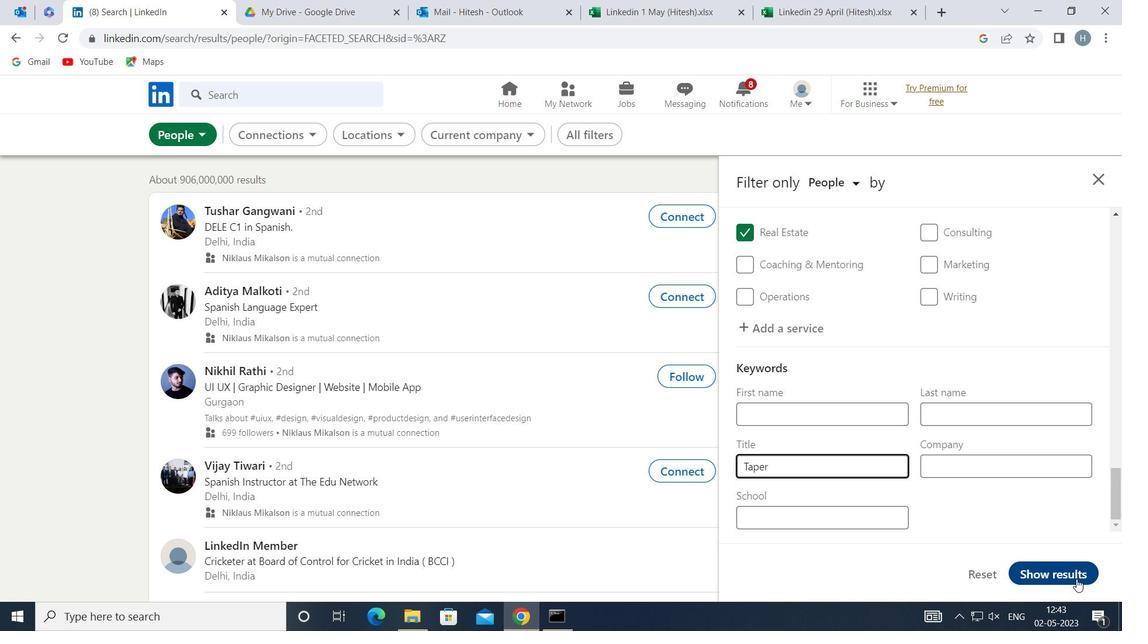 
Action: Mouse moved to (841, 353)
Screenshot: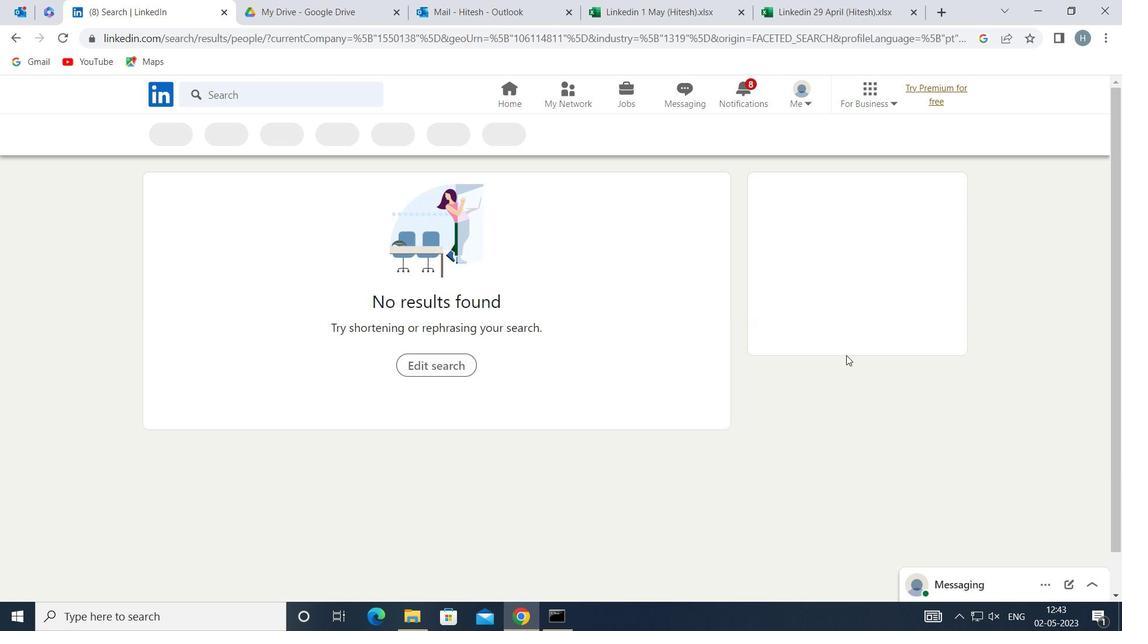 
